 Task: Create a Workspace WS0000000002 in Trello with Workspace Type as ENGINEERING-IT and Workspace Description as WD0000000002. Invite a Team Member vinny.office2@gmail.com to Workspace WS0000000002 in Trello. Invite a Team Member nikhrathi889@gmail.com to Workspace WS0000000002 in Trello. Invite a Team Member carxxstreet789@gmail.com to Workspace WS0000000002 in Trello. Invite a Team Member ayush98111@gmail.com to Workspace WS0000000002 in Trello
Action: Mouse moved to (605, 92)
Screenshot: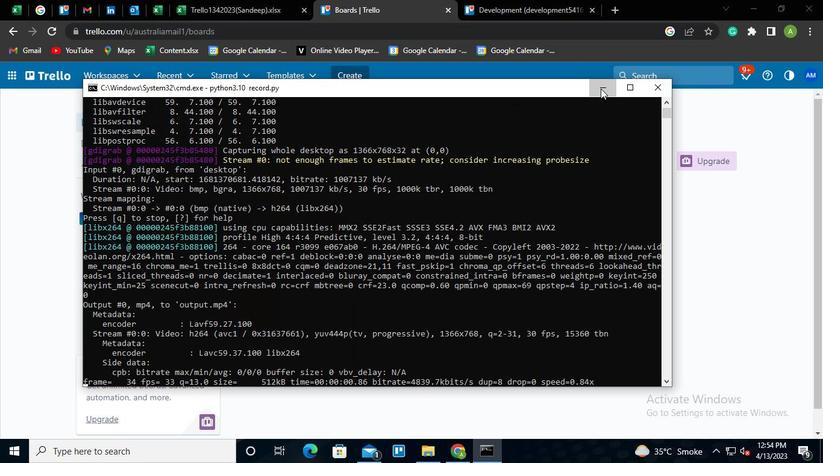 
Action: Mouse pressed left at (605, 92)
Screenshot: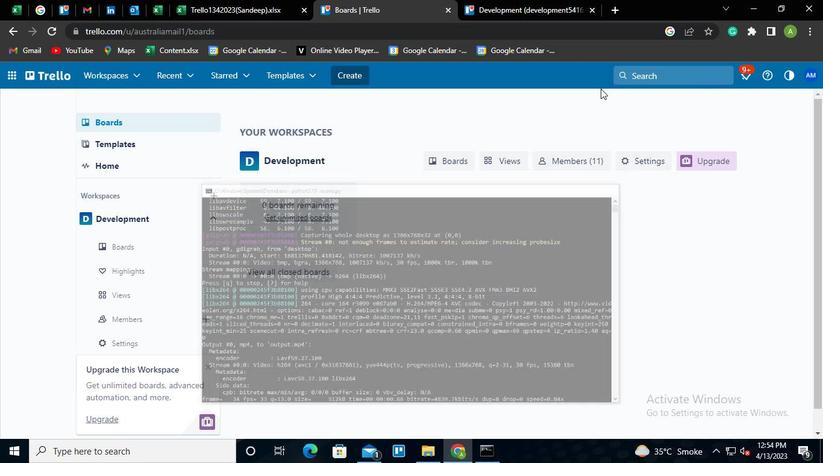
Action: Mouse moved to (359, 86)
Screenshot: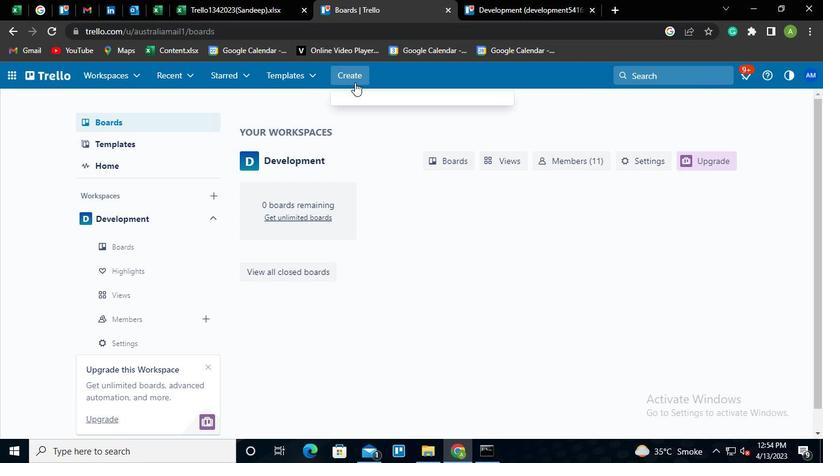 
Action: Mouse pressed left at (359, 86)
Screenshot: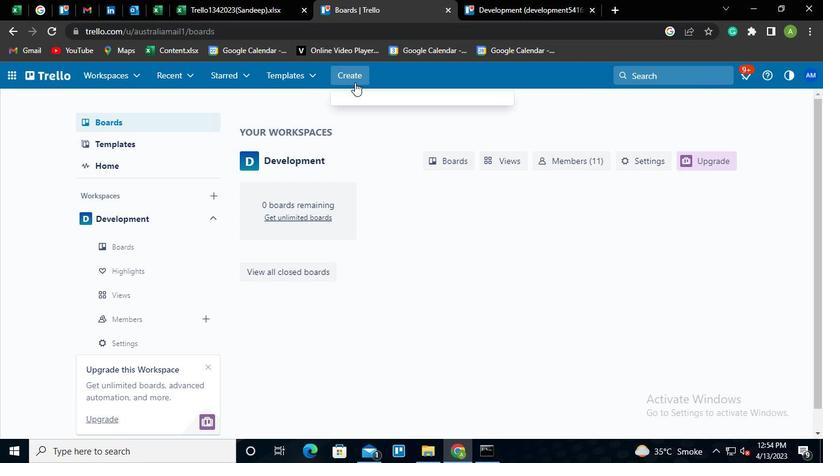 
Action: Mouse moved to (382, 207)
Screenshot: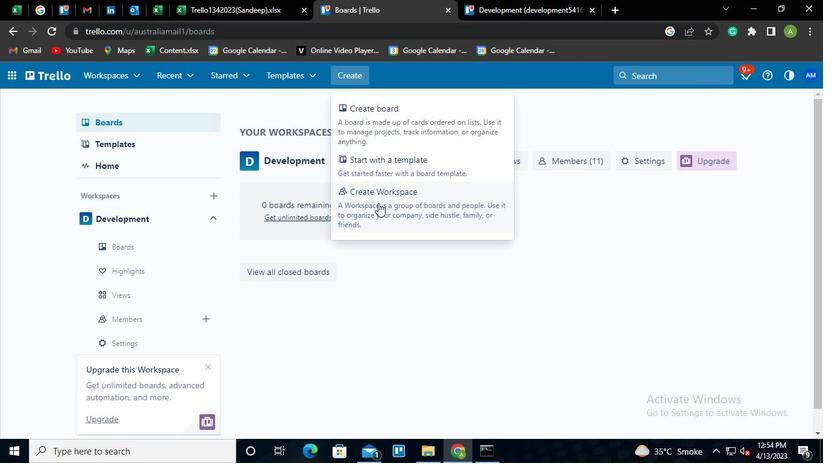 
Action: Mouse pressed left at (382, 207)
Screenshot: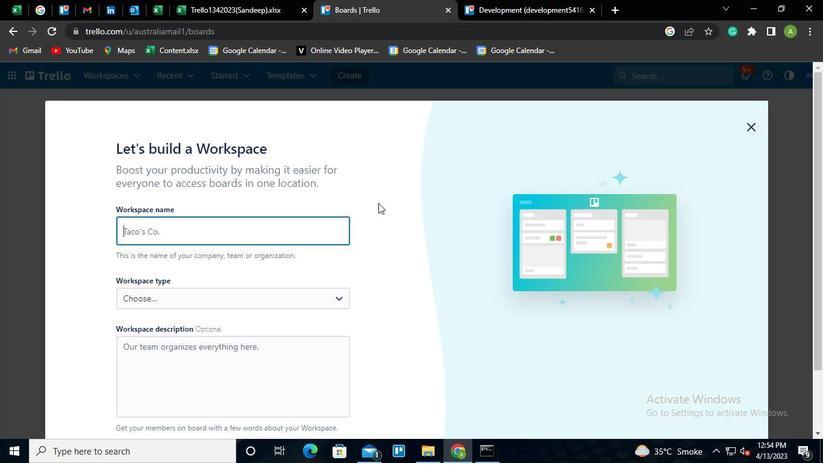 
Action: Mouse moved to (167, 233)
Screenshot: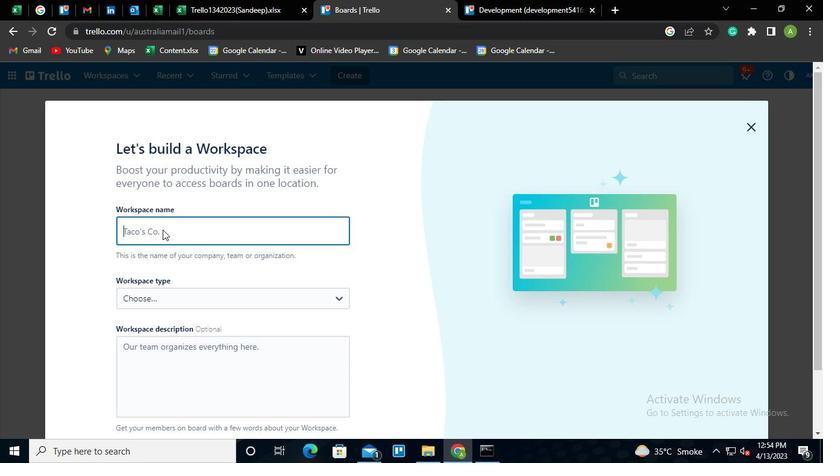 
Action: Mouse pressed left at (167, 233)
Screenshot: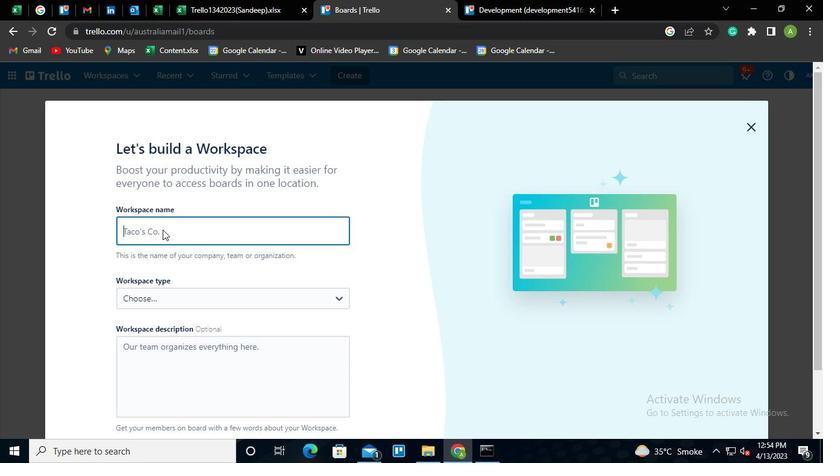 
Action: Keyboard Key.shift
Screenshot: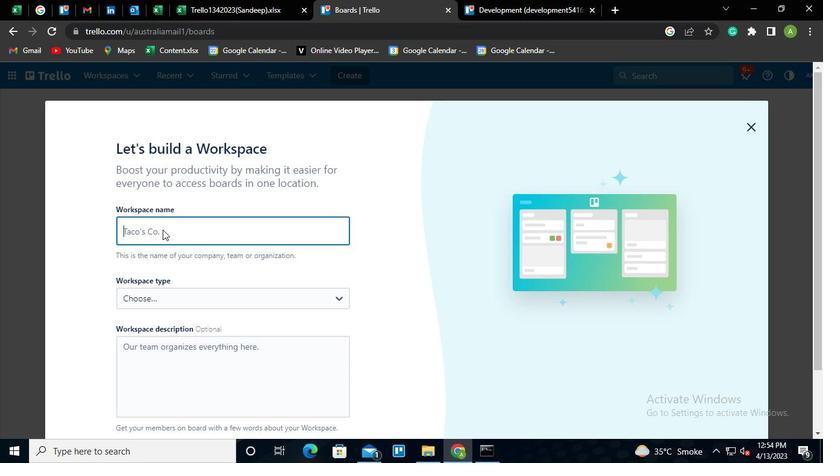 
Action: Keyboard W
Screenshot: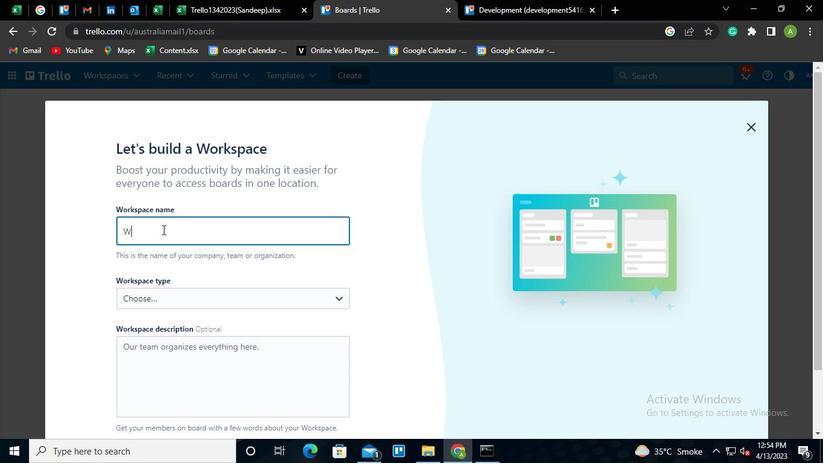 
Action: Keyboard S
Screenshot: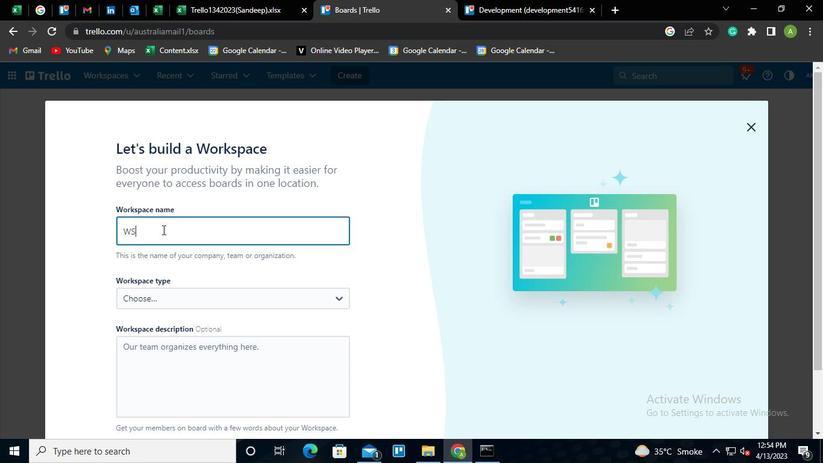 
Action: Keyboard <96>
Screenshot: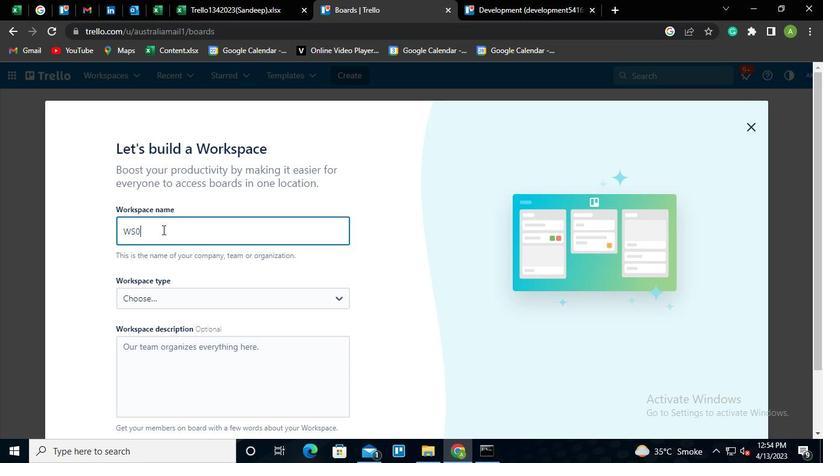 
Action: Keyboard <96>
Screenshot: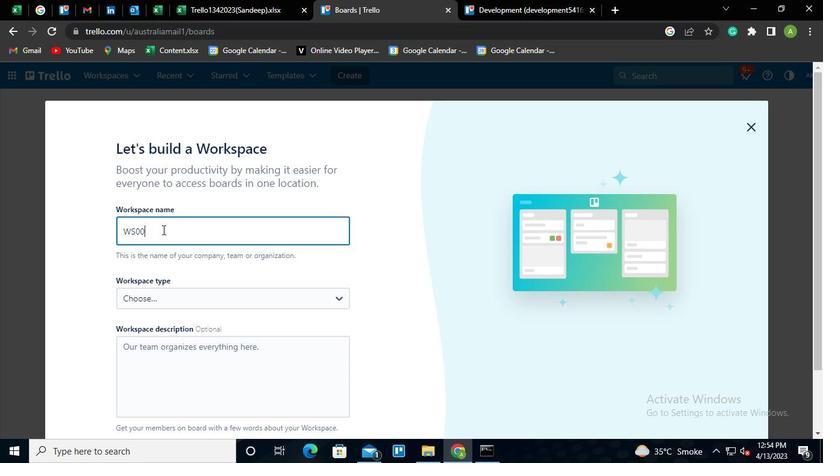 
Action: Keyboard <96>
Screenshot: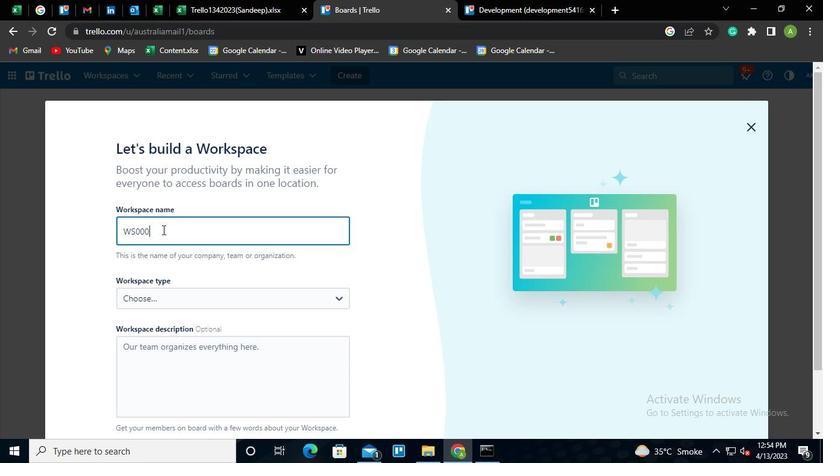 
Action: Keyboard <96>
Screenshot: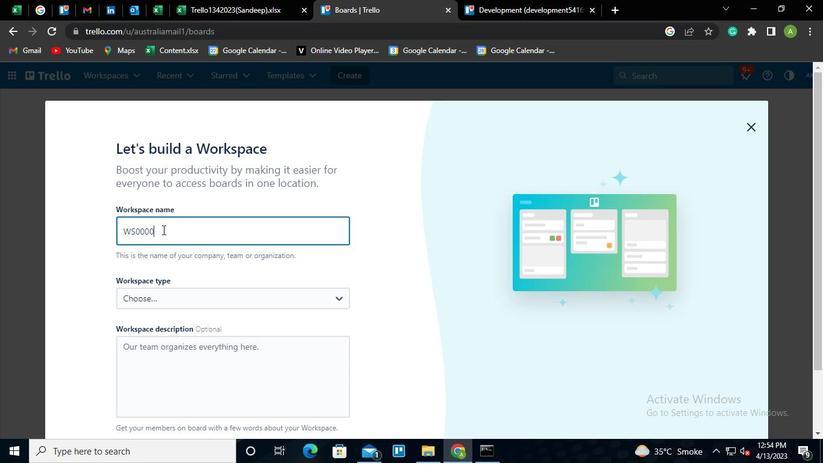
Action: Keyboard <96>
Screenshot: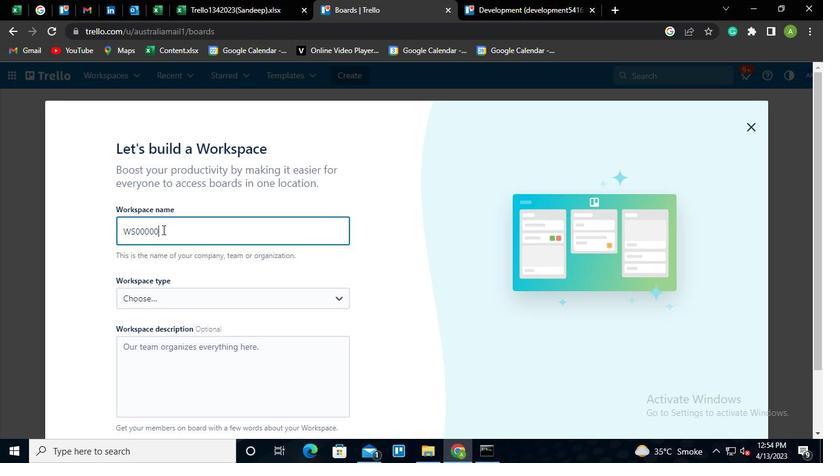 
Action: Keyboard <96>
Screenshot: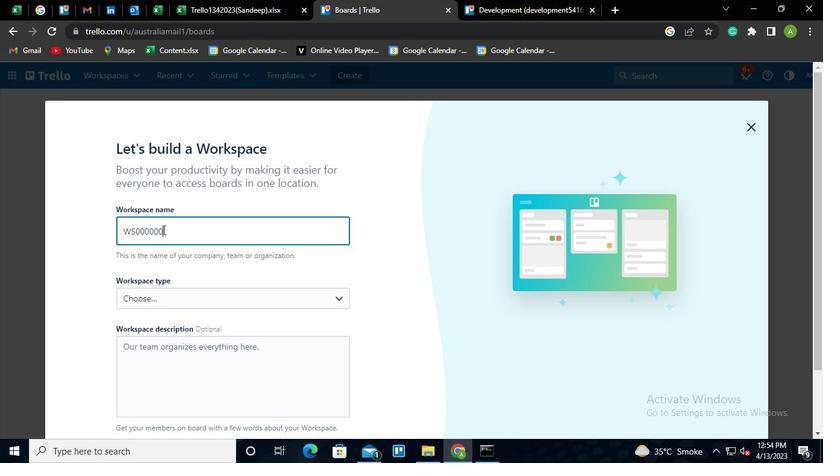 
Action: Keyboard <96>
Screenshot: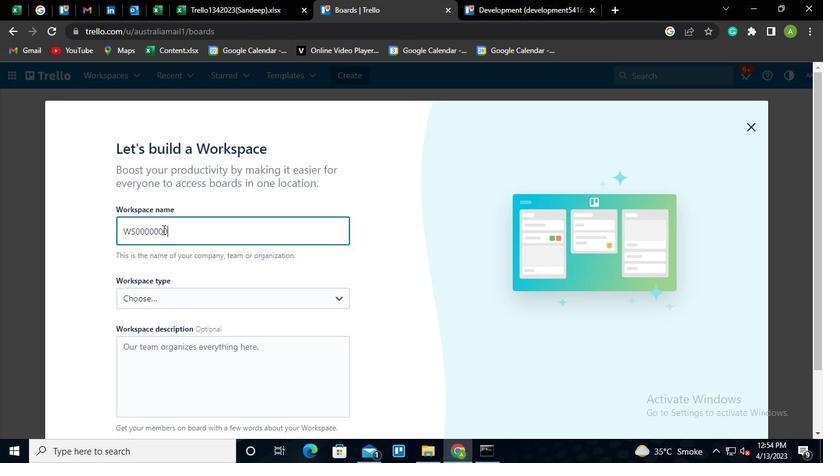 
Action: Keyboard <96>
Screenshot: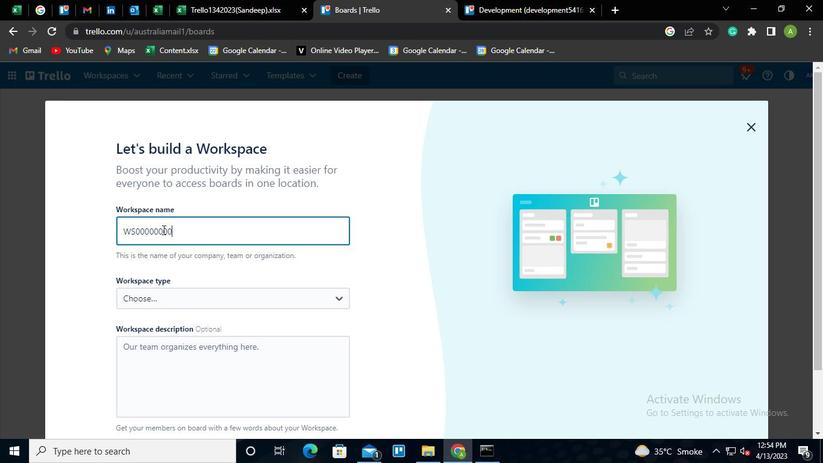
Action: Keyboard <96>
Screenshot: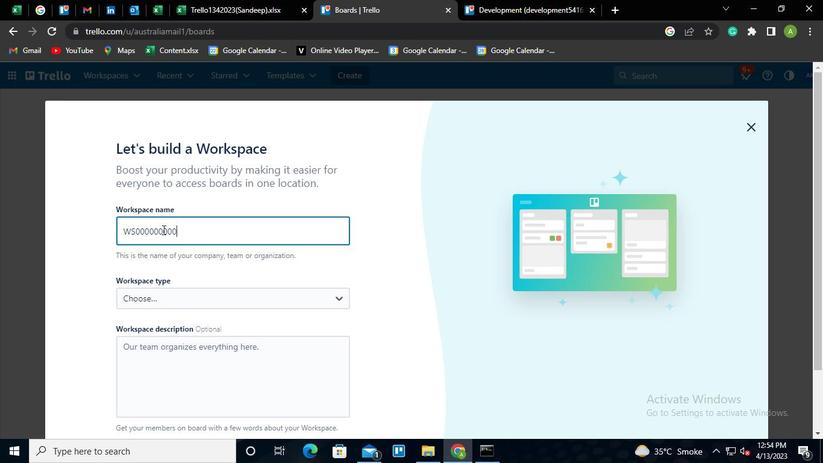 
Action: Keyboard <98>
Screenshot: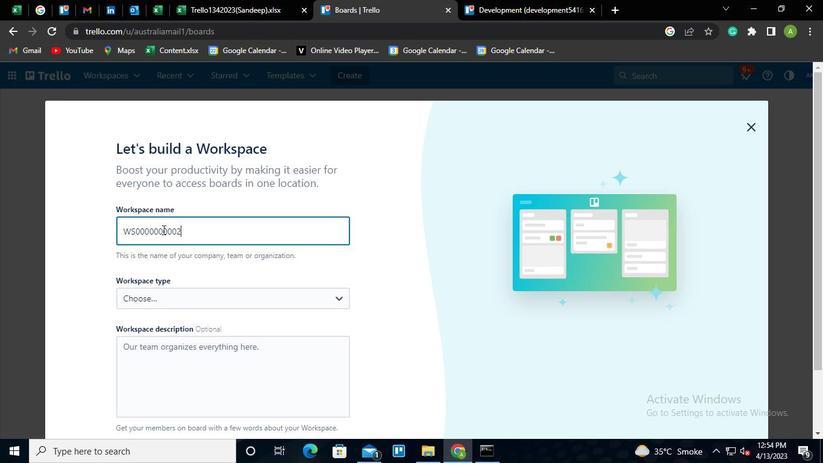 
Action: Mouse moved to (150, 308)
Screenshot: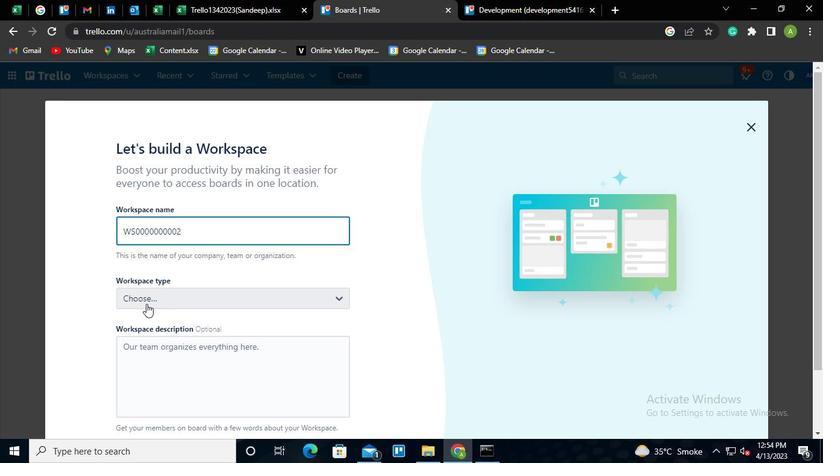 
Action: Mouse pressed left at (150, 308)
Screenshot: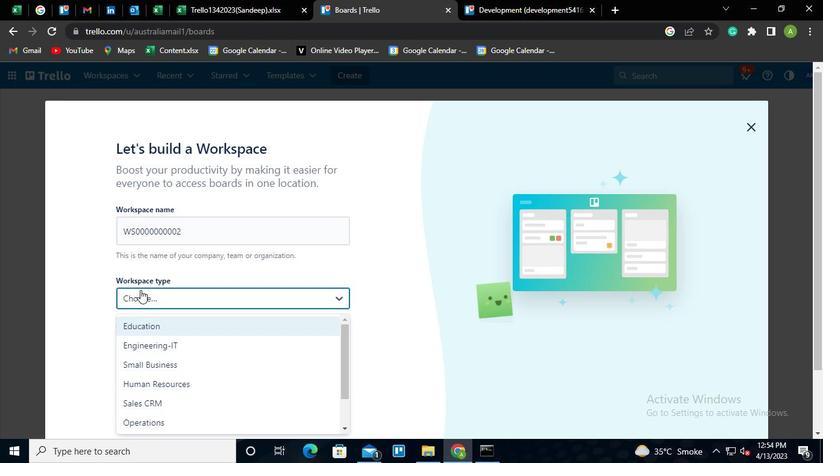 
Action: Mouse moved to (160, 344)
Screenshot: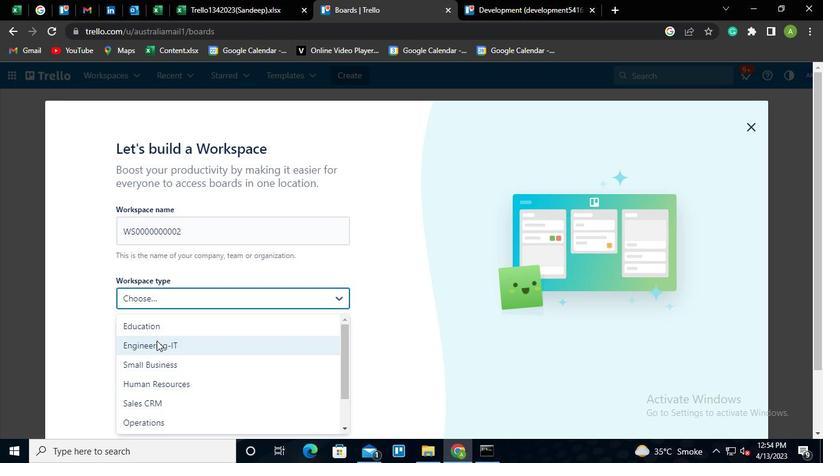 
Action: Mouse pressed left at (160, 344)
Screenshot: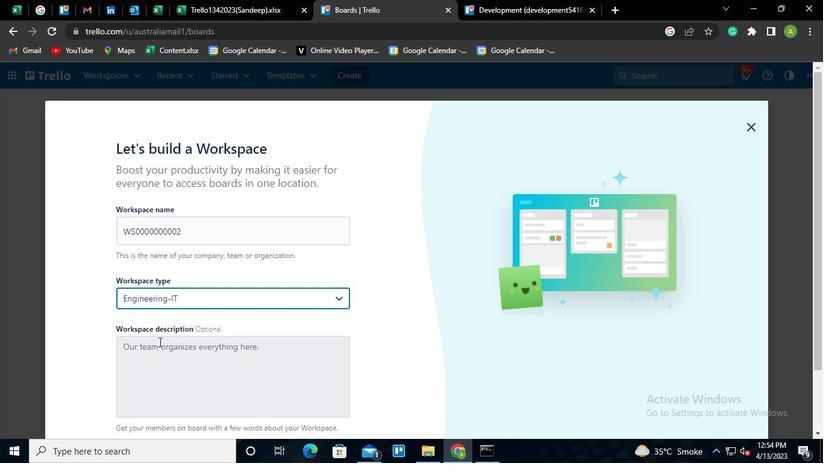 
Action: Mouse moved to (160, 361)
Screenshot: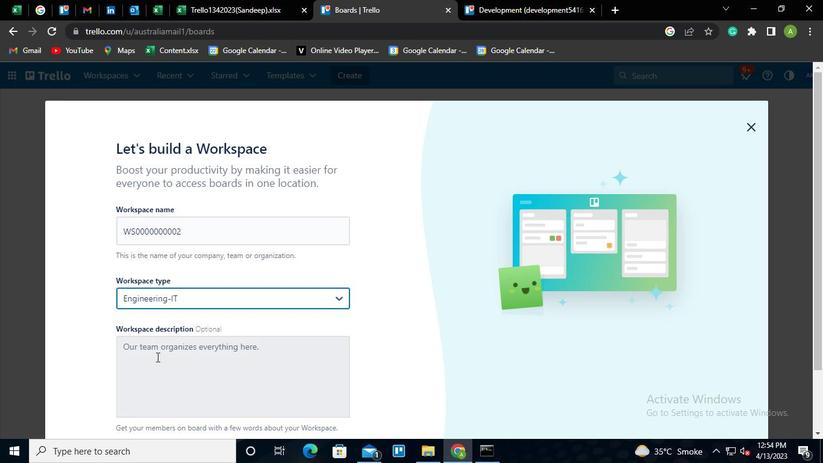 
Action: Mouse pressed left at (160, 361)
Screenshot: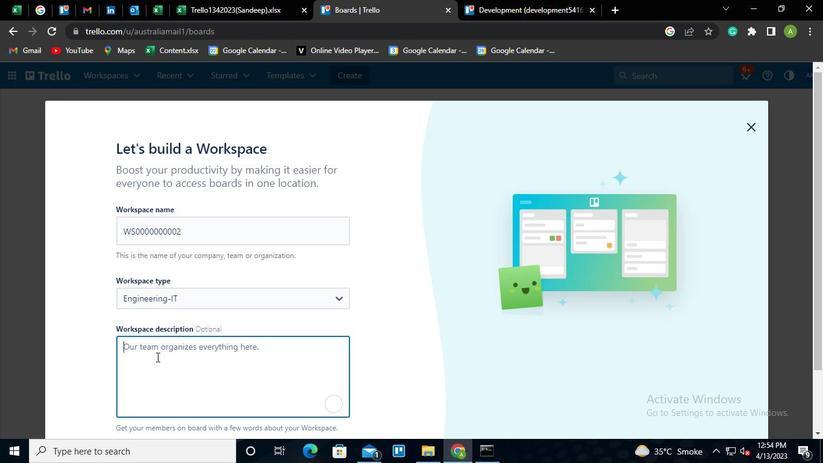 
Action: Keyboard Key.shift
Screenshot: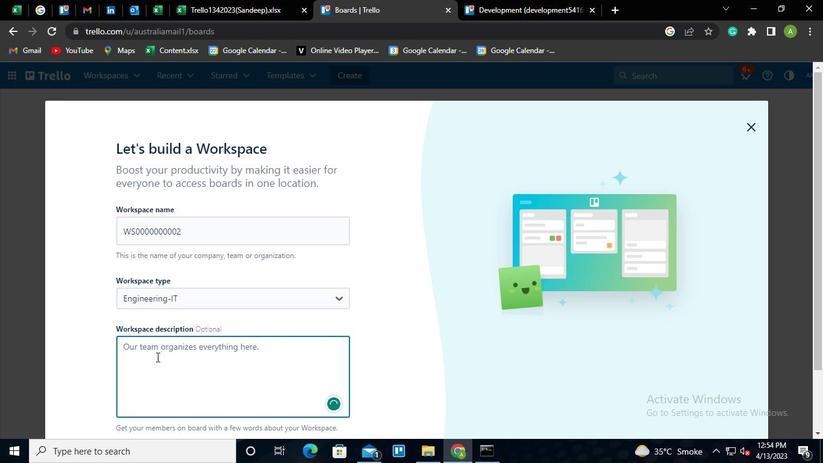 
Action: Keyboard Key.shift
Screenshot: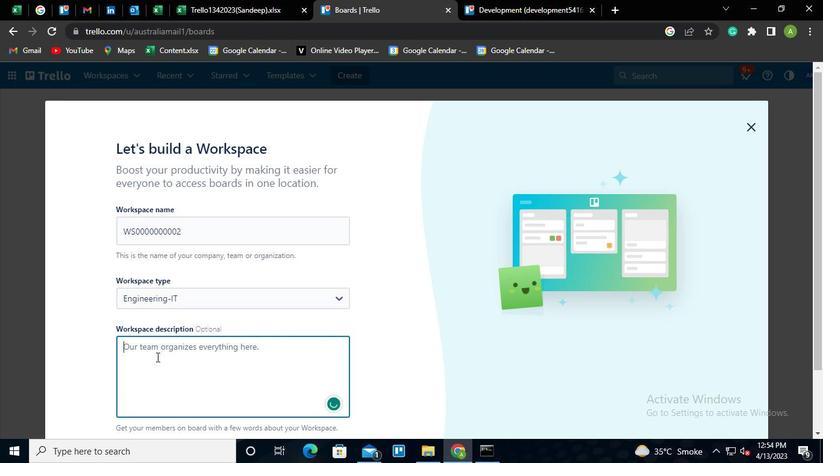 
Action: Keyboard Key.shift
Screenshot: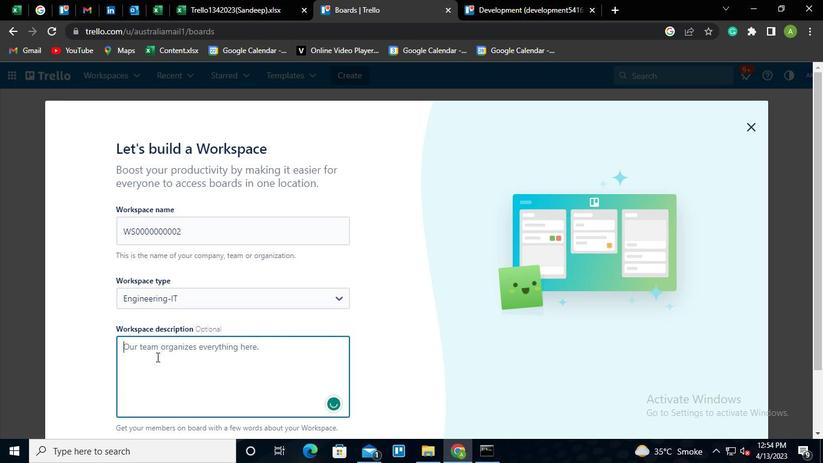 
Action: Keyboard Key.shift
Screenshot: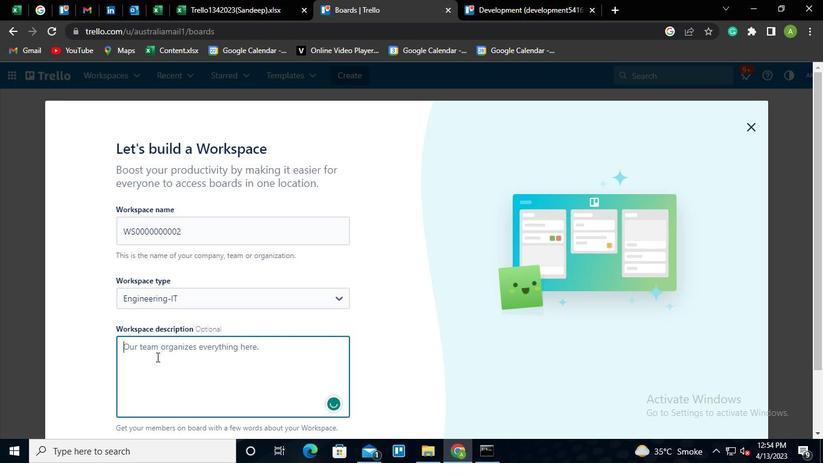 
Action: Keyboard Key.shift
Screenshot: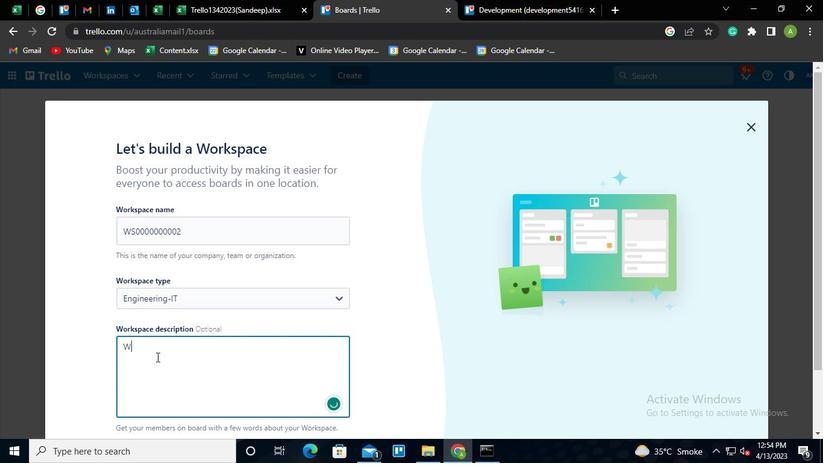 
Action: Keyboard Key.shift
Screenshot: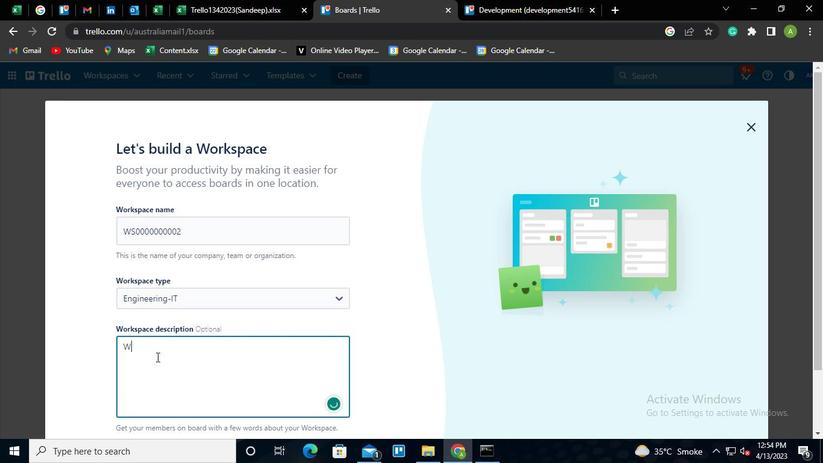
Action: Keyboard Key.shift
Screenshot: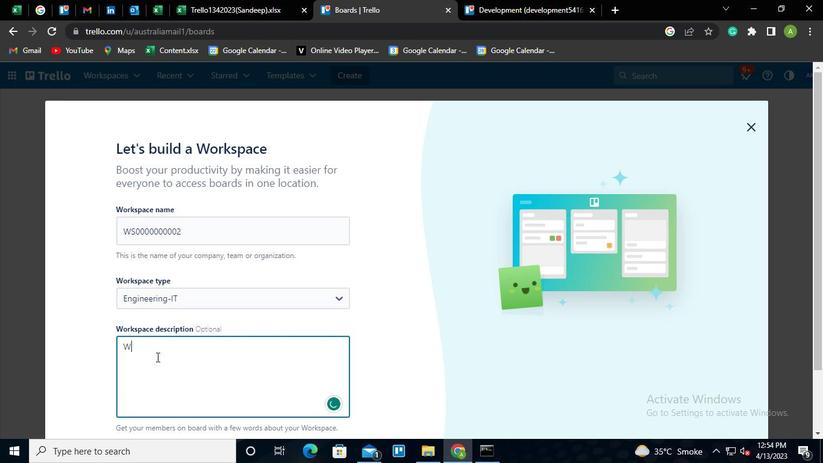
Action: Keyboard Key.shift
Screenshot: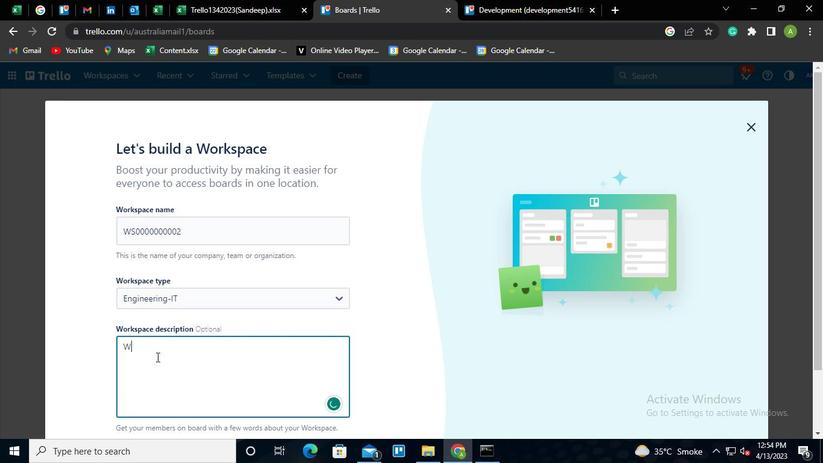 
Action: Keyboard Key.shift
Screenshot: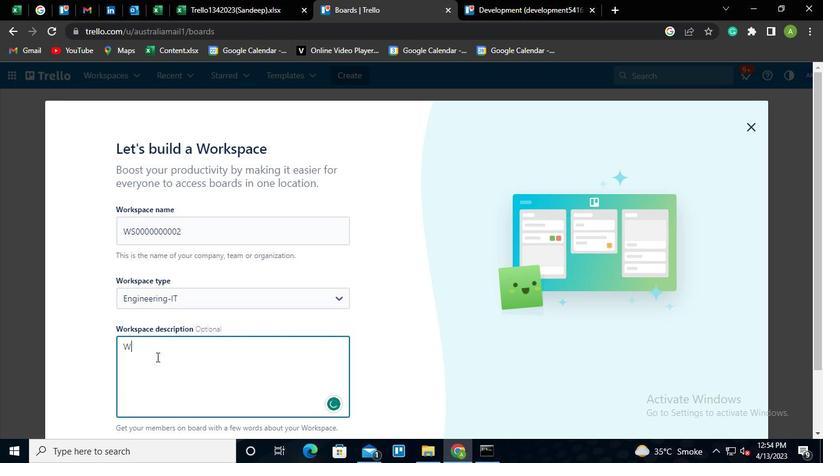 
Action: Keyboard Key.shift
Screenshot: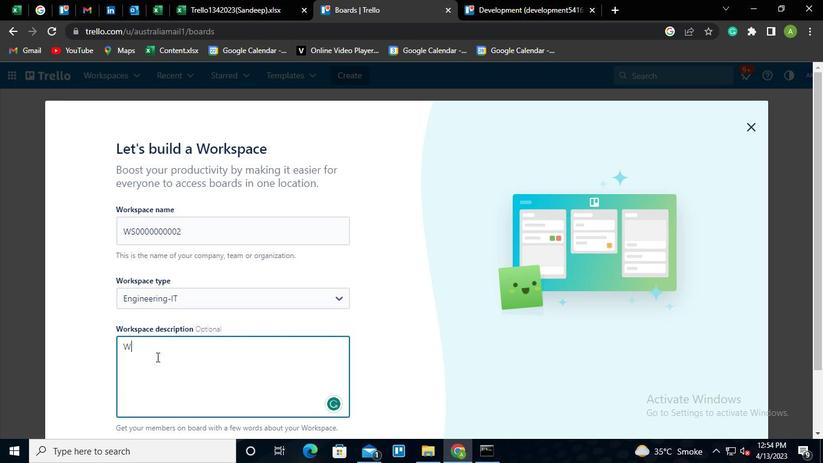 
Action: Keyboard W
Screenshot: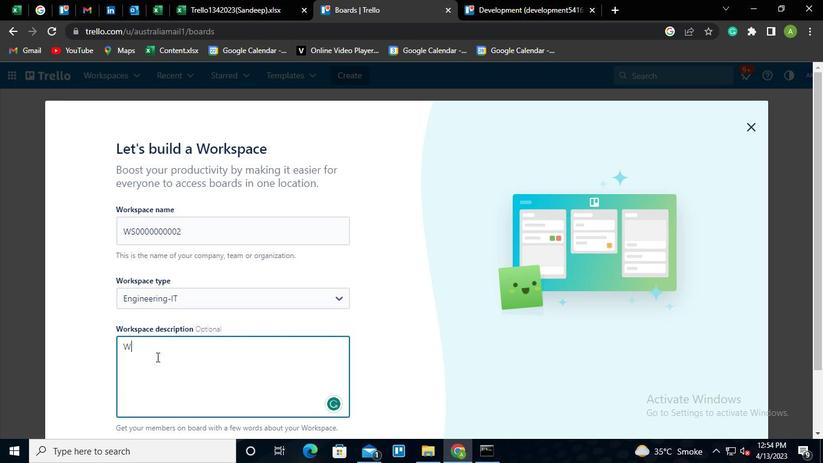 
Action: Keyboard D
Screenshot: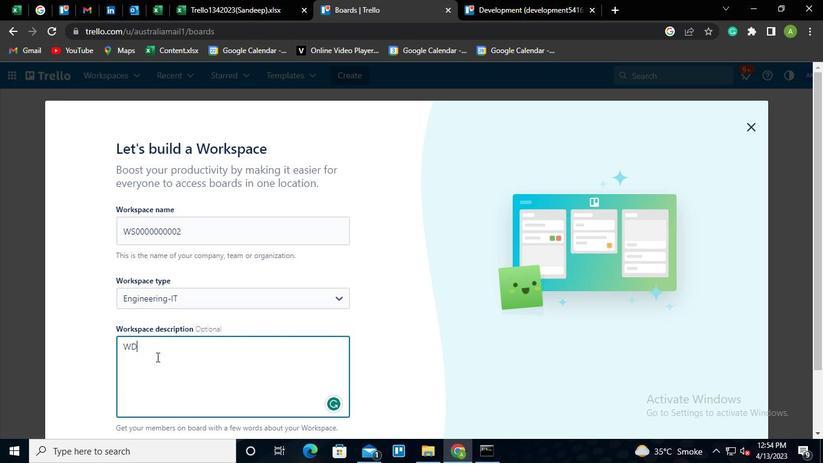 
Action: Keyboard <96>
Screenshot: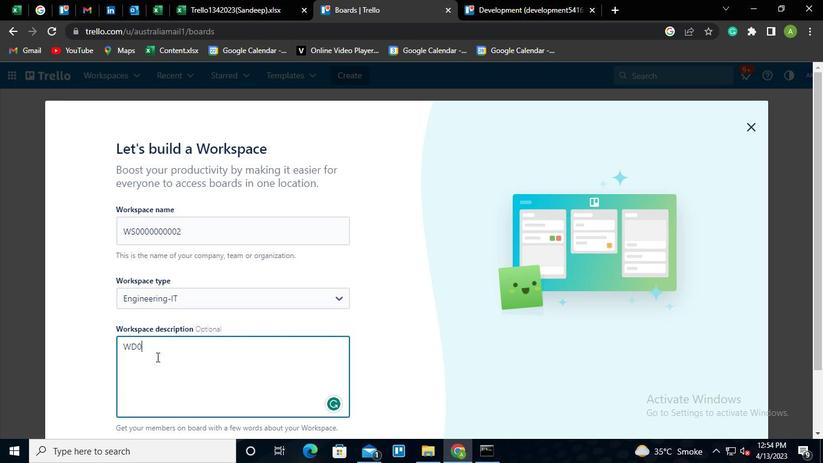 
Action: Keyboard <96>
Screenshot: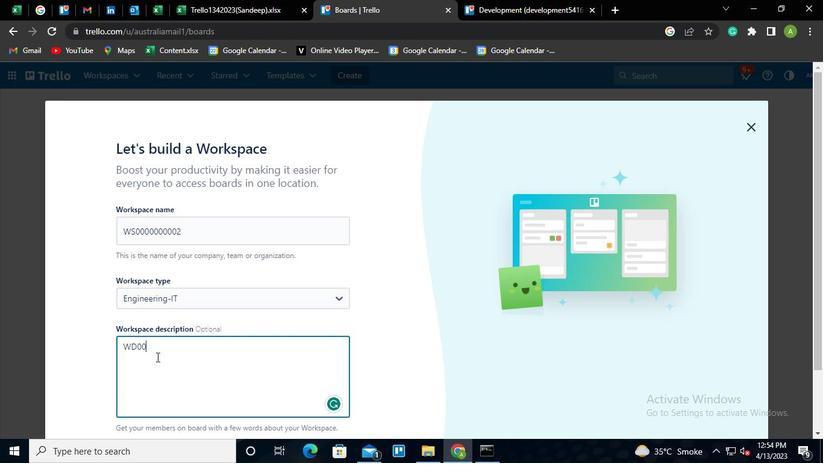 
Action: Keyboard <96>
Screenshot: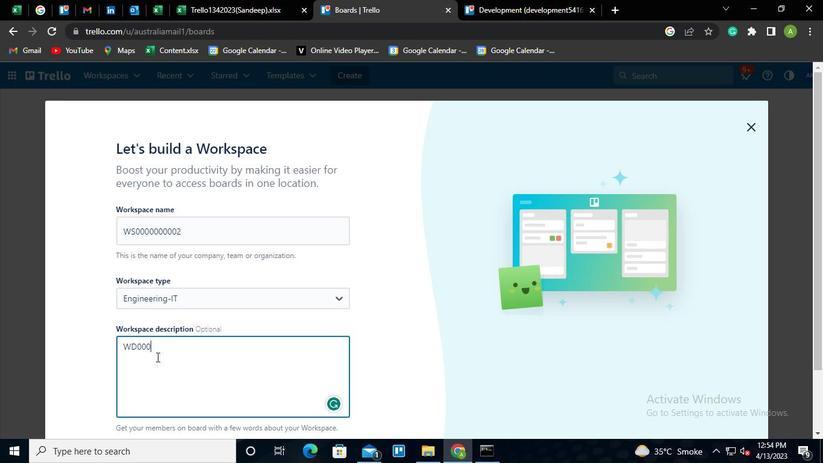 
Action: Keyboard <96>
Screenshot: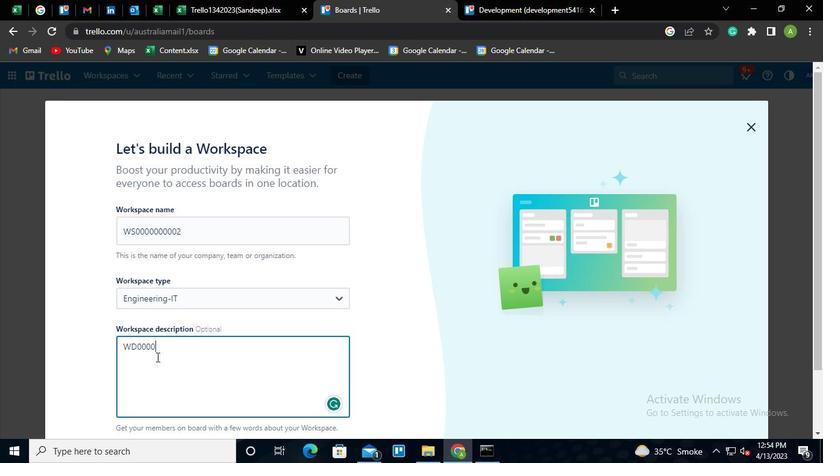 
Action: Keyboard <96>
Screenshot: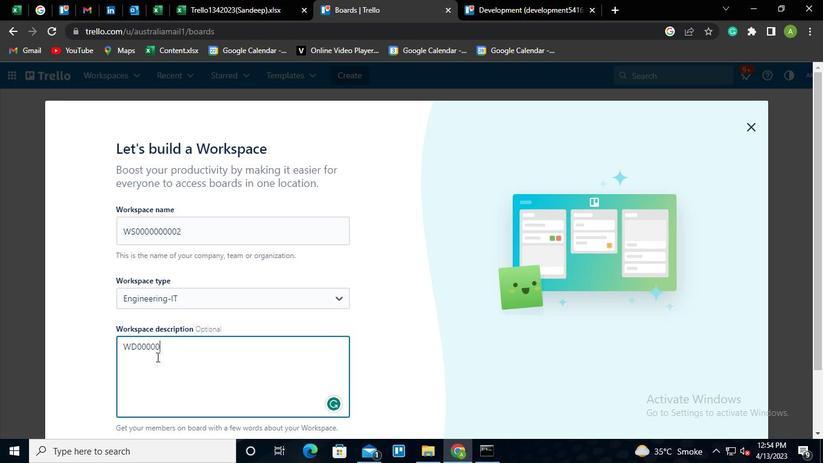 
Action: Keyboard <96>
Screenshot: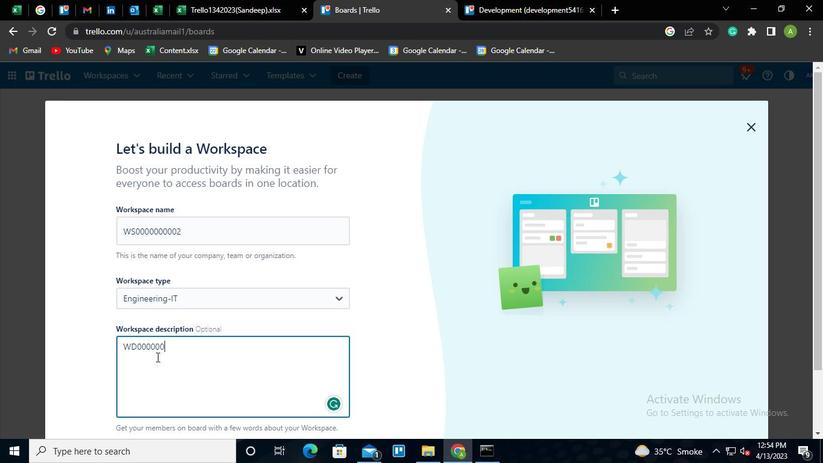 
Action: Keyboard <96>
Screenshot: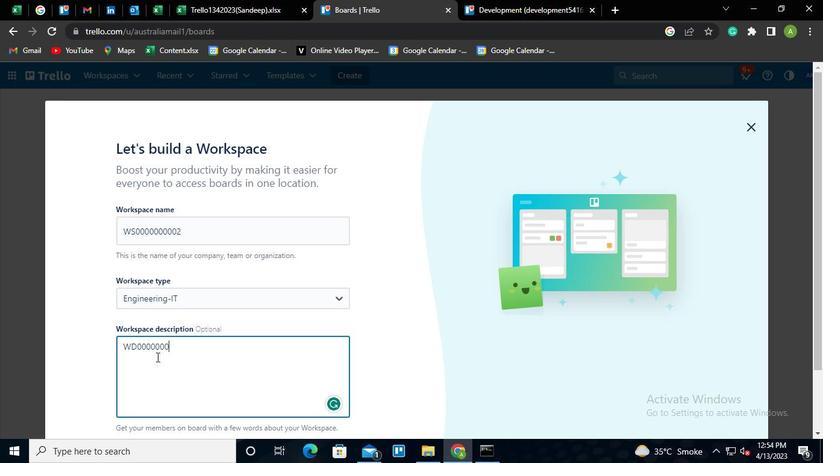 
Action: Keyboard <96>
Screenshot: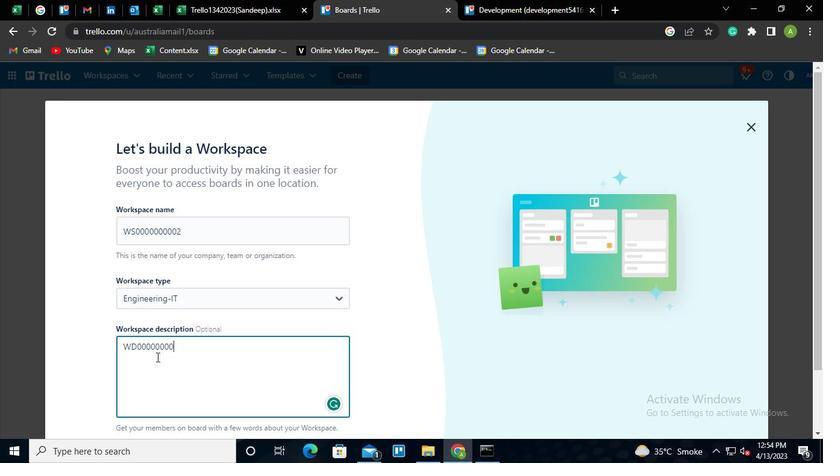 
Action: Keyboard <96>
Screenshot: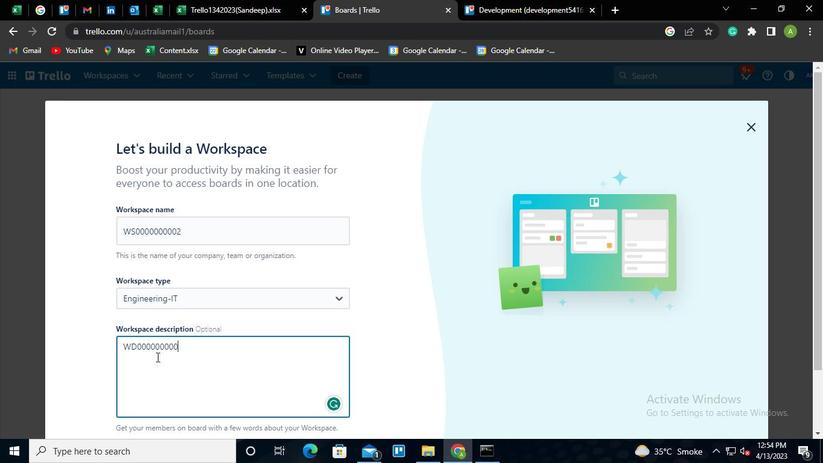 
Action: Keyboard <98>
Screenshot: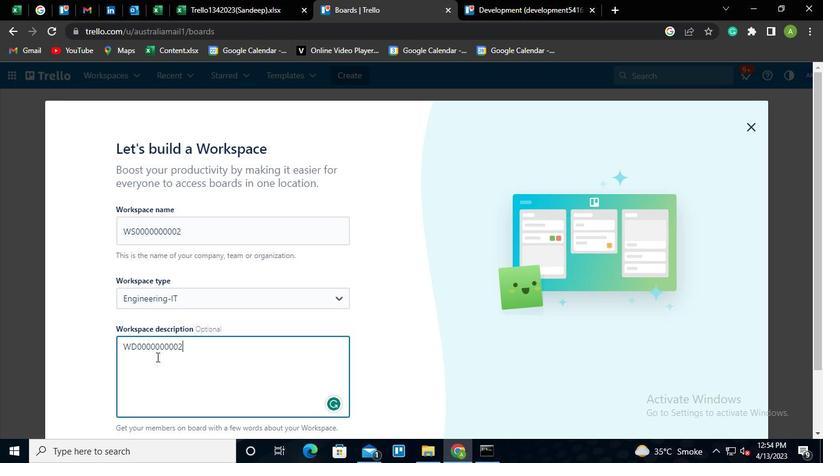 
Action: Mouse moved to (242, 384)
Screenshot: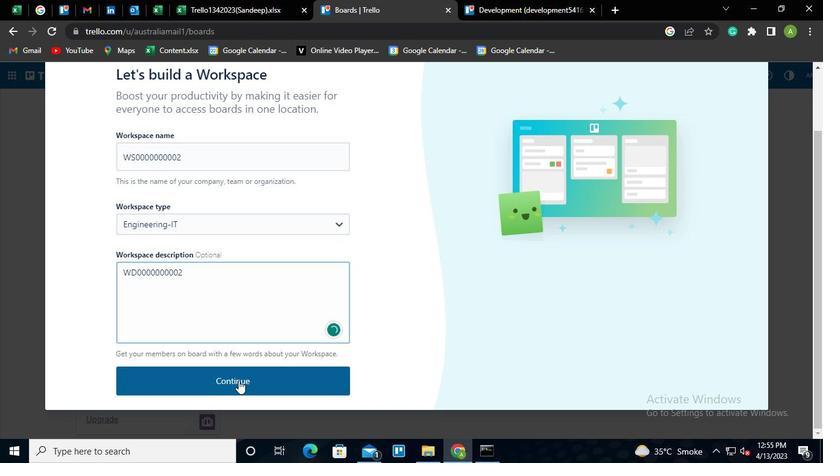 
Action: Mouse pressed left at (242, 384)
Screenshot: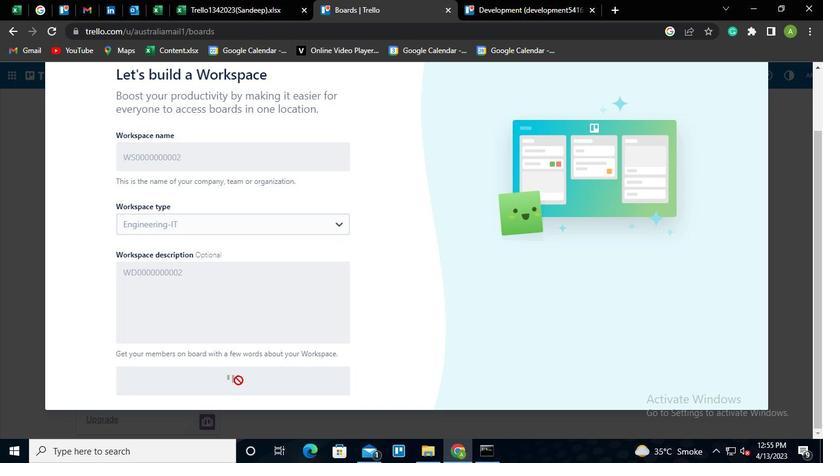 
Action: Mouse moved to (232, 233)
Screenshot: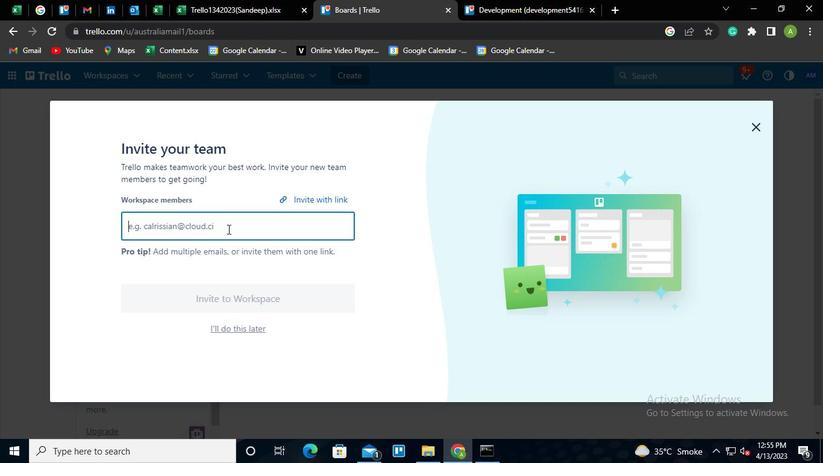 
Action: Mouse pressed left at (232, 233)
Screenshot: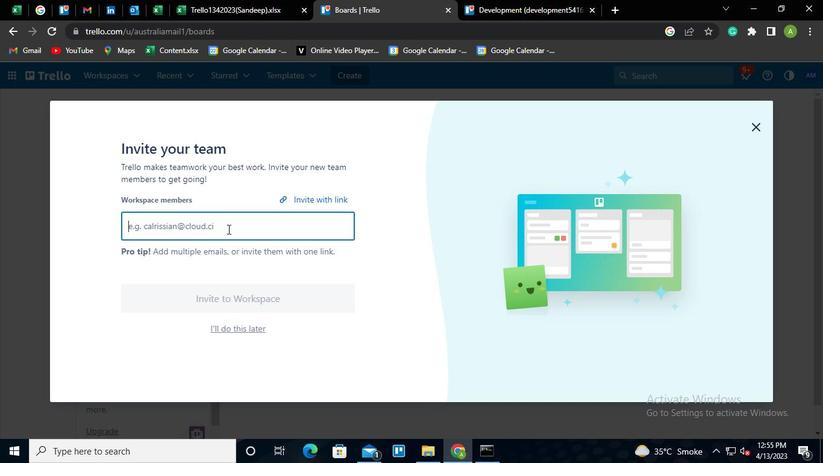 
Action: Keyboard Key.shift
Screenshot: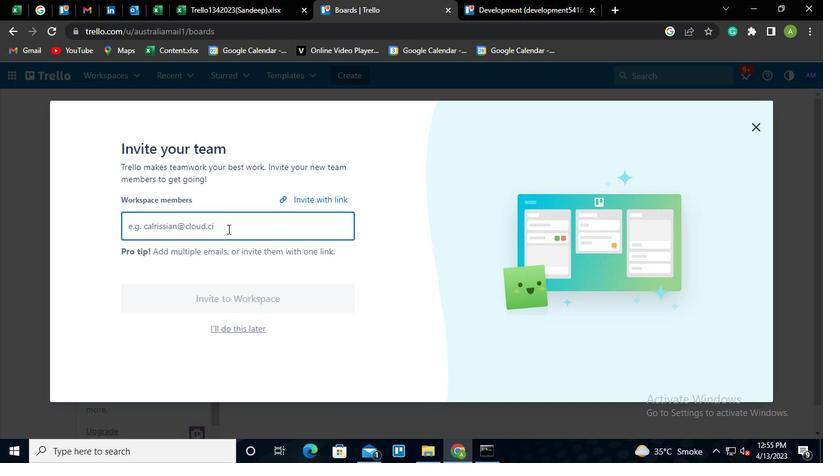 
Action: Keyboard Key.shift
Screenshot: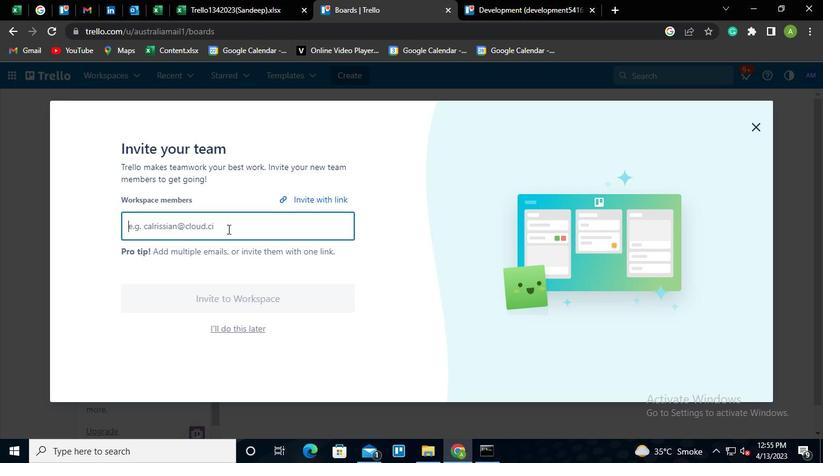 
Action: Keyboard Key.shift
Screenshot: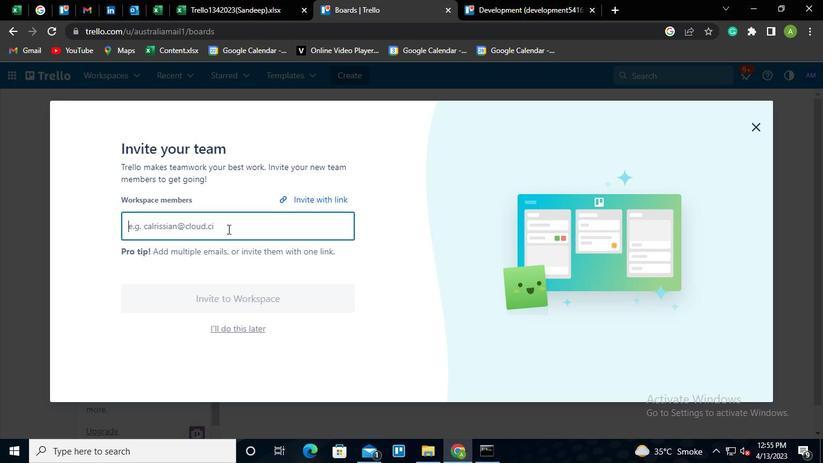 
Action: Keyboard Key.shift
Screenshot: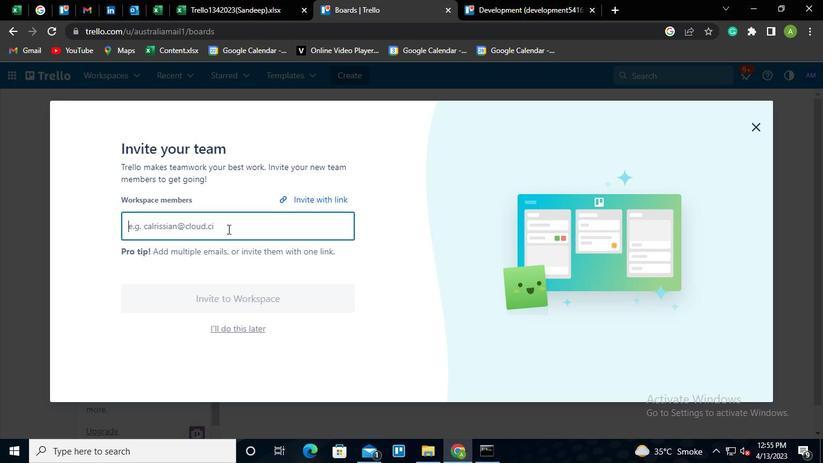 
Action: Keyboard Key.shift
Screenshot: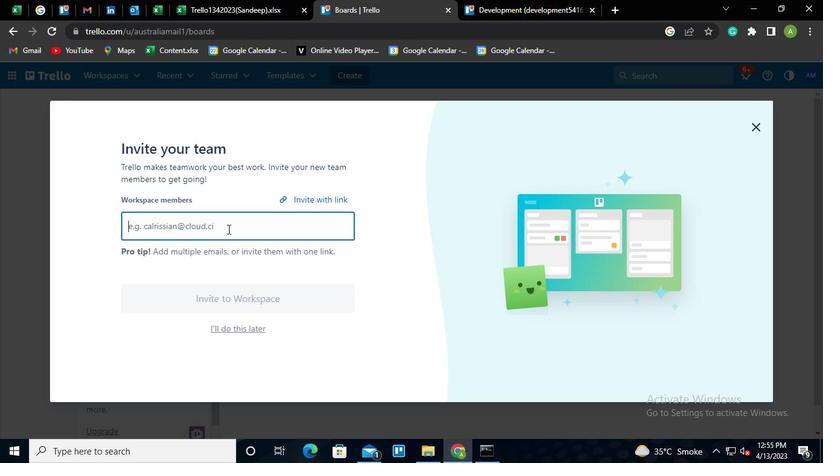 
Action: Keyboard Key.shift
Screenshot: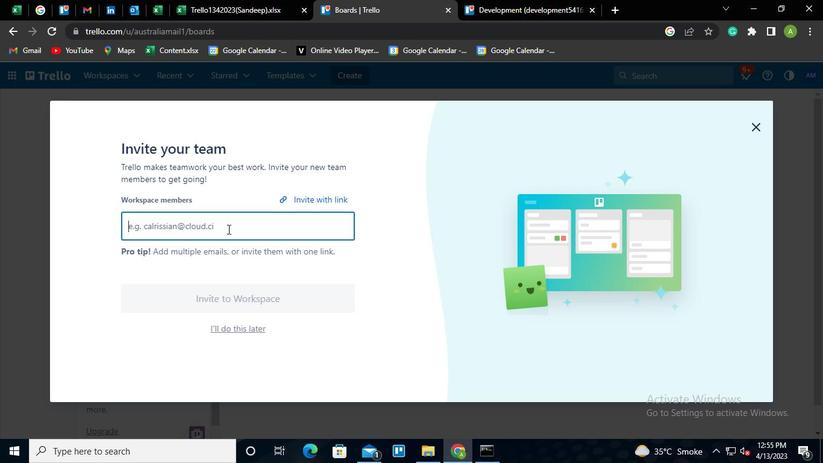 
Action: Keyboard Key.shift
Screenshot: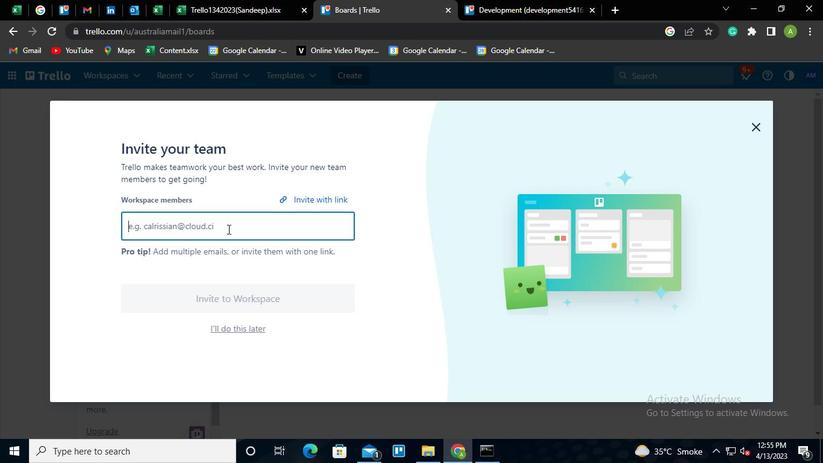 
Action: Keyboard Key.shift
Screenshot: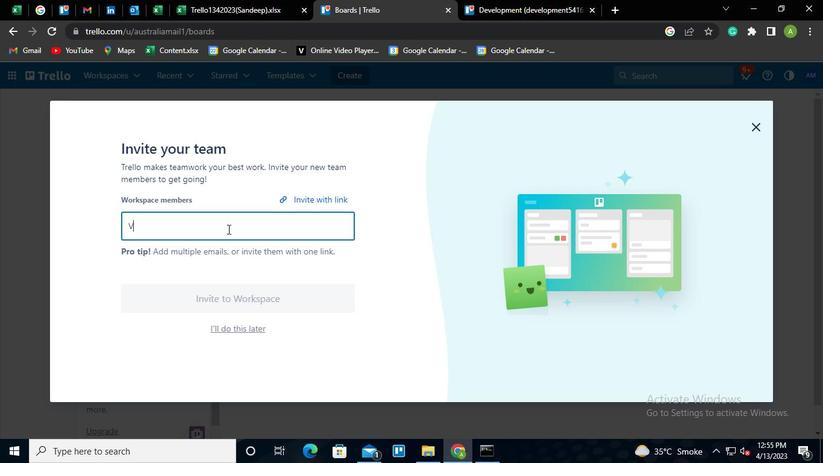 
Action: Keyboard Key.shift
Screenshot: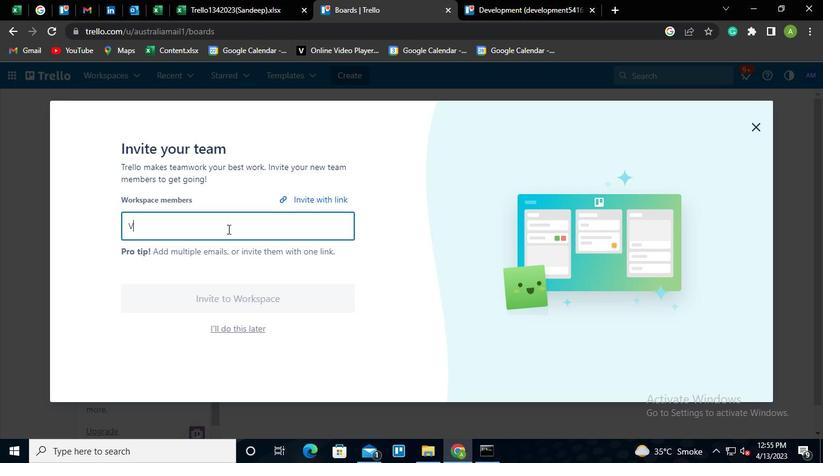 
Action: Keyboard Key.shift
Screenshot: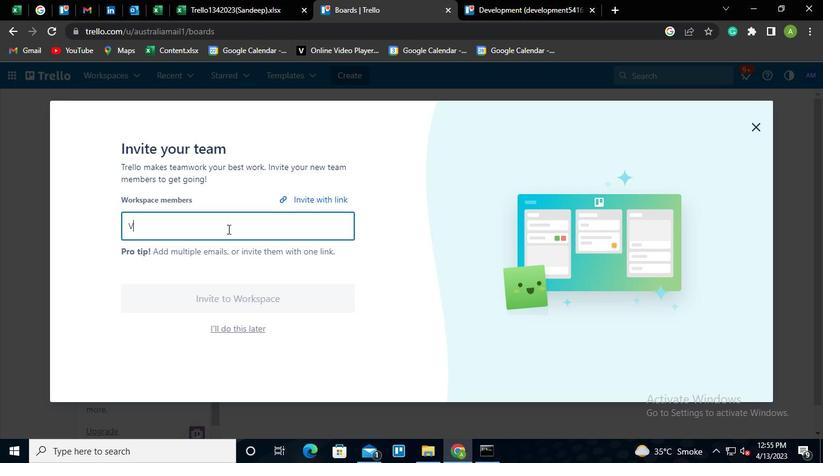 
Action: Keyboard Key.shift
Screenshot: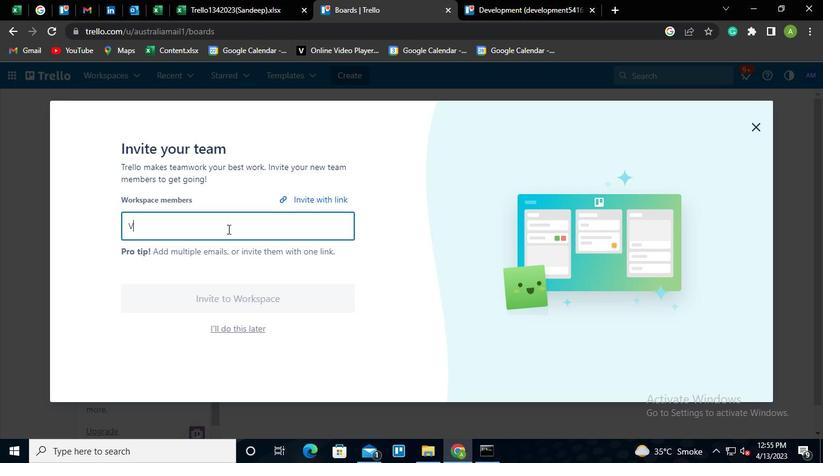 
Action: Keyboard Key.shift
Screenshot: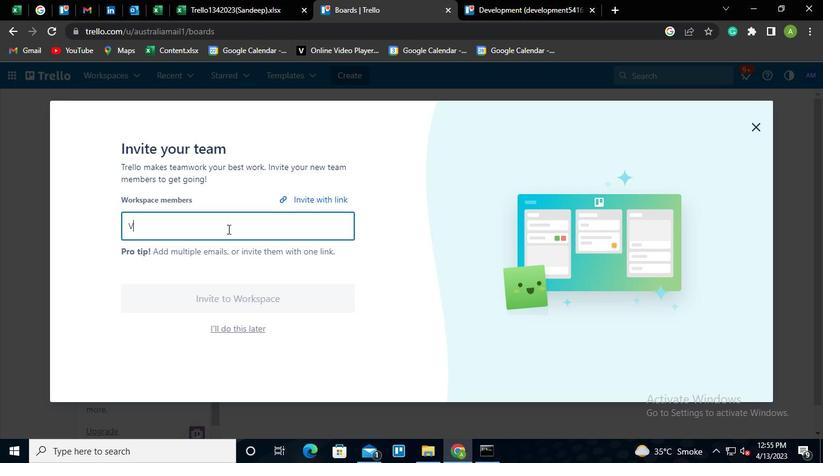 
Action: Keyboard V
Screenshot: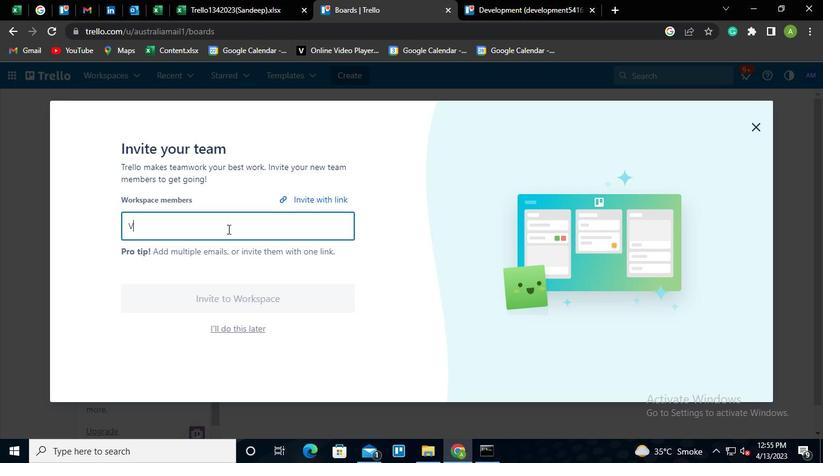 
Action: Keyboard i
Screenshot: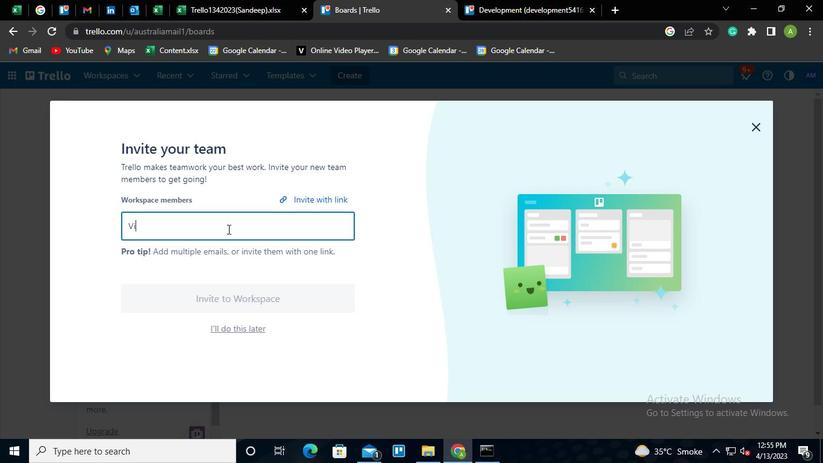 
Action: Keyboard n
Screenshot: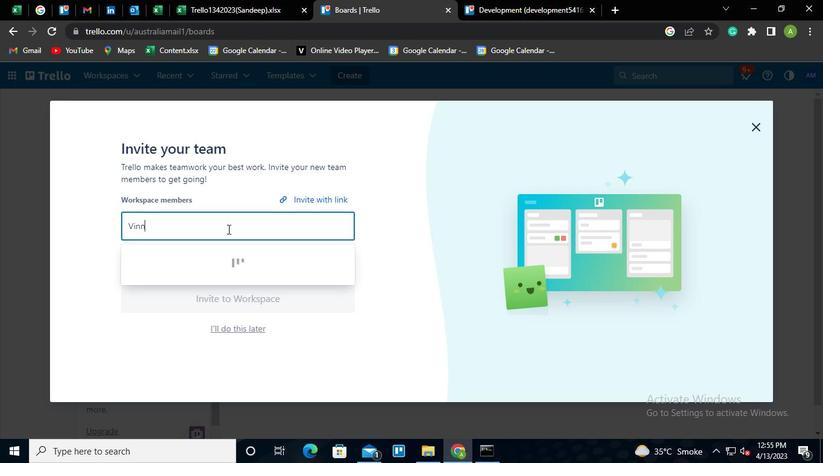 
Action: Keyboard n
Screenshot: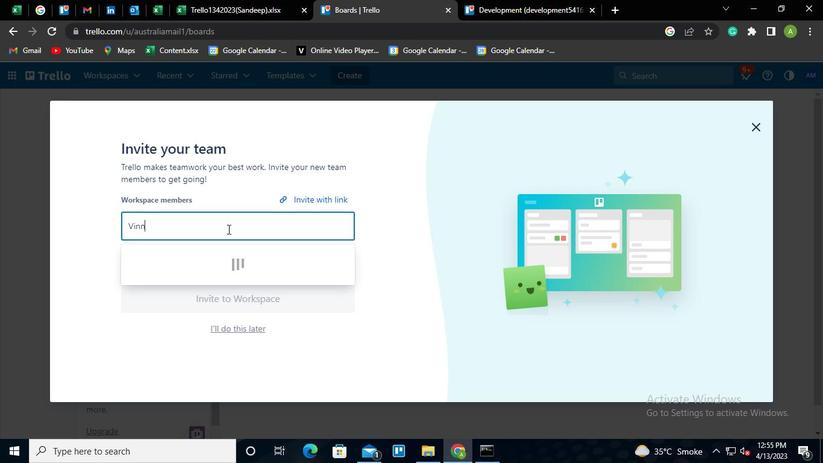 
Action: Keyboard y
Screenshot: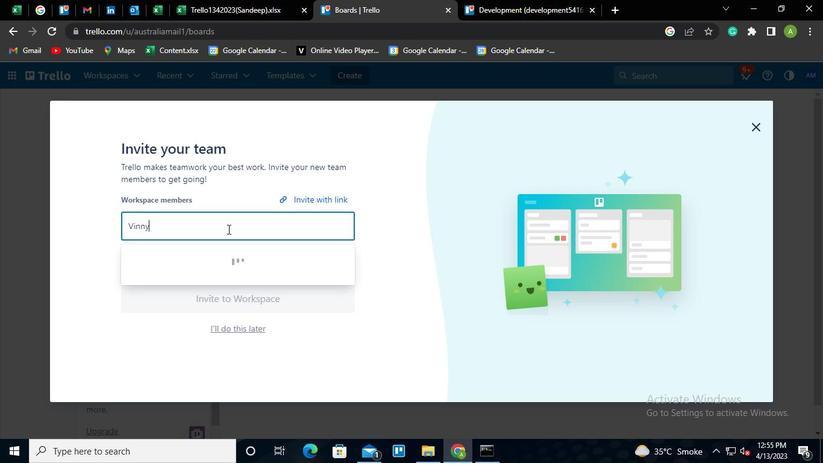 
Action: Keyboard <110>
Screenshot: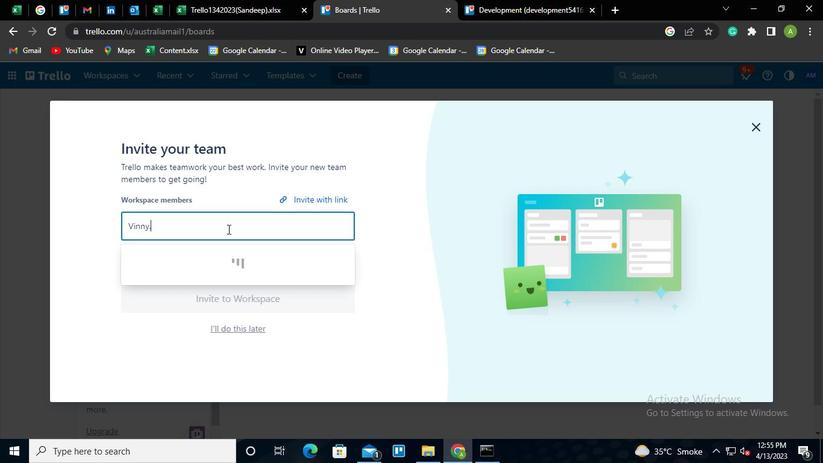 
Action: Keyboard o
Screenshot: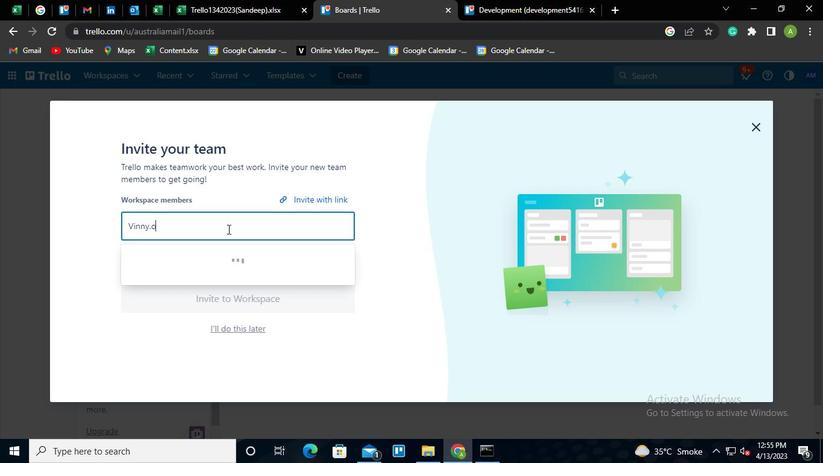 
Action: Keyboard f
Screenshot: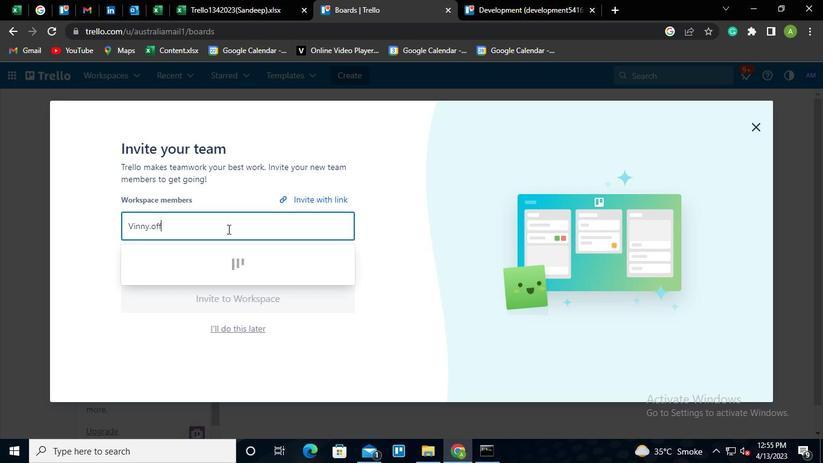
Action: Keyboard f
Screenshot: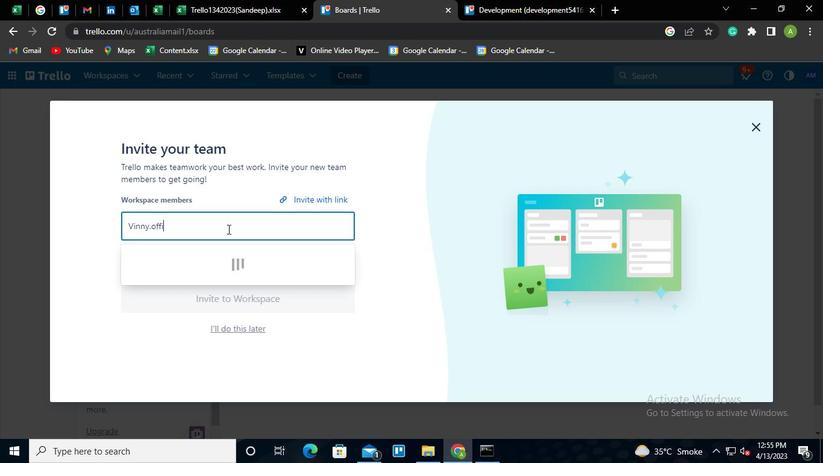 
Action: Keyboard i
Screenshot: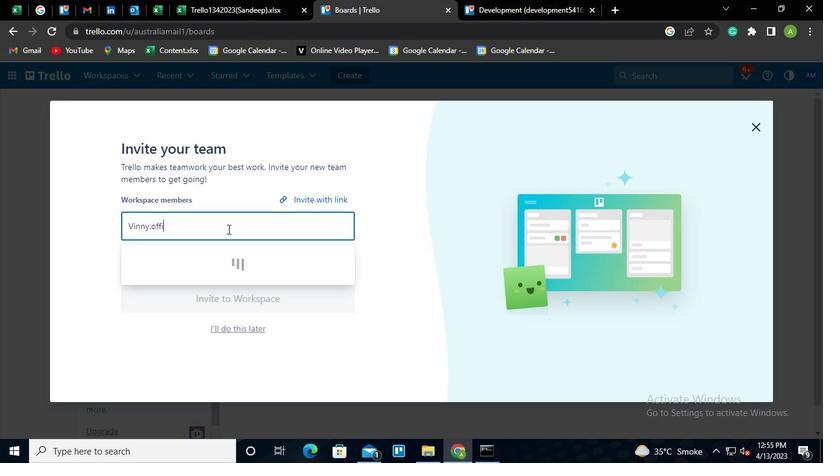 
Action: Keyboard c
Screenshot: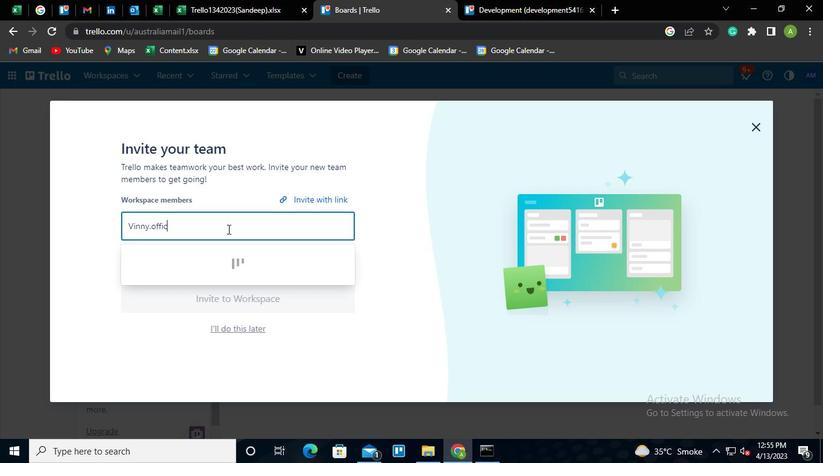 
Action: Keyboard e
Screenshot: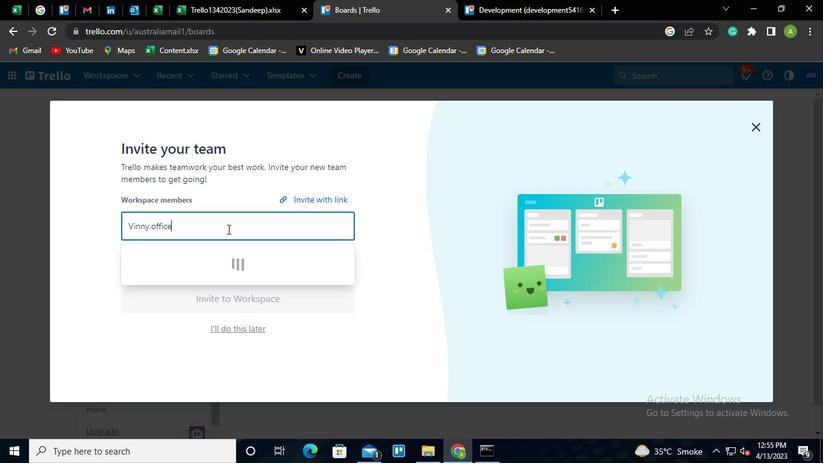 
Action: Keyboard <98>
Screenshot: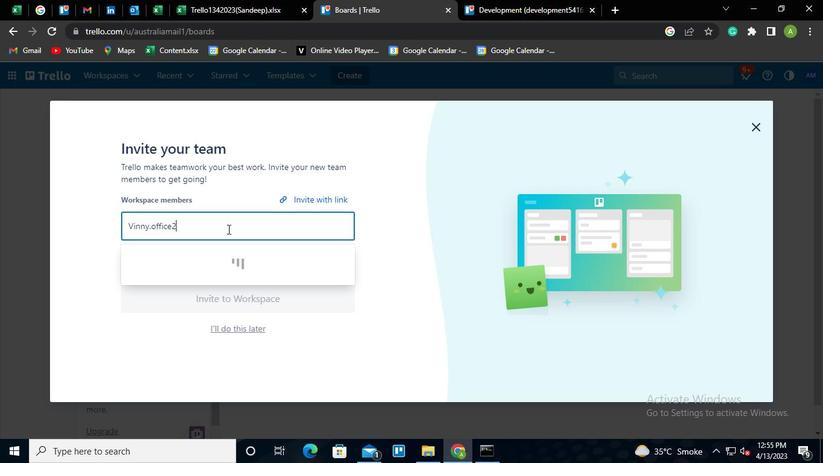 
Action: Keyboard Key.shift
Screenshot: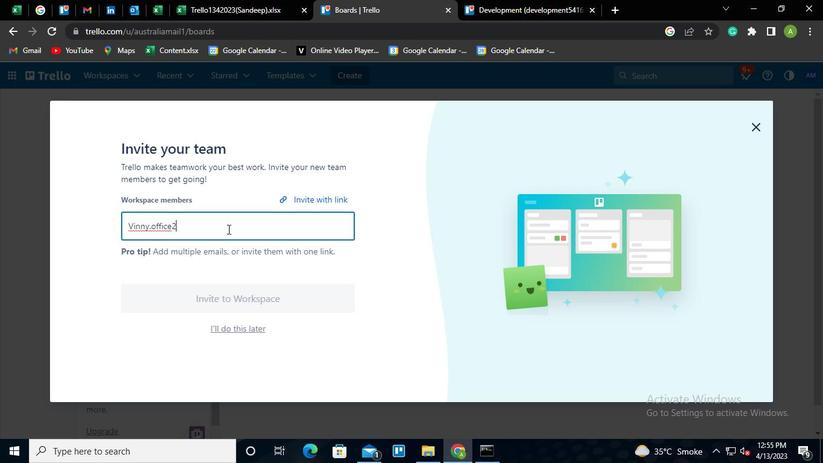
Action: Keyboard @
Screenshot: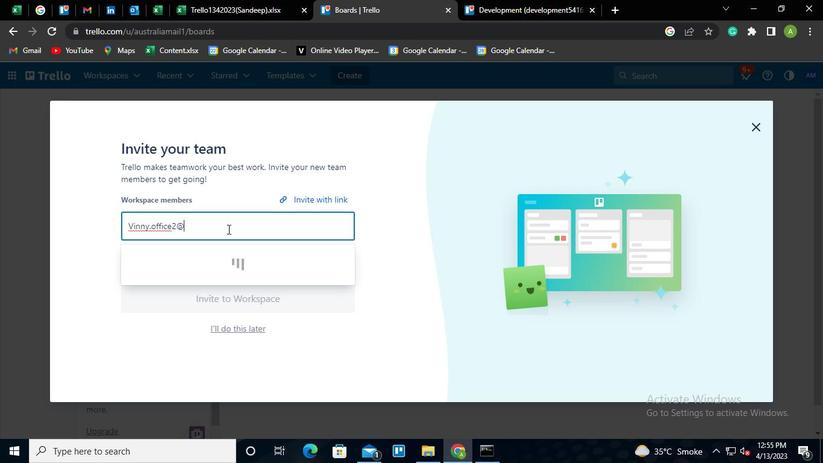 
Action: Keyboard g
Screenshot: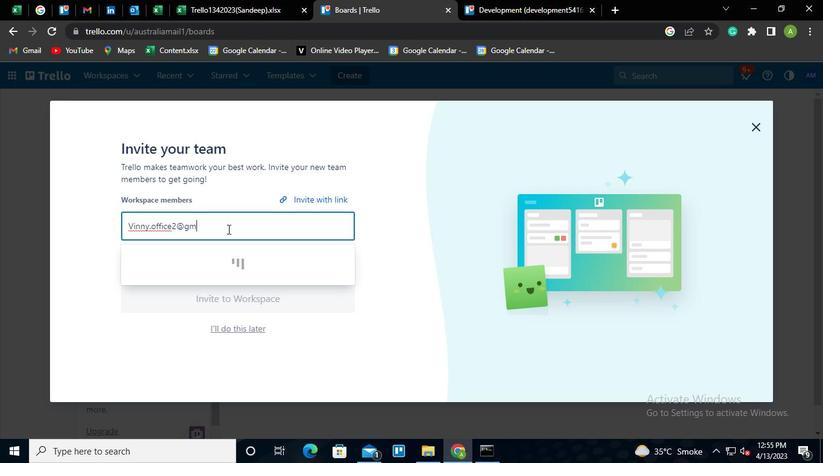 
Action: Keyboard m
Screenshot: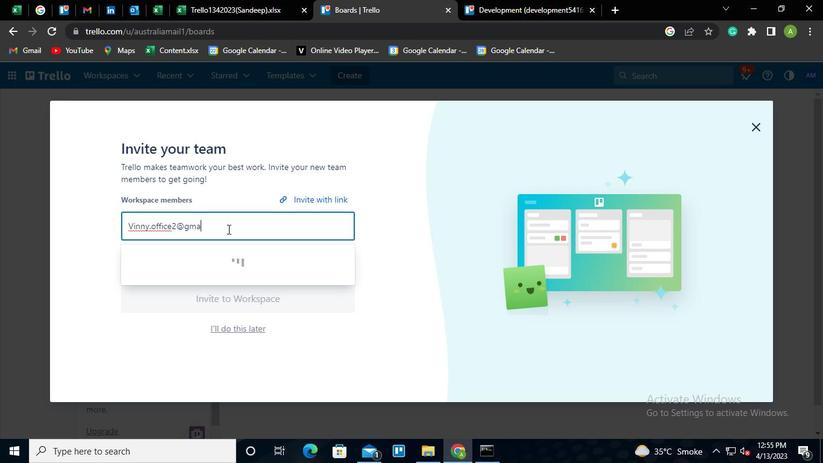 
Action: Keyboard a
Screenshot: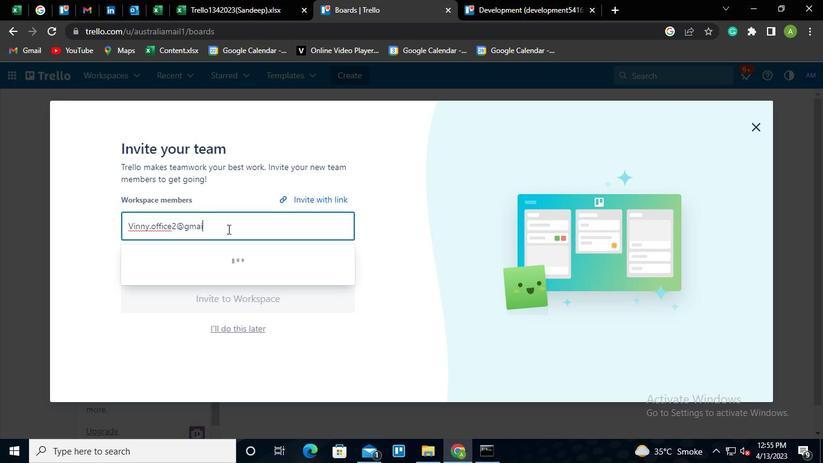 
Action: Keyboard i
Screenshot: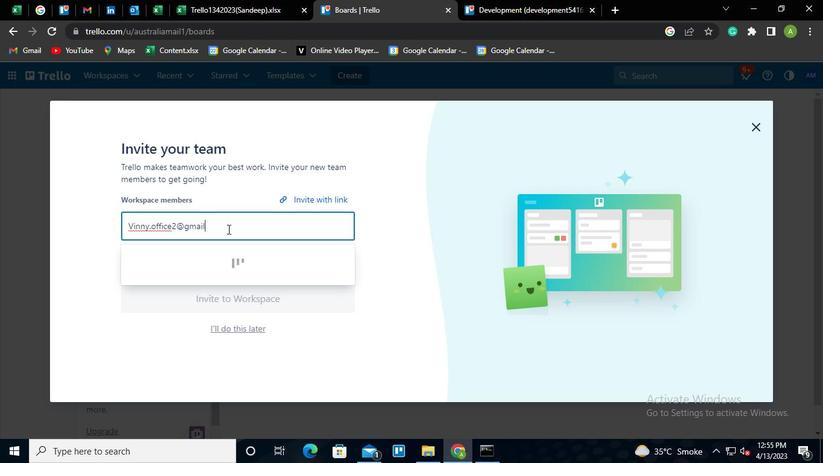 
Action: Keyboard l
Screenshot: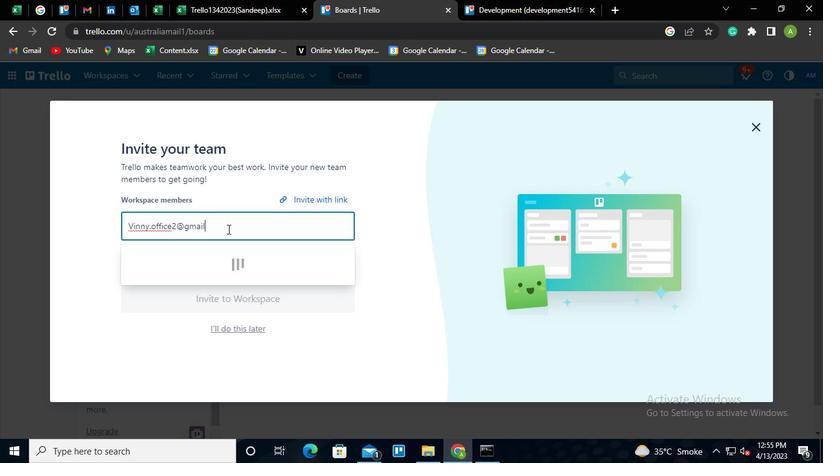 
Action: Keyboard .
Screenshot: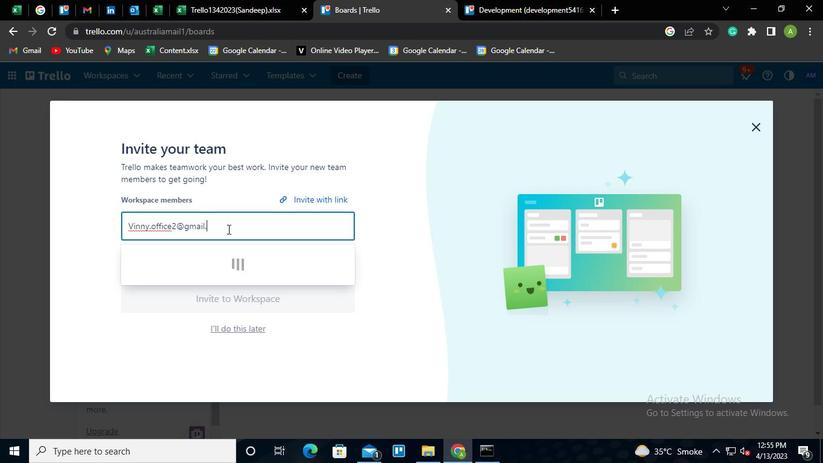 
Action: Keyboard c
Screenshot: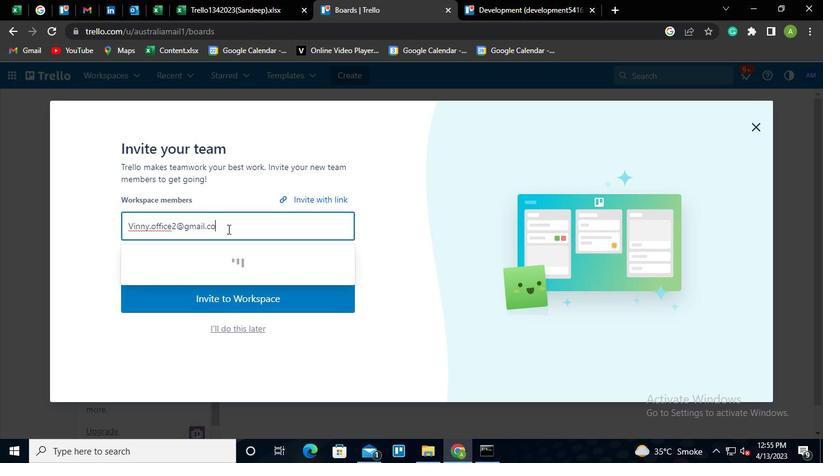
Action: Keyboard o
Screenshot: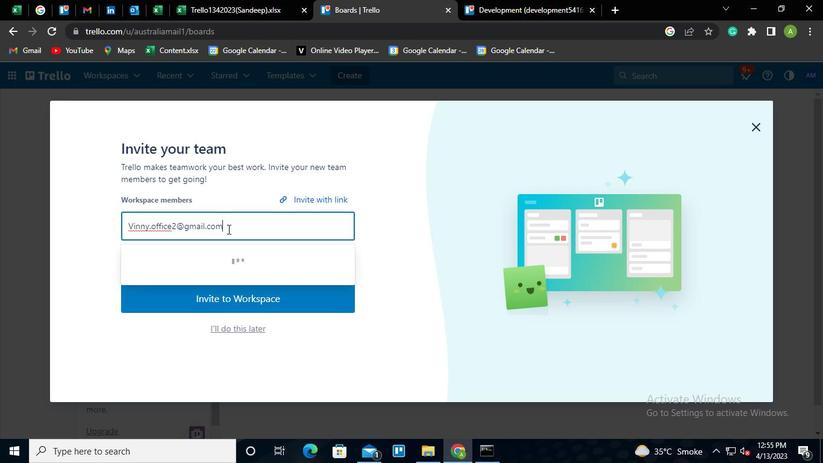 
Action: Keyboard m
Screenshot: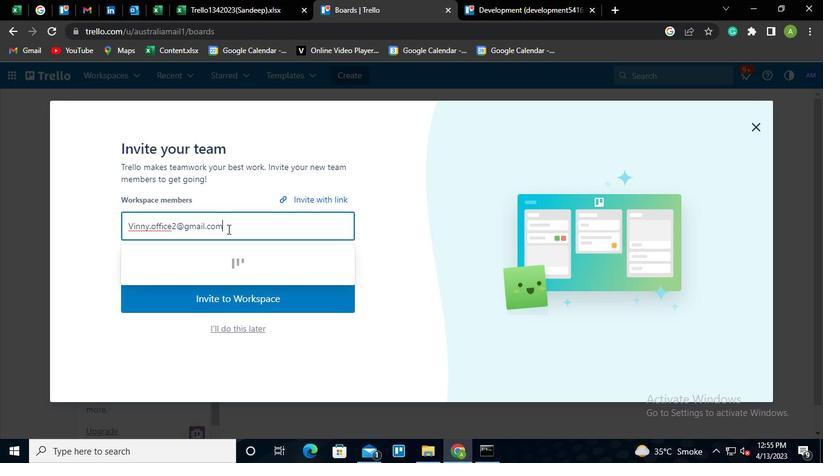 
Action: Mouse moved to (217, 271)
Screenshot: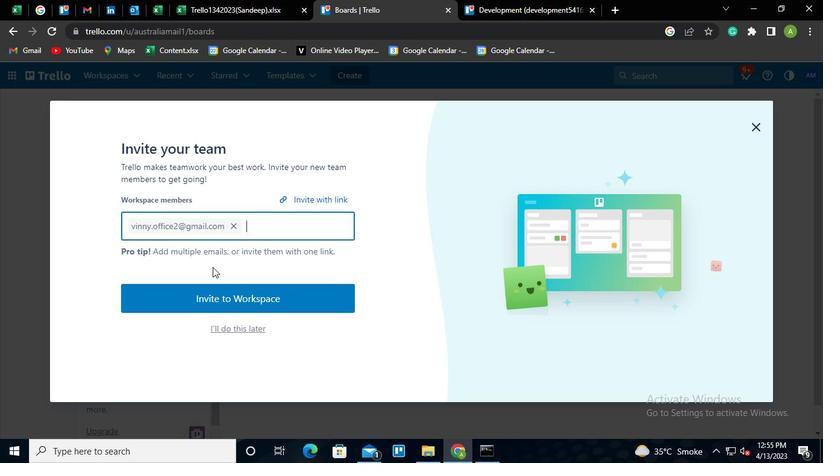 
Action: Mouse pressed left at (217, 271)
Screenshot: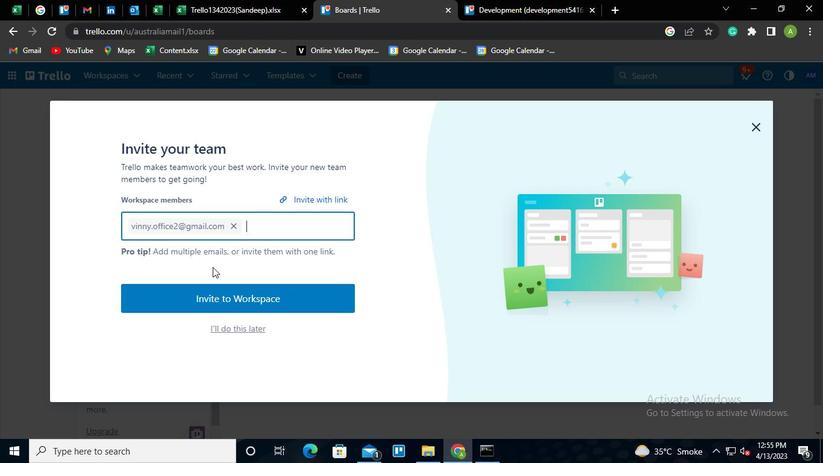 
Action: Mouse moved to (252, 243)
Screenshot: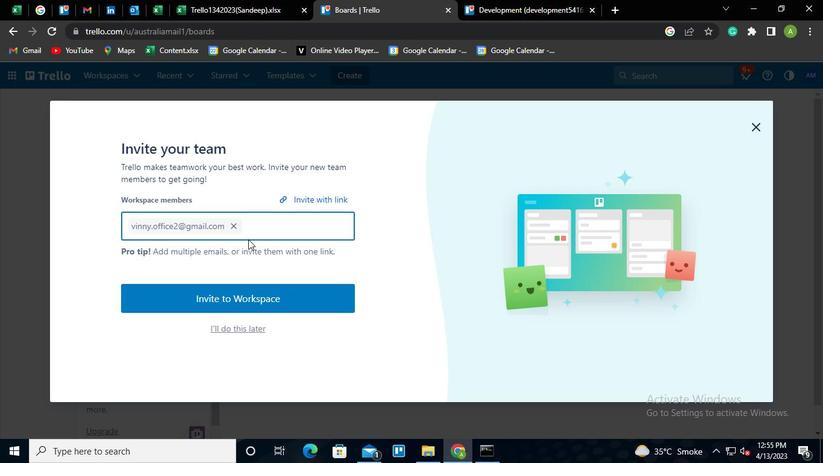 
Action: Keyboard Key.shift
Screenshot: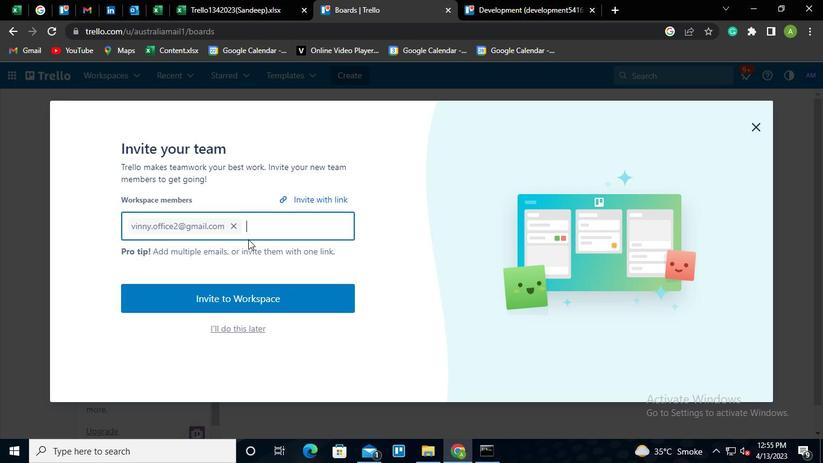 
Action: Keyboard N
Screenshot: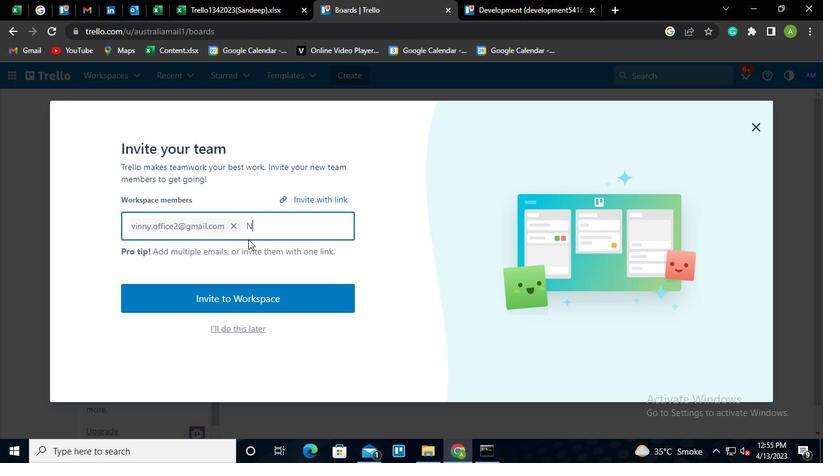 
Action: Keyboard i
Screenshot: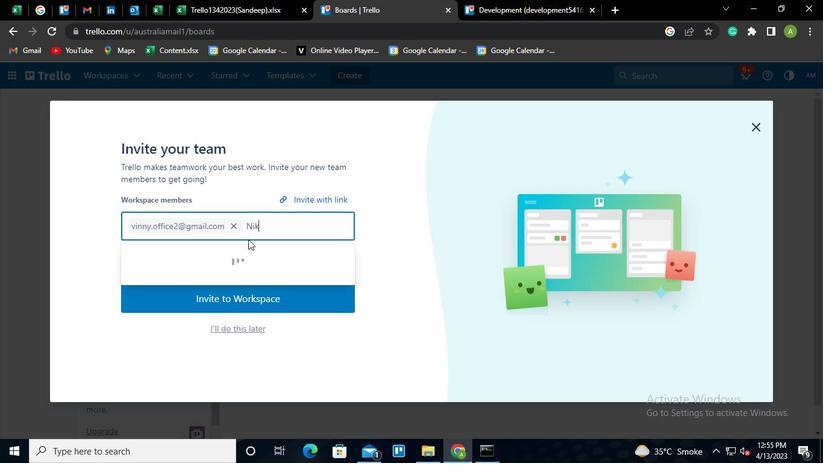 
Action: Keyboard k
Screenshot: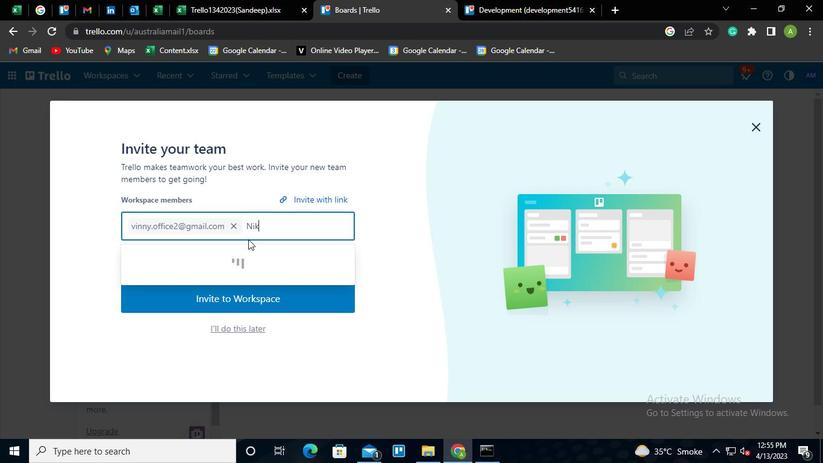 
Action: Keyboard h
Screenshot: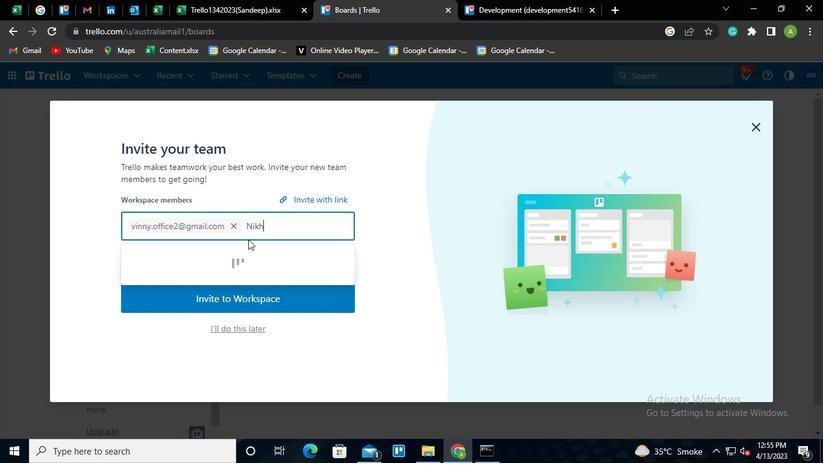 
Action: Keyboard r
Screenshot: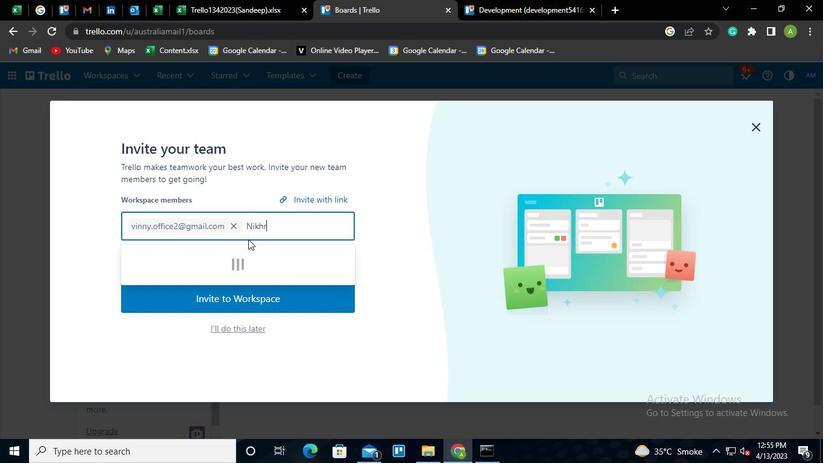 
Action: Keyboard a
Screenshot: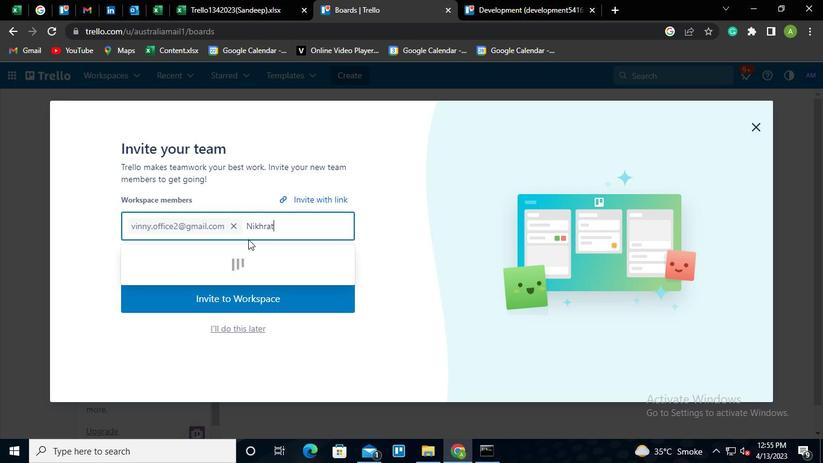 
Action: Keyboard t
Screenshot: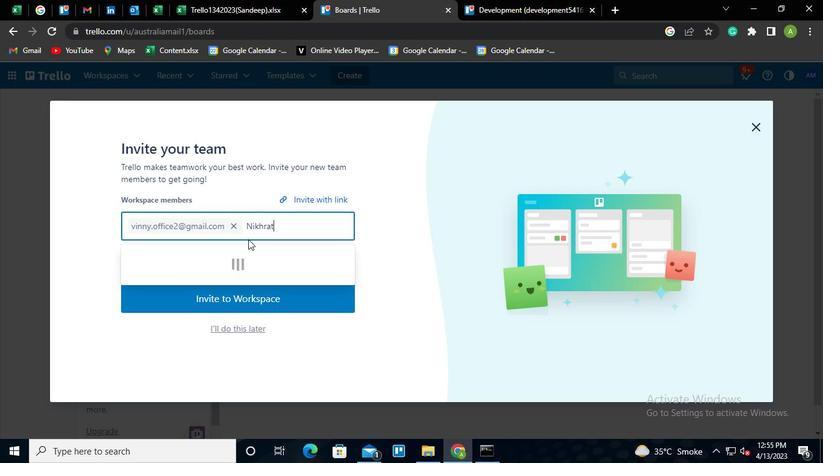 
Action: Keyboard h
Screenshot: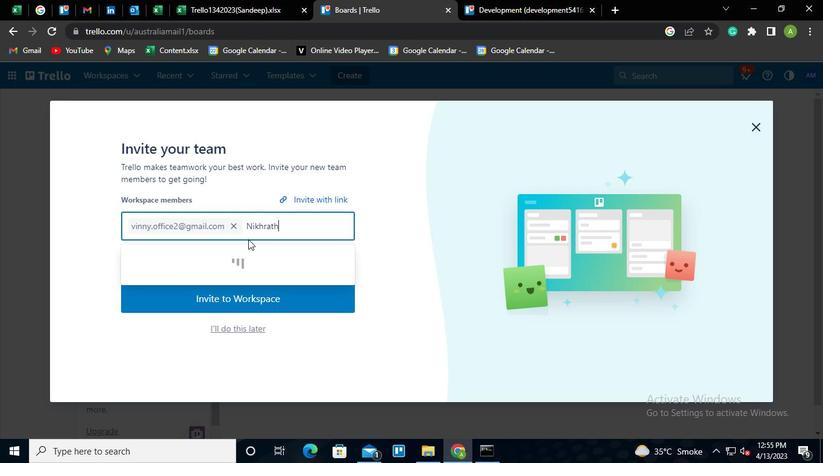 
Action: Keyboard i
Screenshot: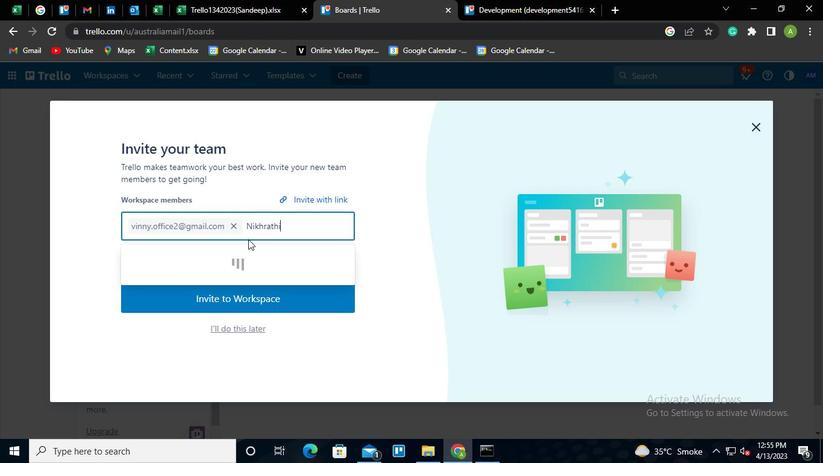 
Action: Keyboard <104>
Screenshot: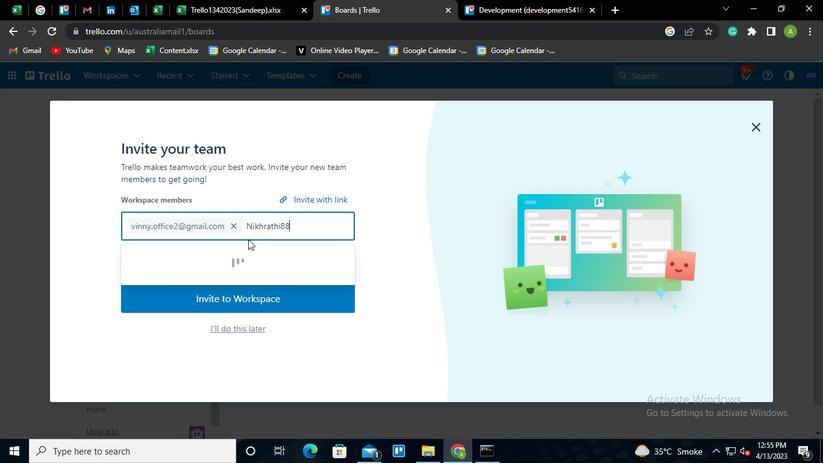 
Action: Keyboard <104>
Screenshot: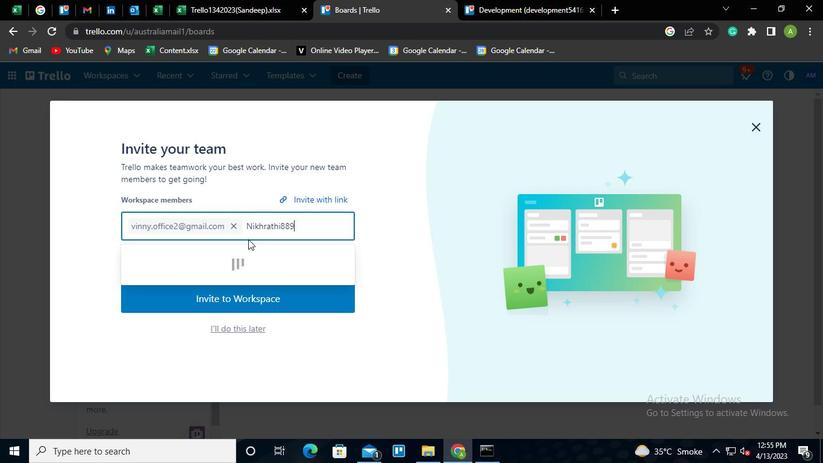 
Action: Keyboard <105>
Screenshot: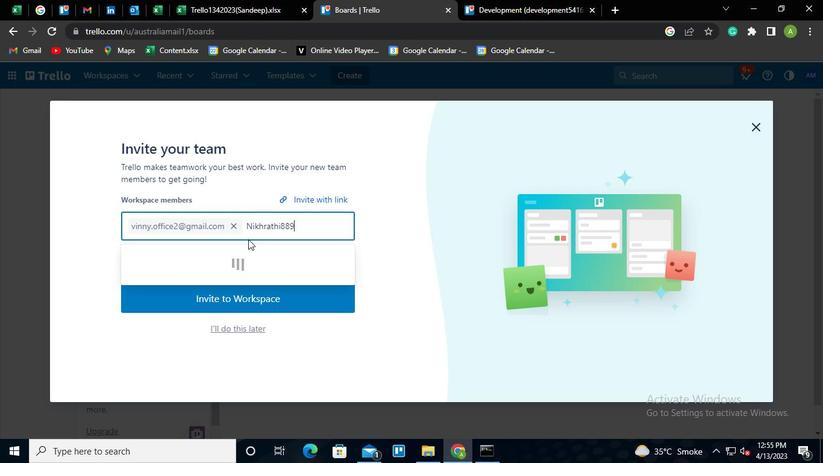 
Action: Keyboard Key.shift
Screenshot: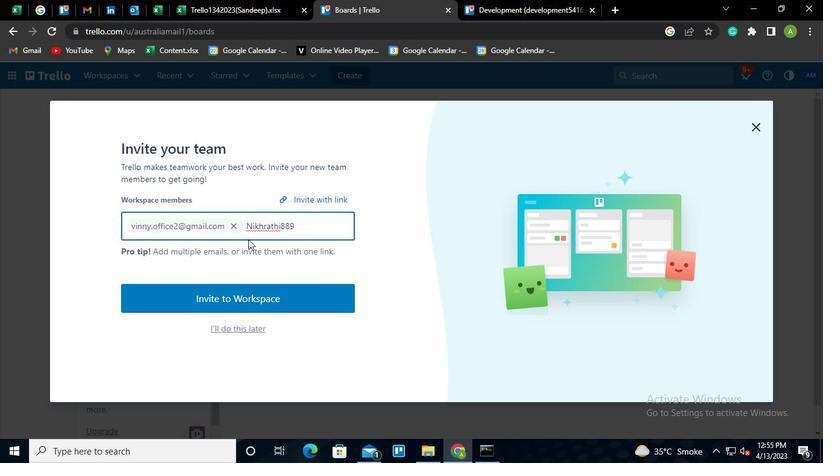 
Action: Keyboard @
Screenshot: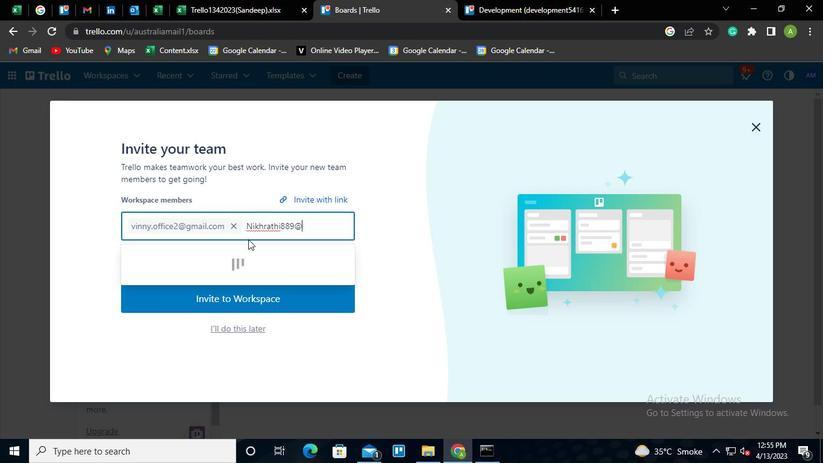 
Action: Keyboard g
Screenshot: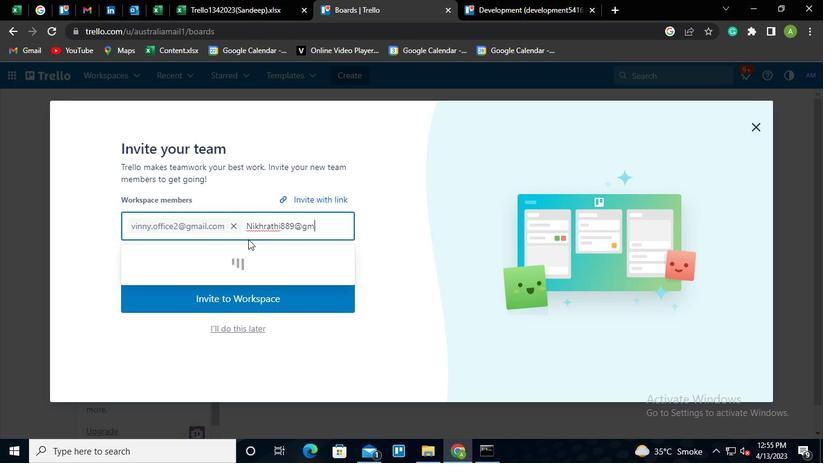 
Action: Keyboard m
Screenshot: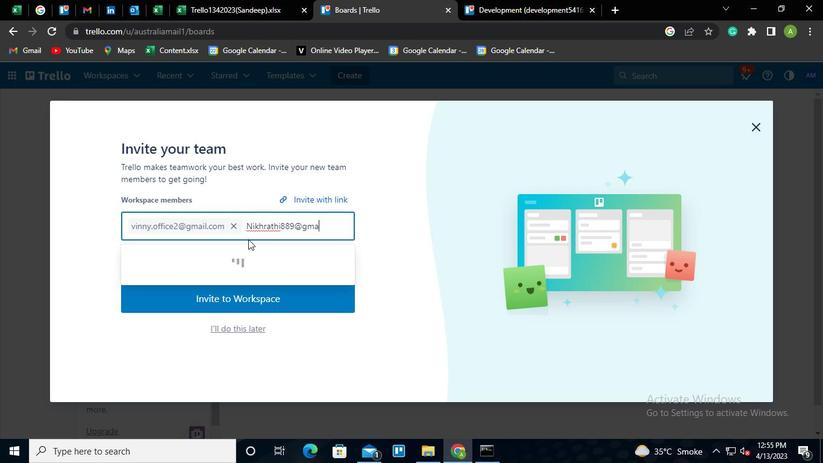 
Action: Keyboard a
Screenshot: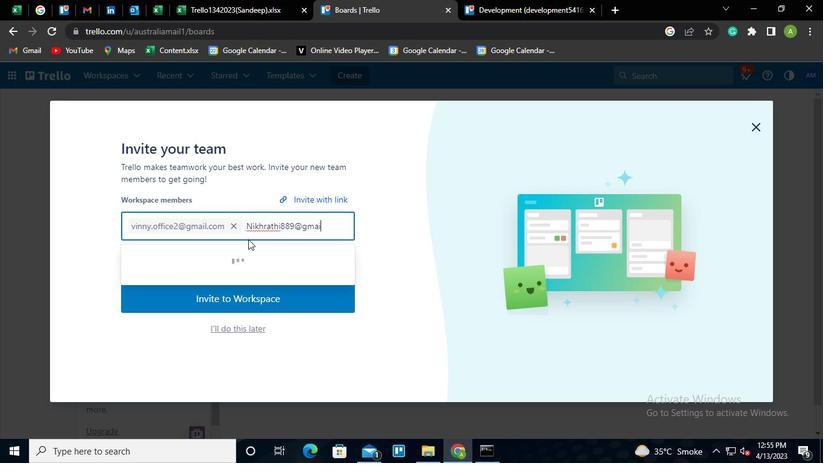 
Action: Keyboard i
Screenshot: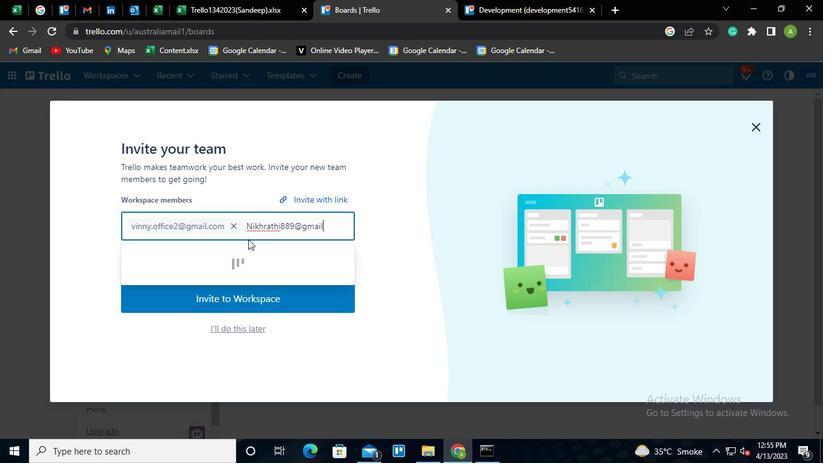 
Action: Keyboard l
Screenshot: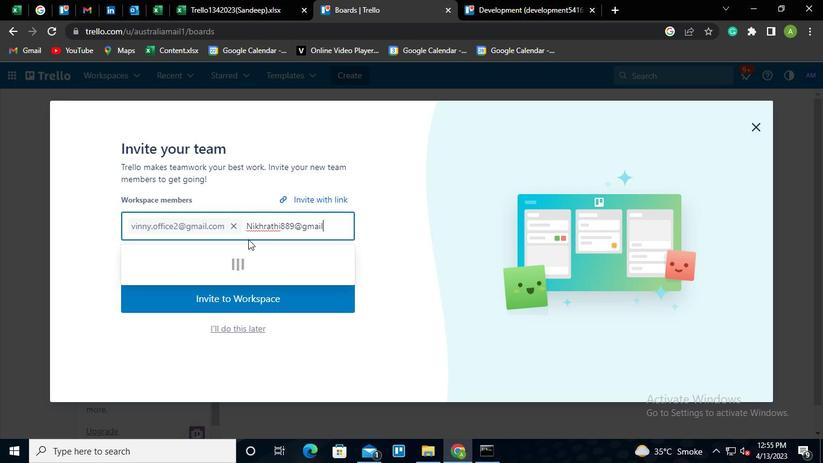 
Action: Keyboard .
Screenshot: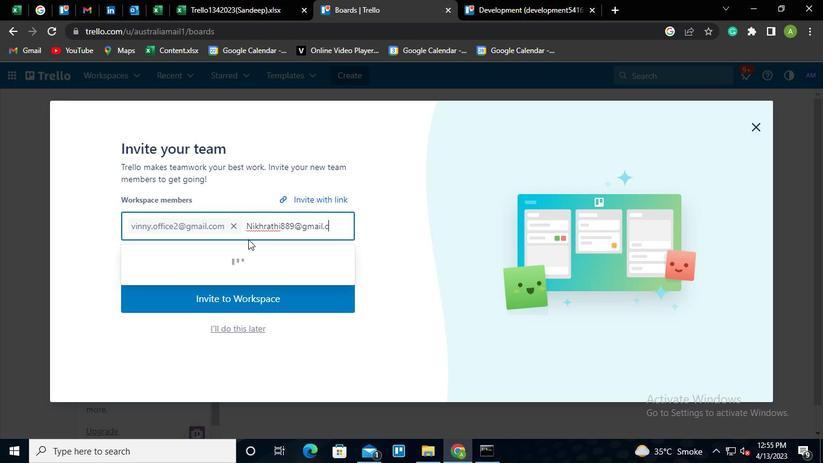 
Action: Keyboard c
Screenshot: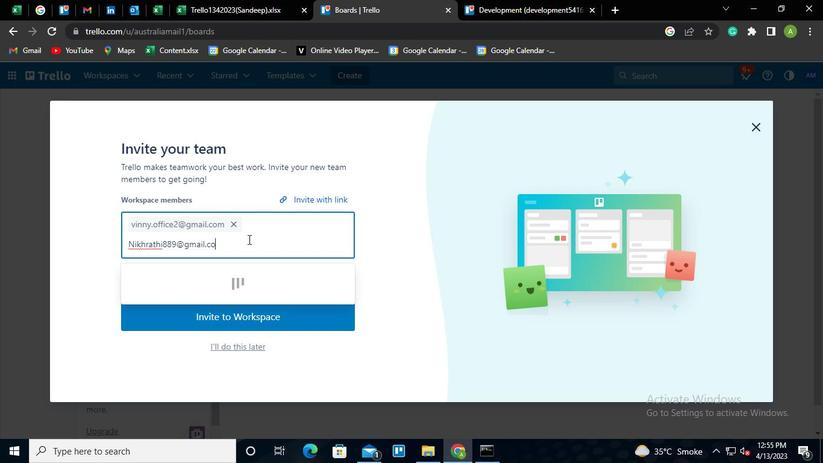 
Action: Keyboard o
Screenshot: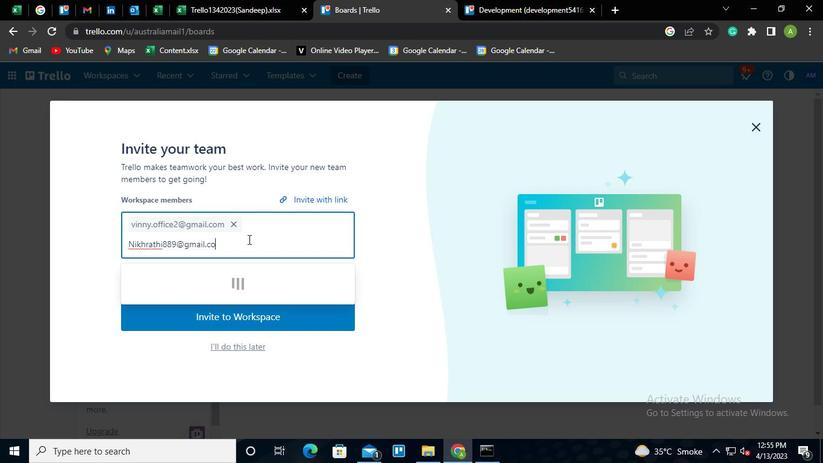 
Action: Keyboard m
Screenshot: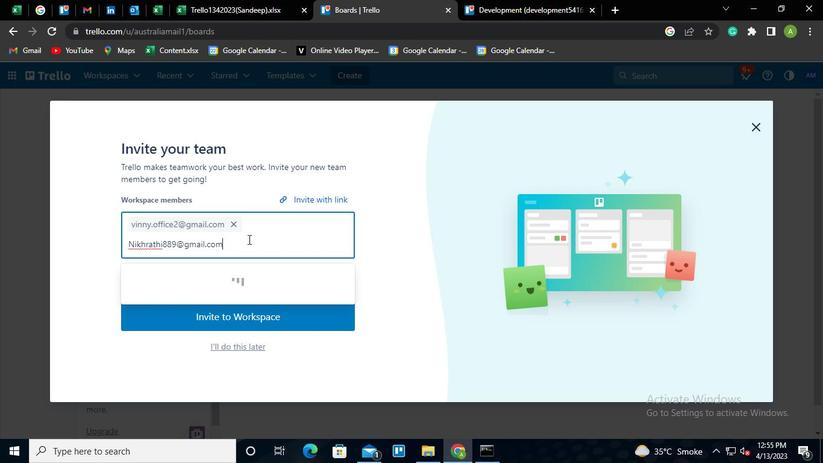 
Action: Mouse moved to (208, 282)
Screenshot: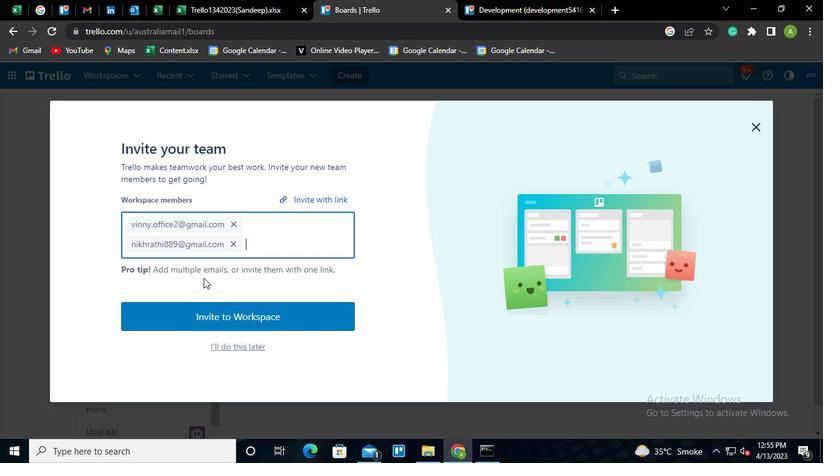 
Action: Mouse pressed left at (208, 282)
Screenshot: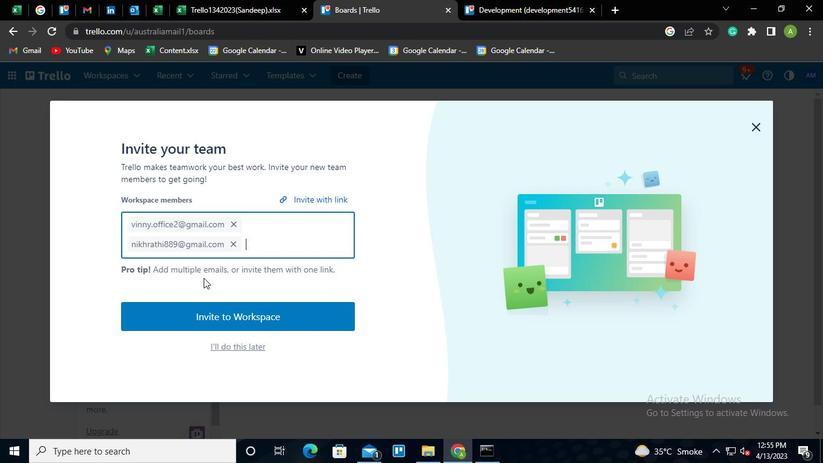 
Action: Mouse moved to (259, 251)
Screenshot: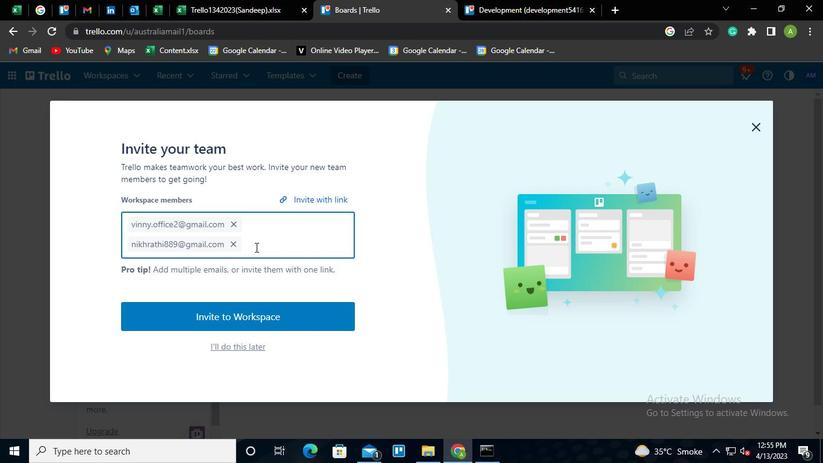 
Action: Keyboard Key.shift
Screenshot: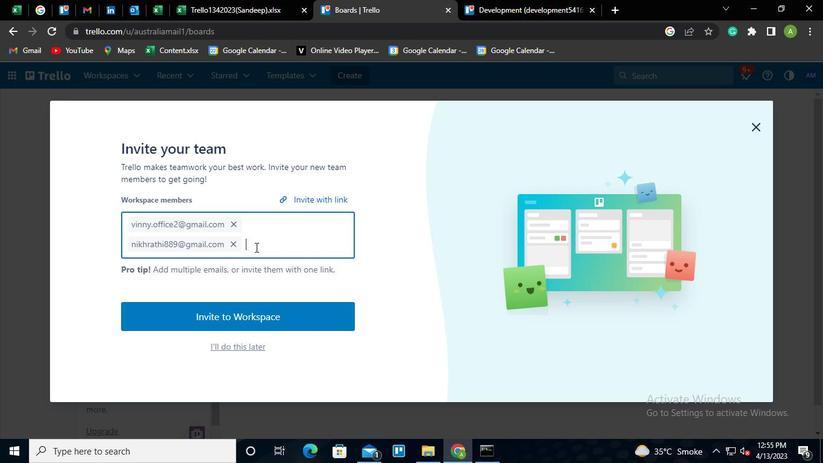
Action: Keyboard C
Screenshot: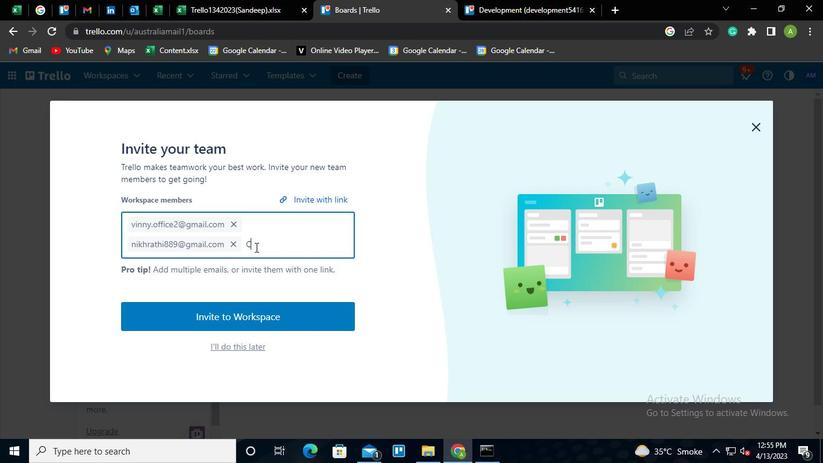 
Action: Keyboard a
Screenshot: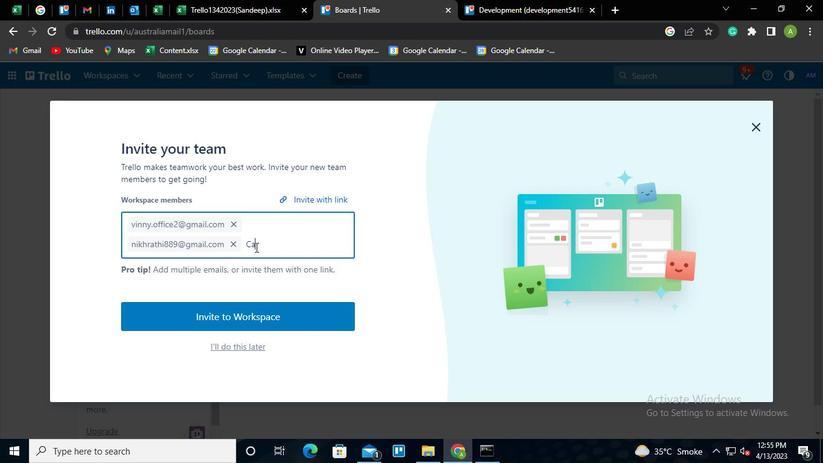 
Action: Keyboard r
Screenshot: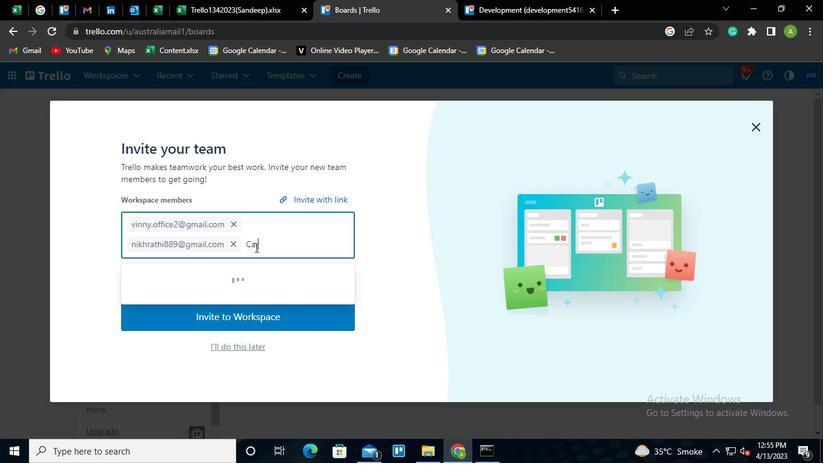 
Action: Keyboard x
Screenshot: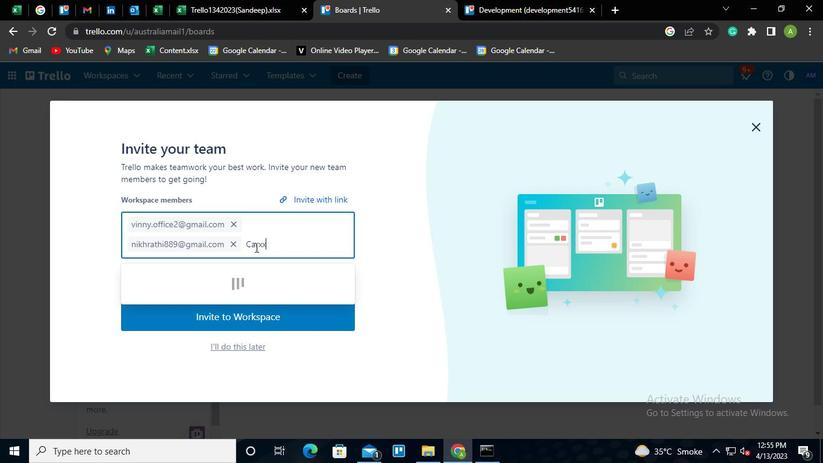 
Action: Keyboard x
Screenshot: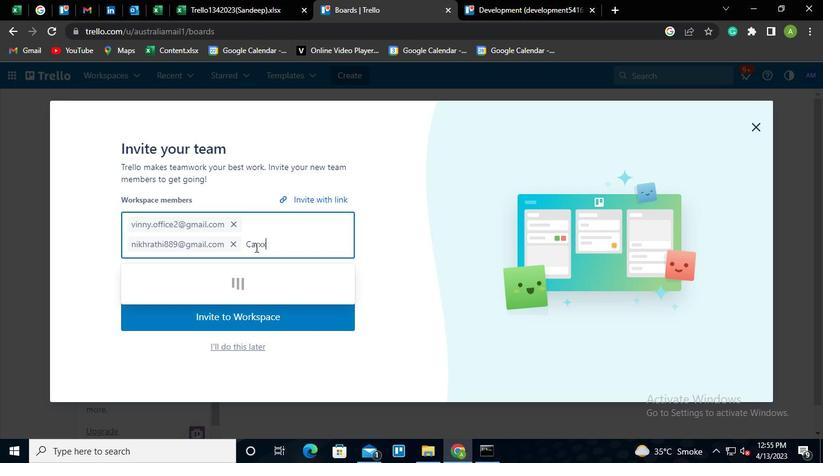 
Action: Mouse moved to (294, 259)
Screenshot: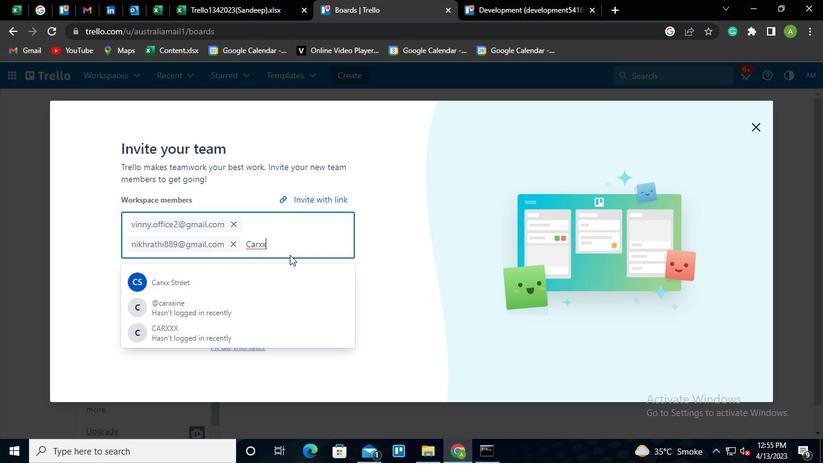 
Action: Keyboard s
Screenshot: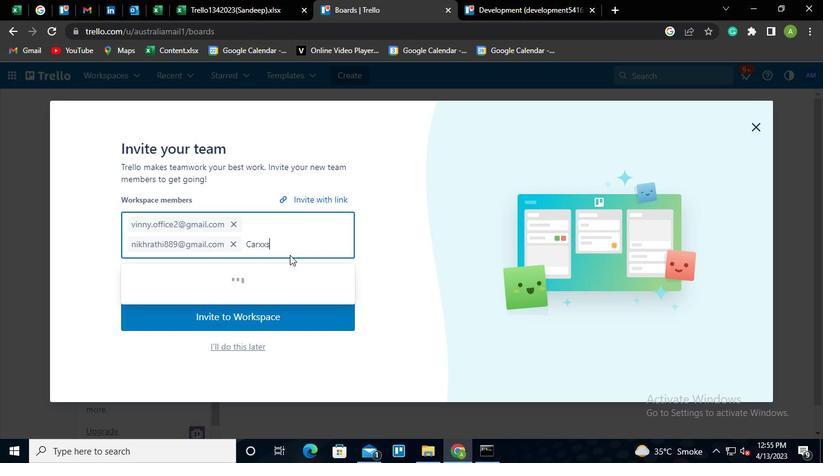 
Action: Keyboard t
Screenshot: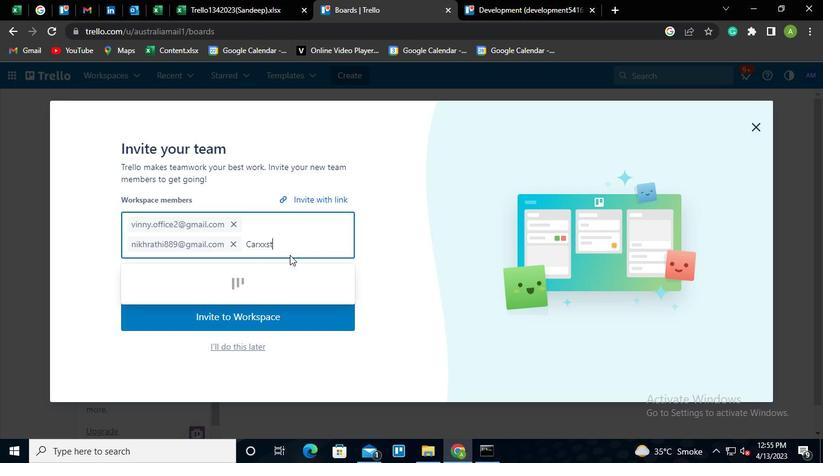 
Action: Keyboard r
Screenshot: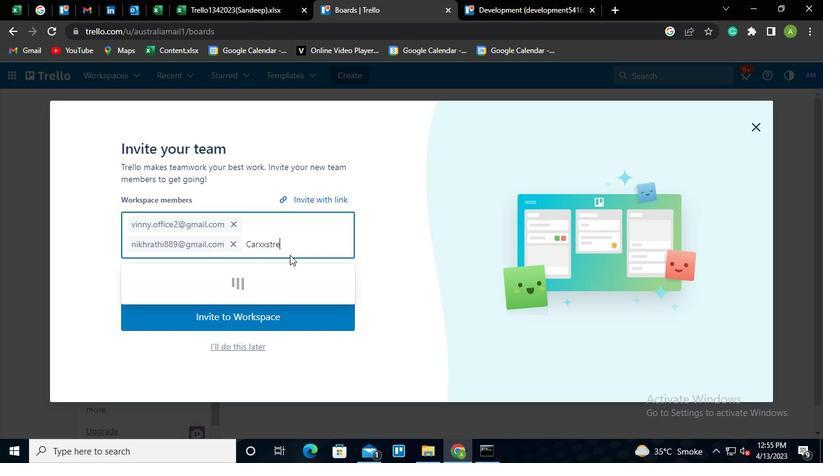 
Action: Keyboard e
Screenshot: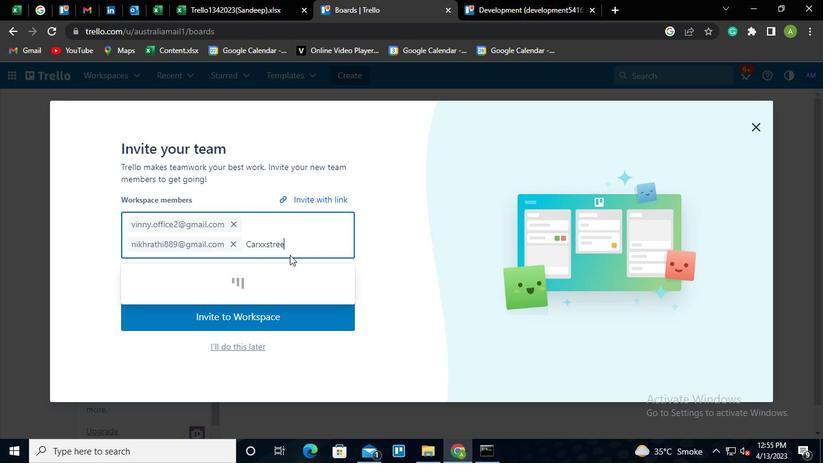 
Action: Keyboard e
Screenshot: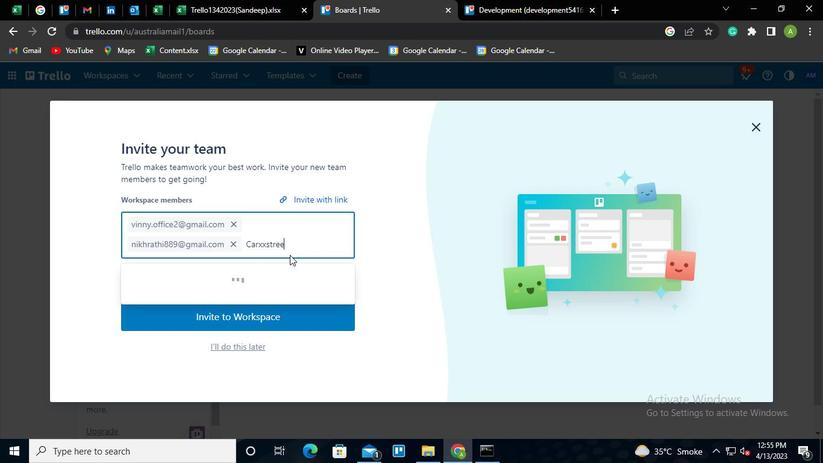 
Action: Keyboard t
Screenshot: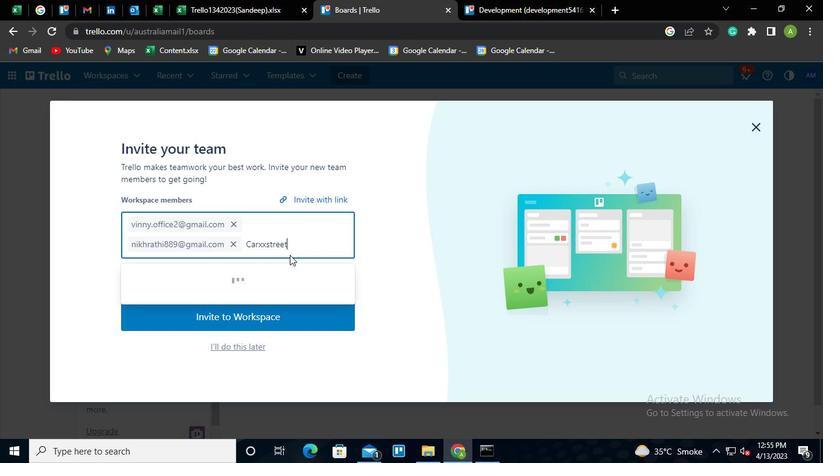
Action: Keyboard <103>
Screenshot: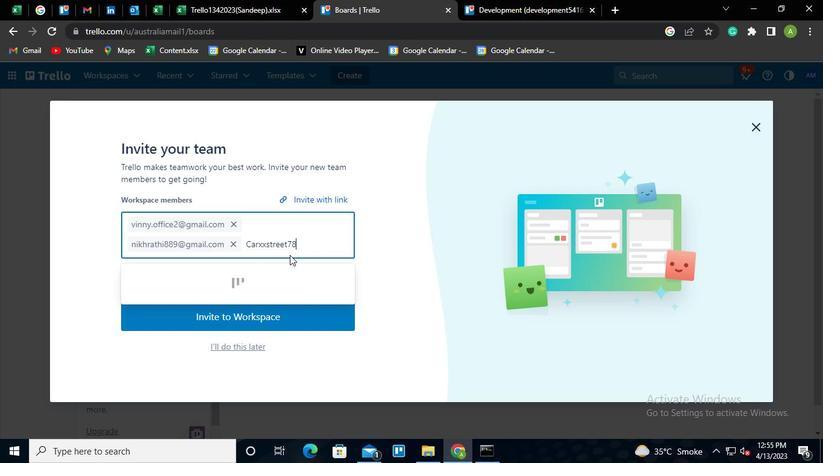 
Action: Keyboard <104>
Screenshot: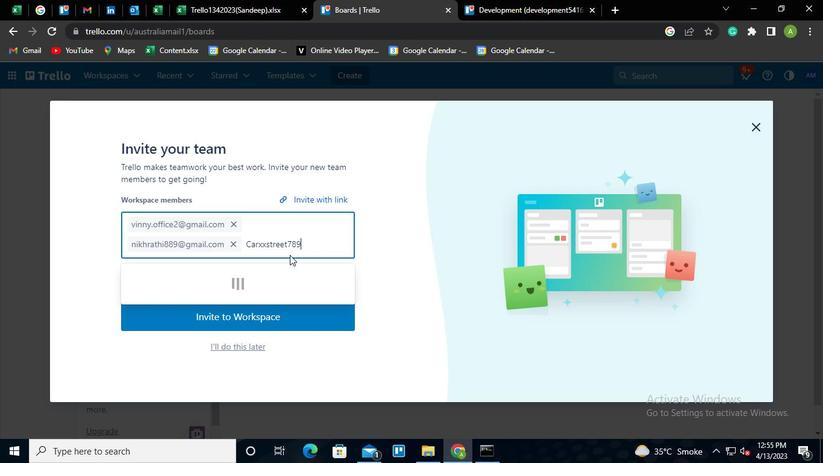 
Action: Keyboard <105>
Screenshot: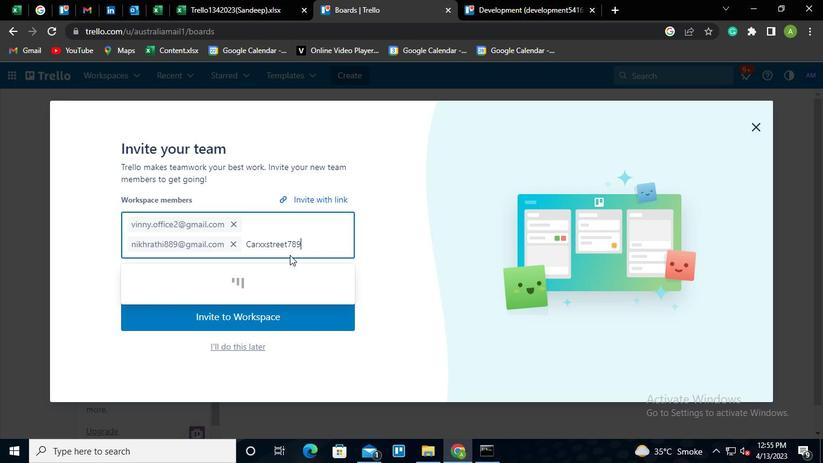
Action: Keyboard Key.shift
Screenshot: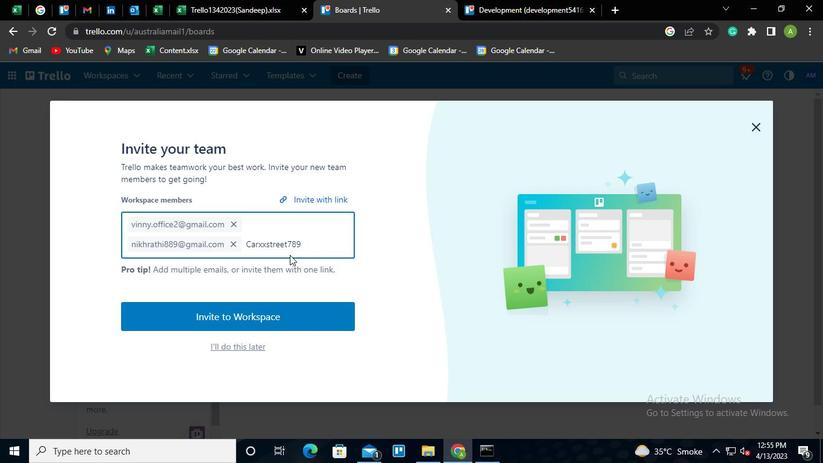 
Action: Keyboard @
Screenshot: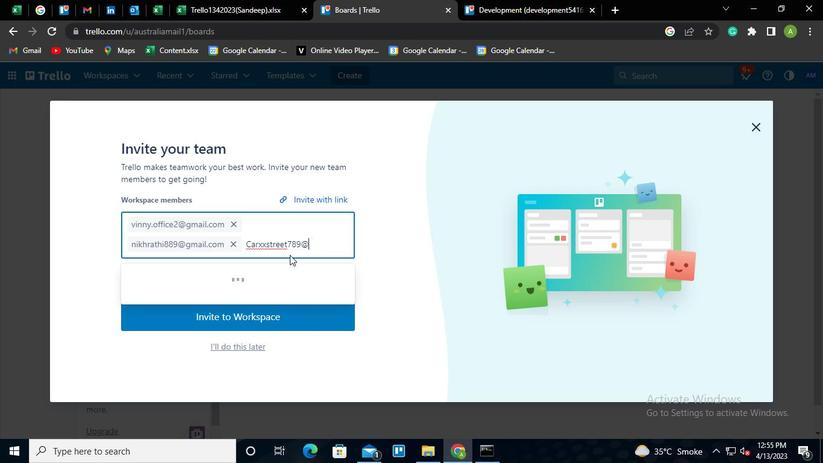 
Action: Keyboard g
Screenshot: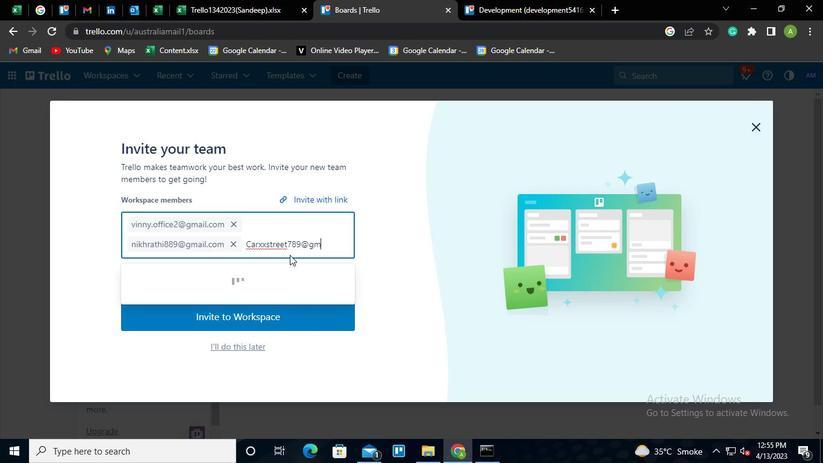 
Action: Keyboard m
Screenshot: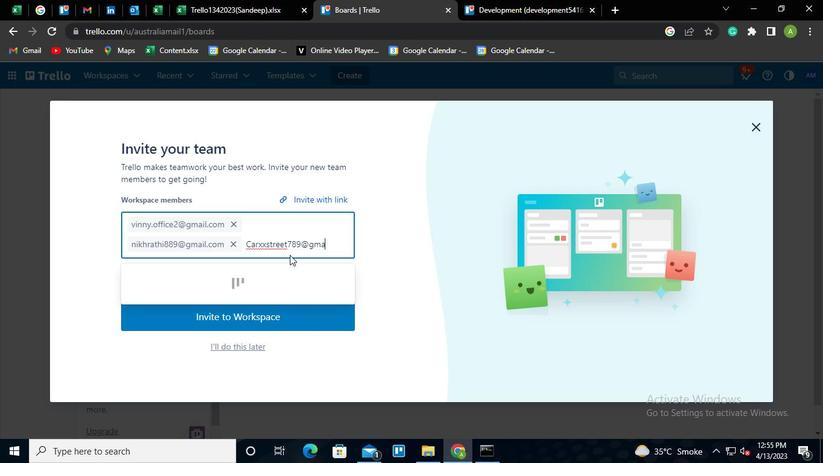 
Action: Keyboard a
Screenshot: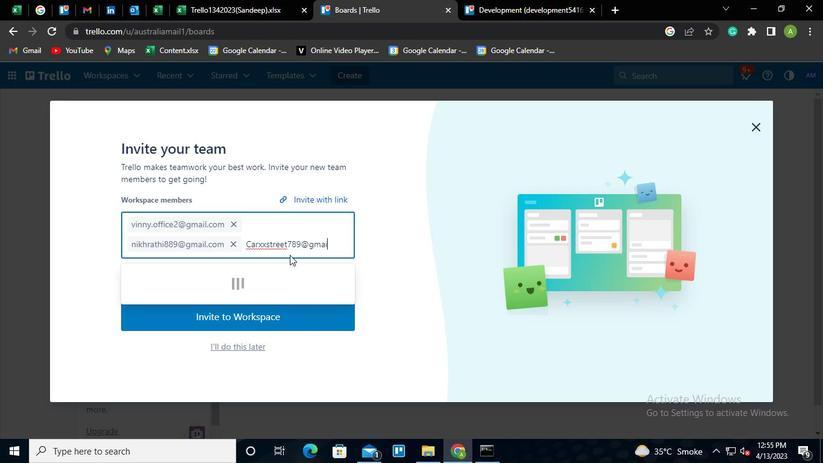 
Action: Keyboard i
Screenshot: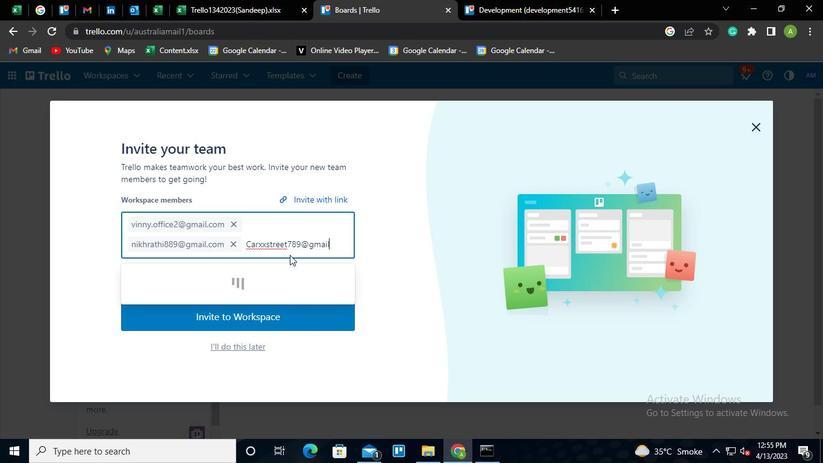 
Action: Keyboard l
Screenshot: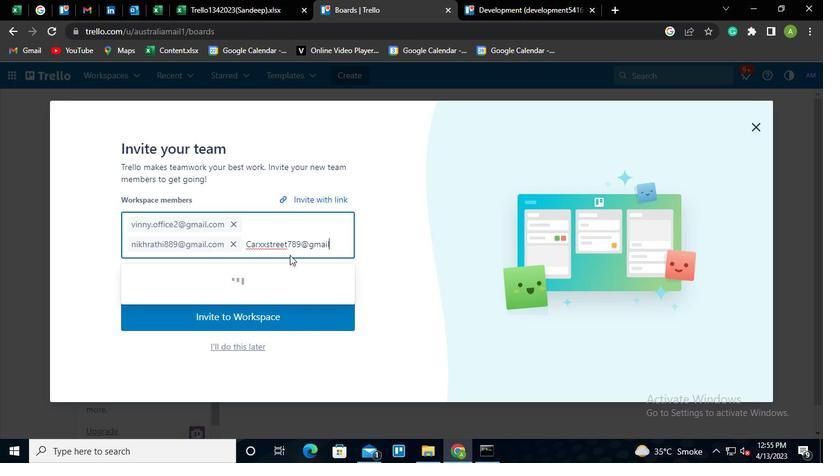
Action: Keyboard .
Screenshot: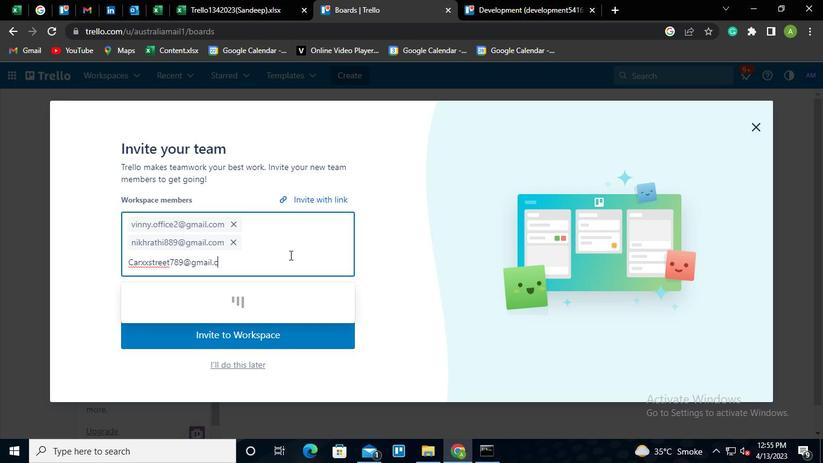 
Action: Keyboard c
Screenshot: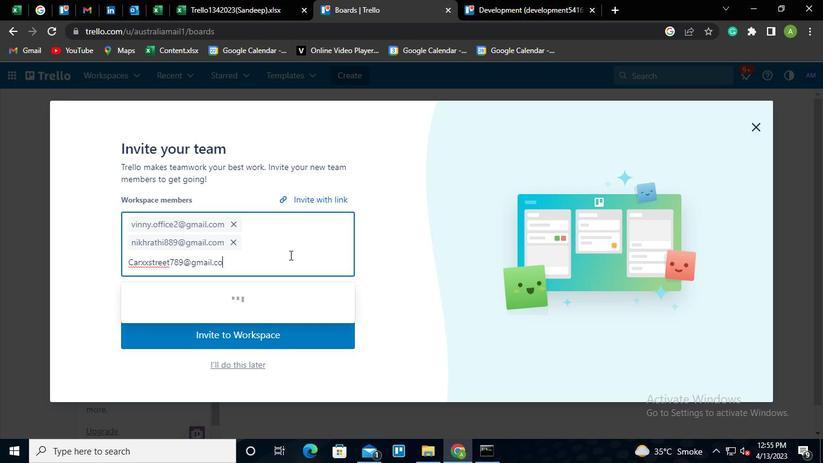 
Action: Keyboard o
Screenshot: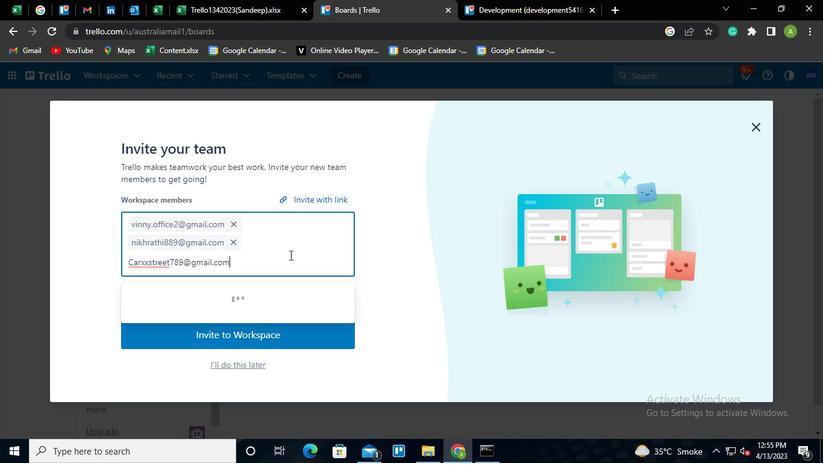 
Action: Keyboard m
Screenshot: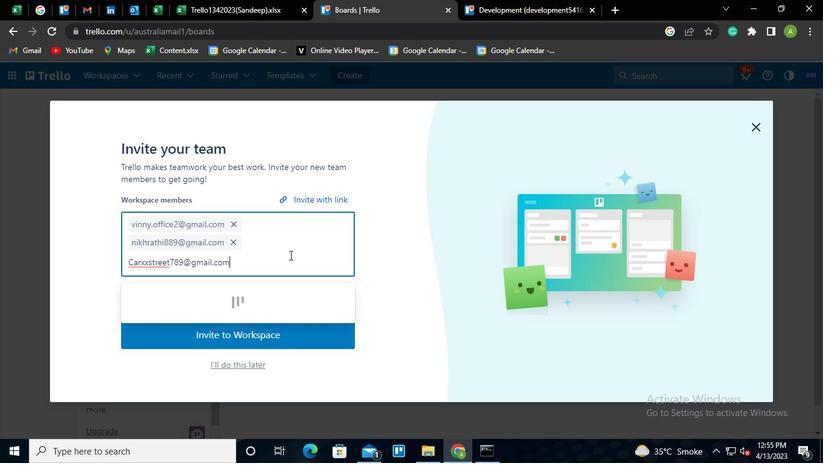 
Action: Mouse moved to (237, 307)
Screenshot: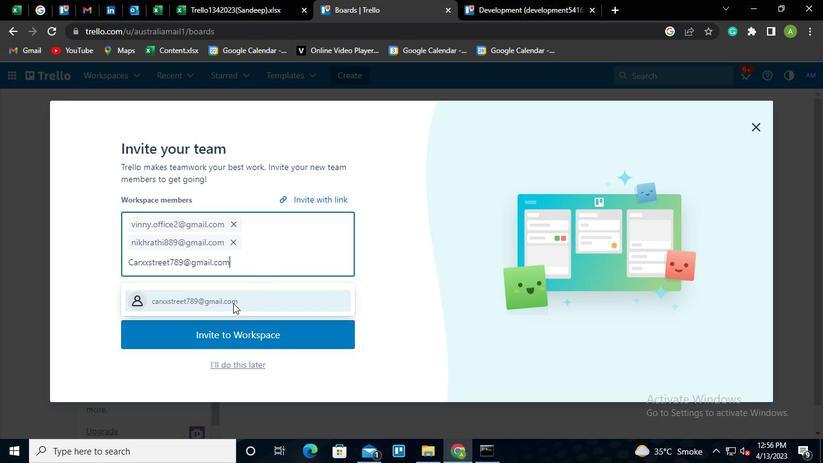 
Action: Mouse pressed left at (237, 307)
Screenshot: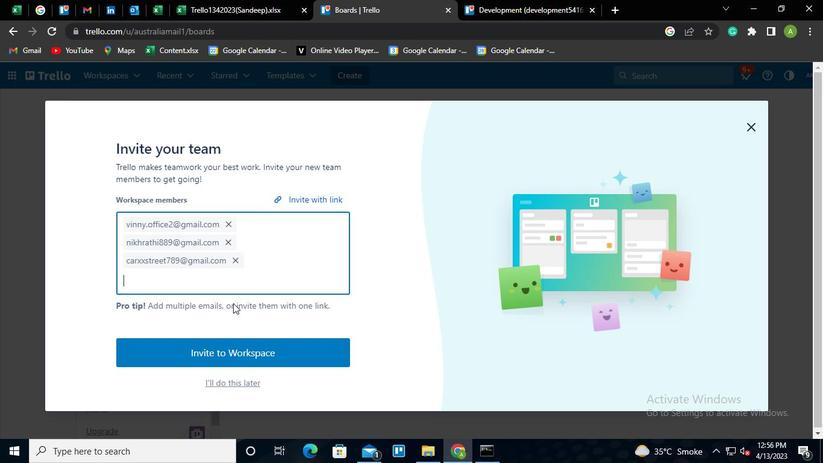 
Action: Mouse moved to (256, 281)
Screenshot: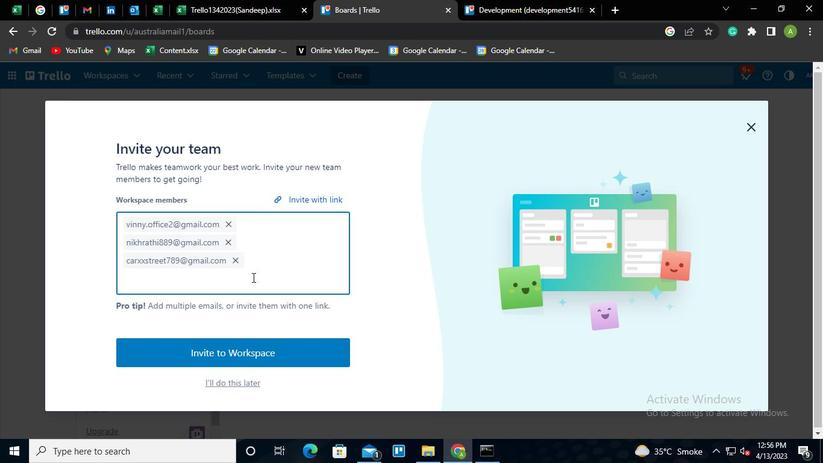
Action: Keyboard Key.shift
Screenshot: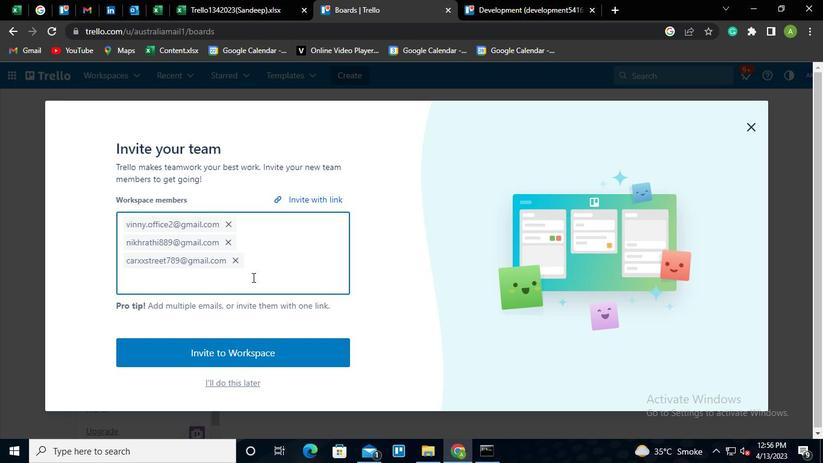
Action: Keyboard Key.shift
Screenshot: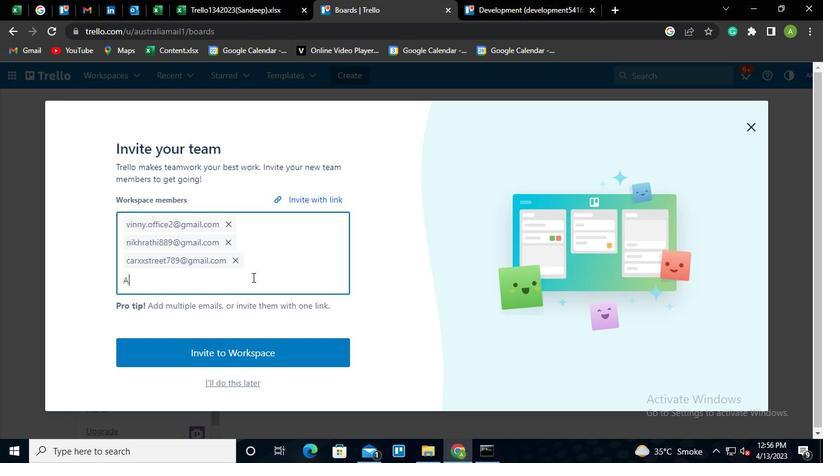 
Action: Keyboard Key.shift
Screenshot: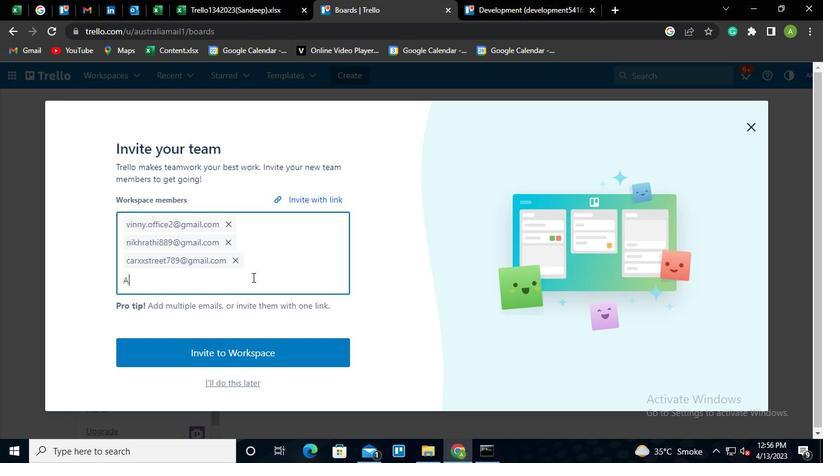 
Action: Keyboard Key.shift
Screenshot: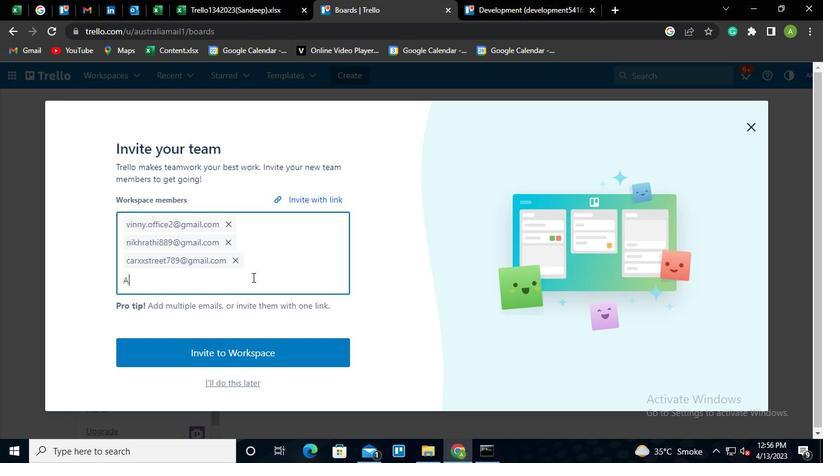 
Action: Keyboard Key.shift
Screenshot: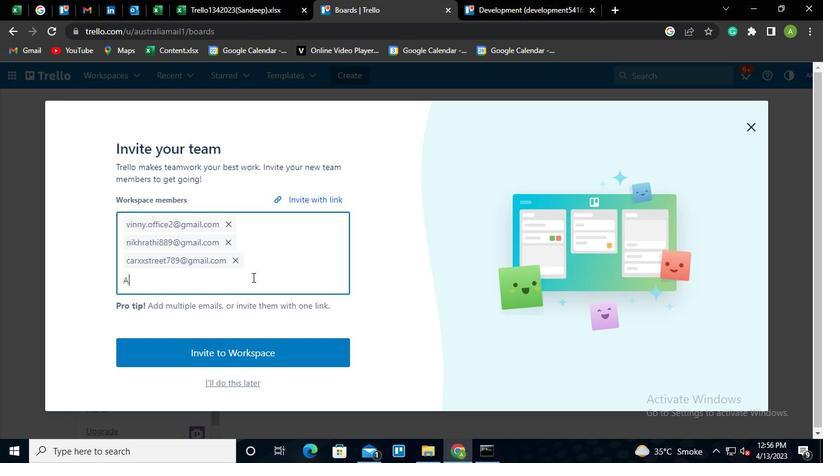 
Action: Keyboard A
Screenshot: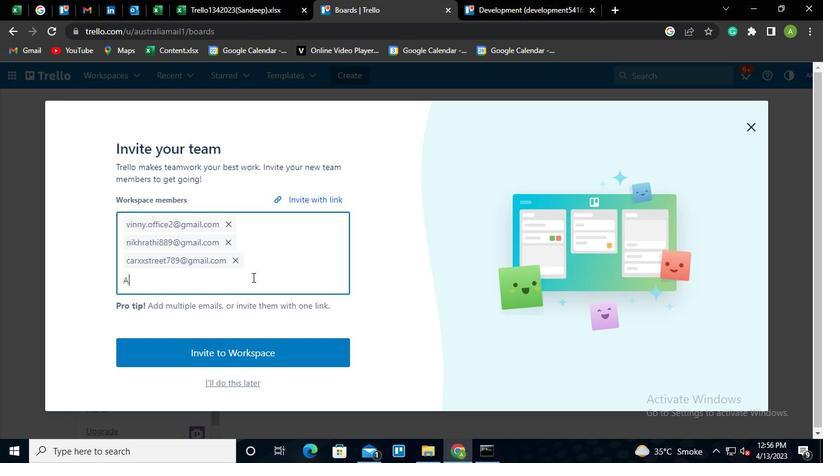 
Action: Keyboard y
Screenshot: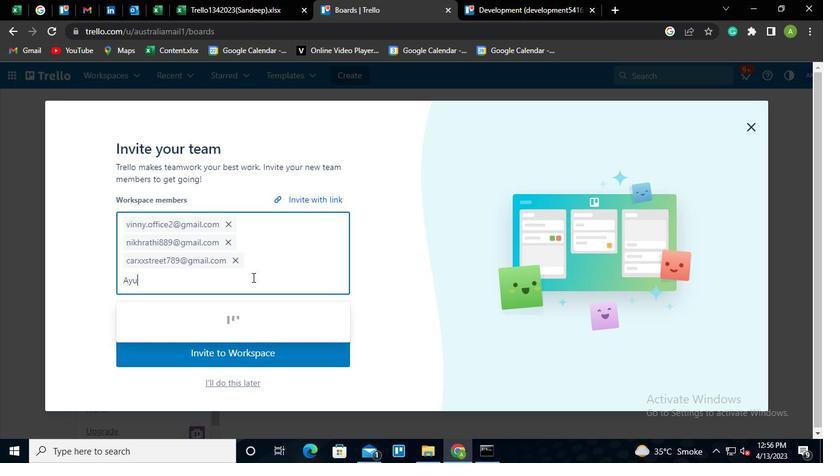 
Action: Keyboard u
Screenshot: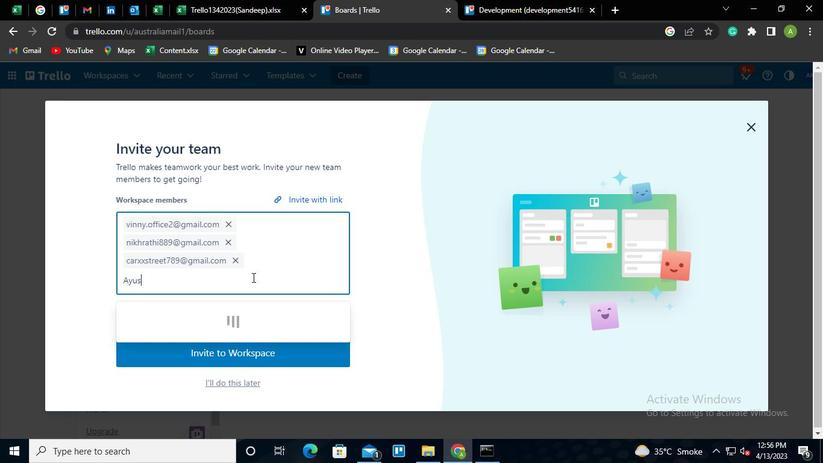 
Action: Keyboard s
Screenshot: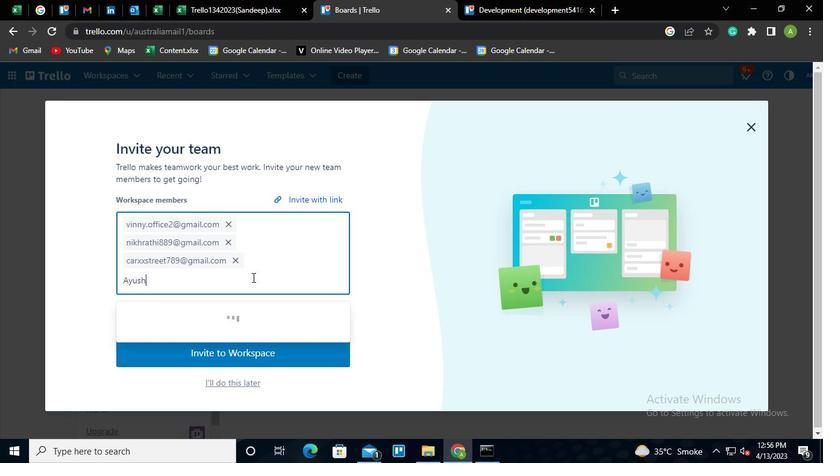 
Action: Keyboard h
Screenshot: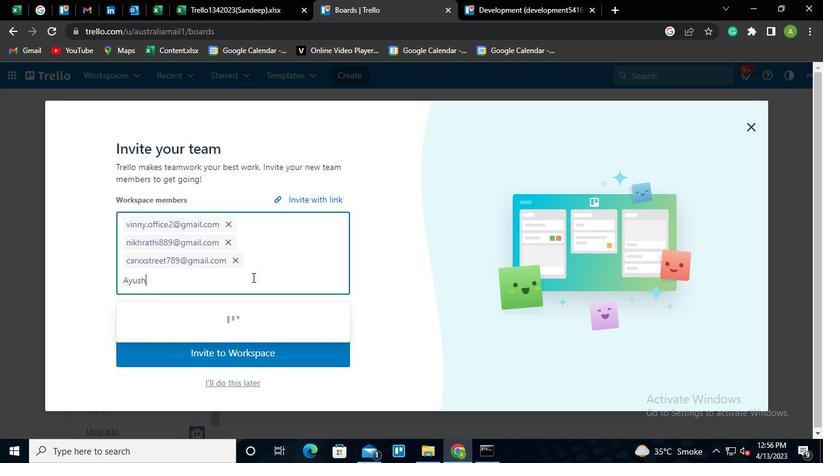 
Action: Keyboard <105>
Screenshot: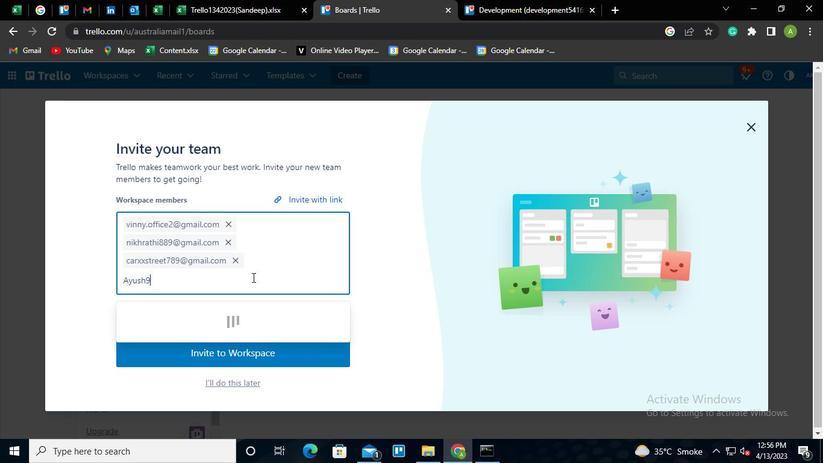 
Action: Keyboard <104>
Screenshot: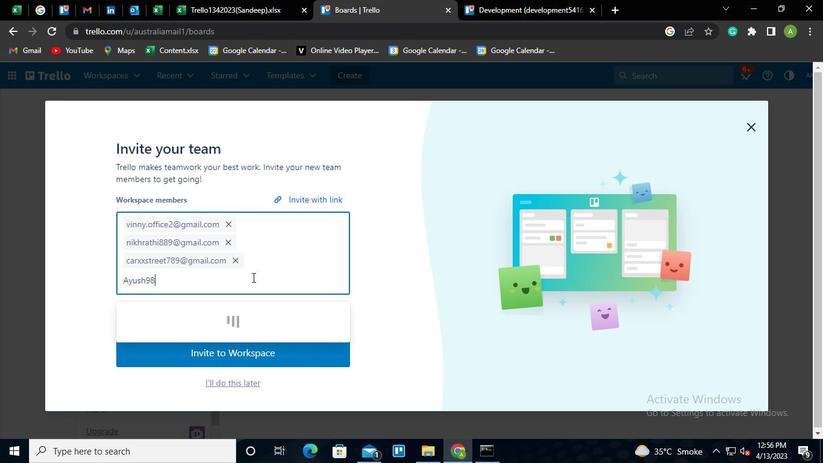 
Action: Keyboard <97>
Screenshot: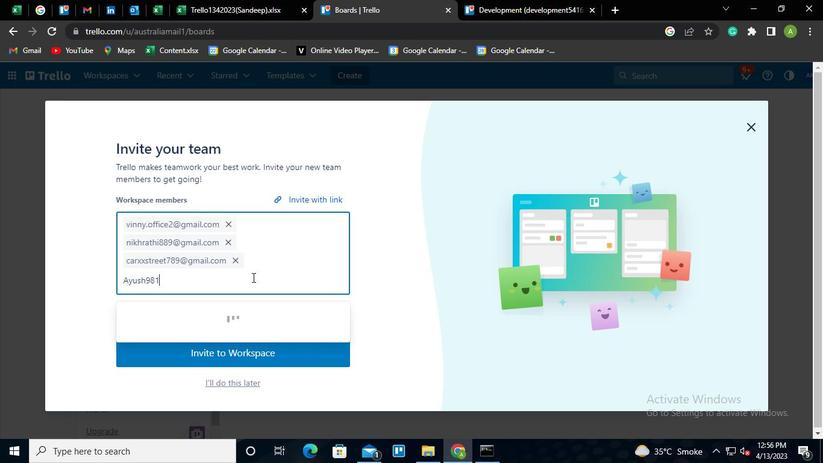 
Action: Keyboard <97>
Screenshot: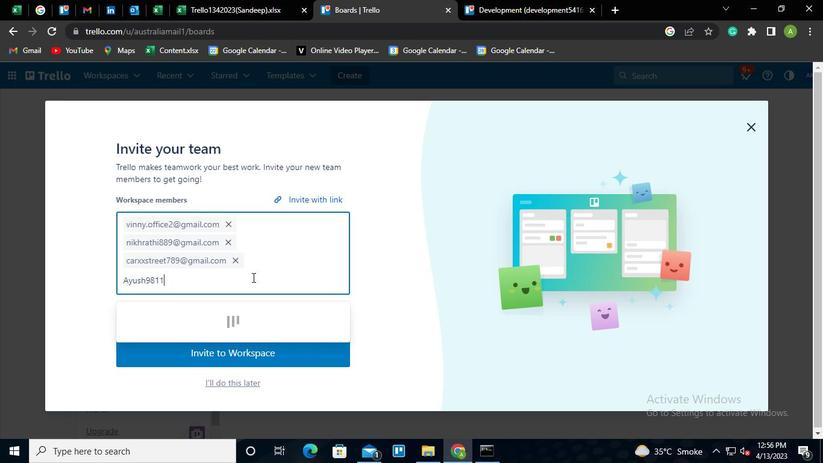 
Action: Keyboard <97>
Screenshot: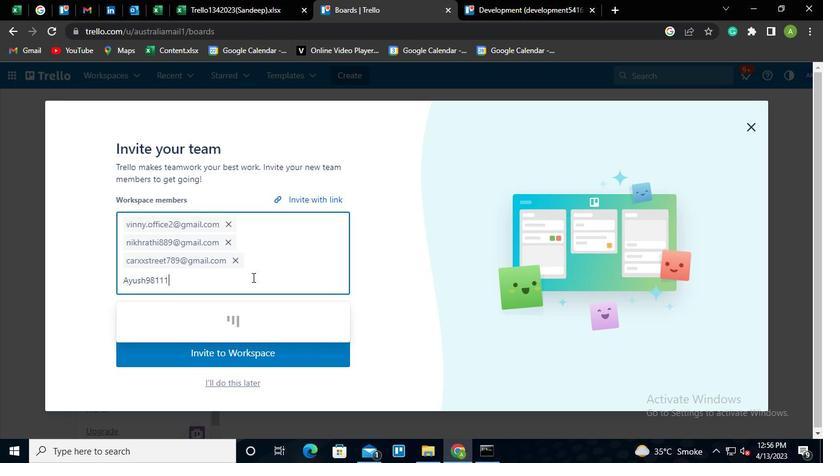 
Action: Keyboard Key.shift
Screenshot: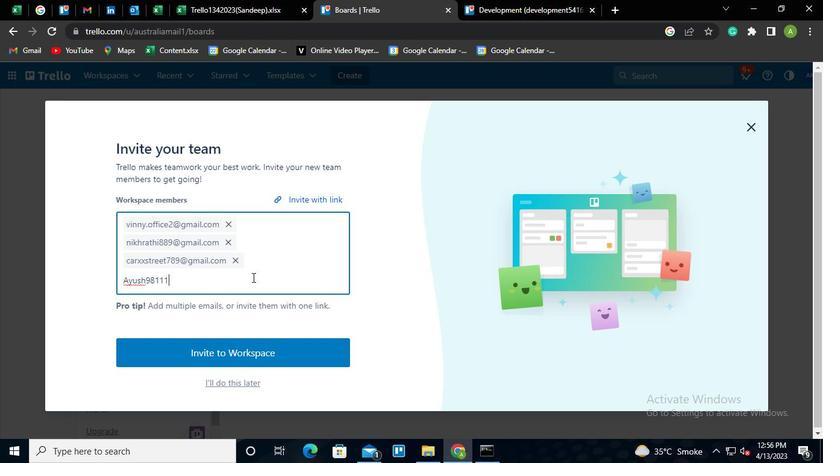 
Action: Keyboard @
Screenshot: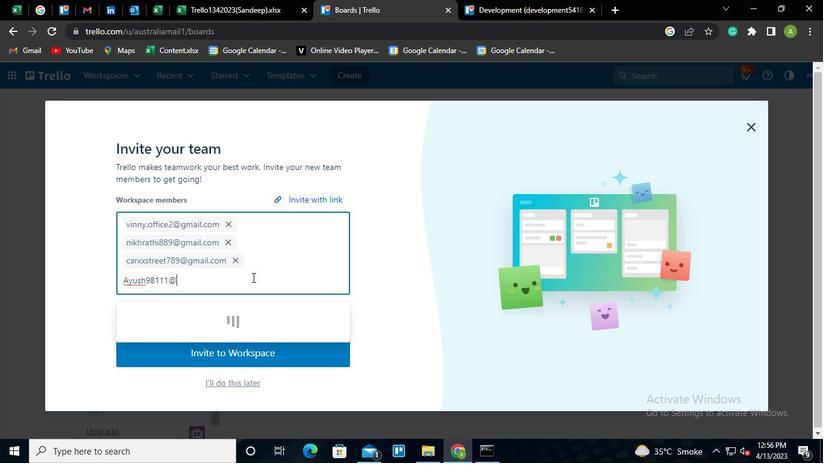 
Action: Keyboard g
Screenshot: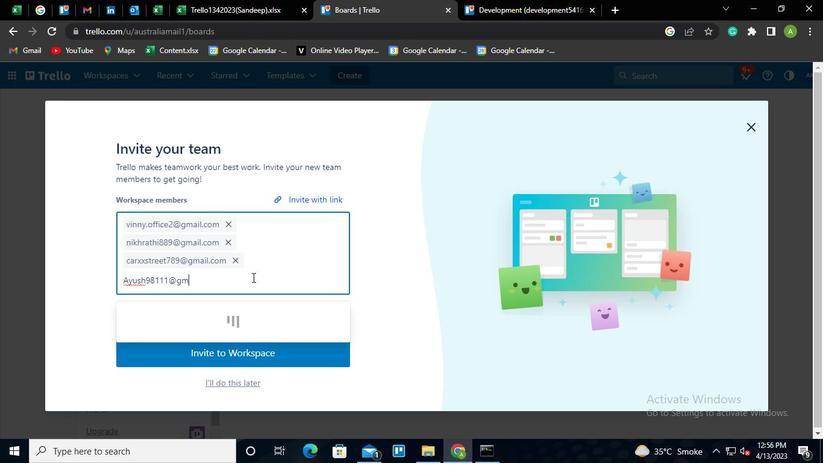 
Action: Keyboard m
Screenshot: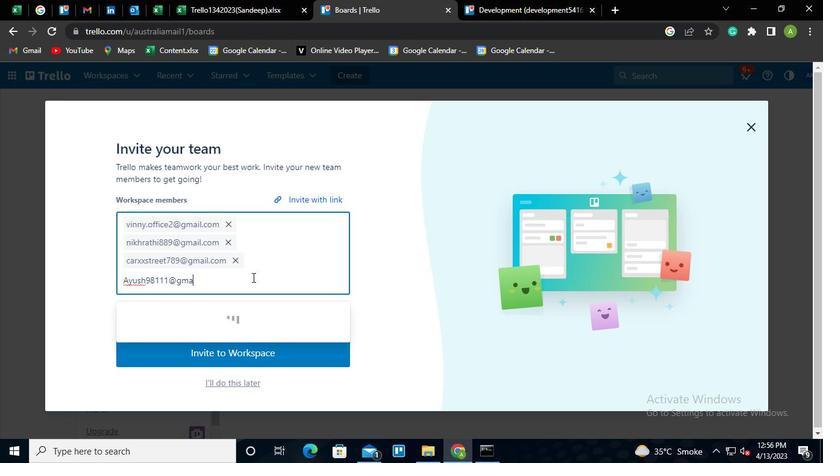 
Action: Keyboard a
Screenshot: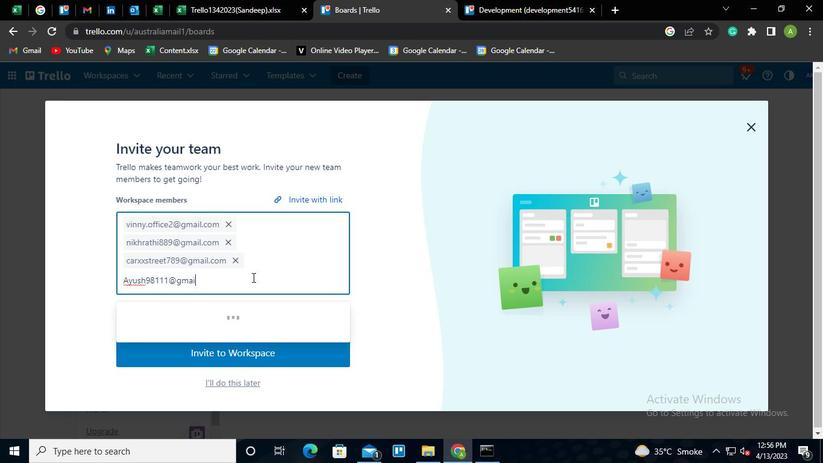 
Action: Keyboard i
Screenshot: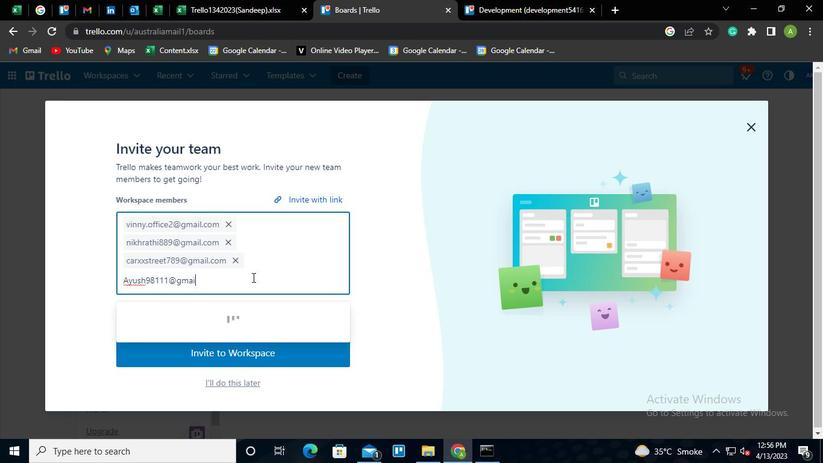 
Action: Keyboard l
Screenshot: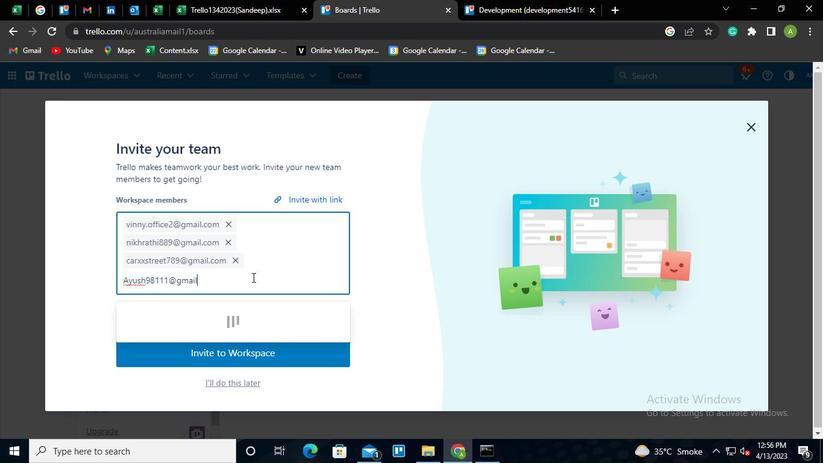 
Action: Keyboard .
Screenshot: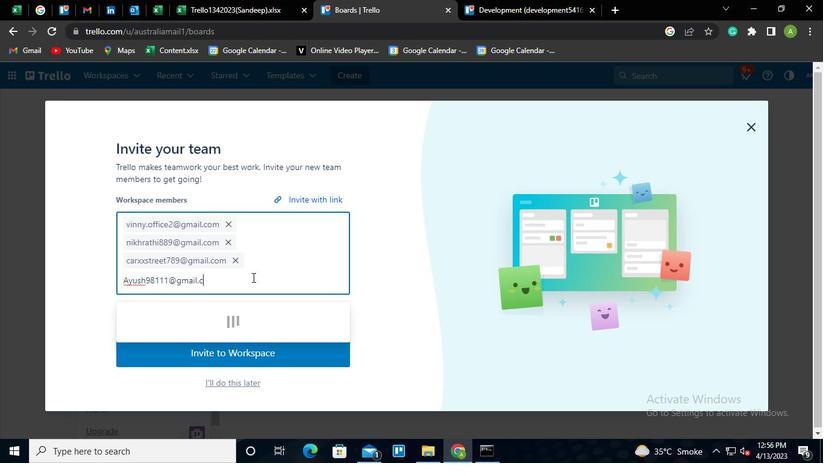 
Action: Keyboard c
Screenshot: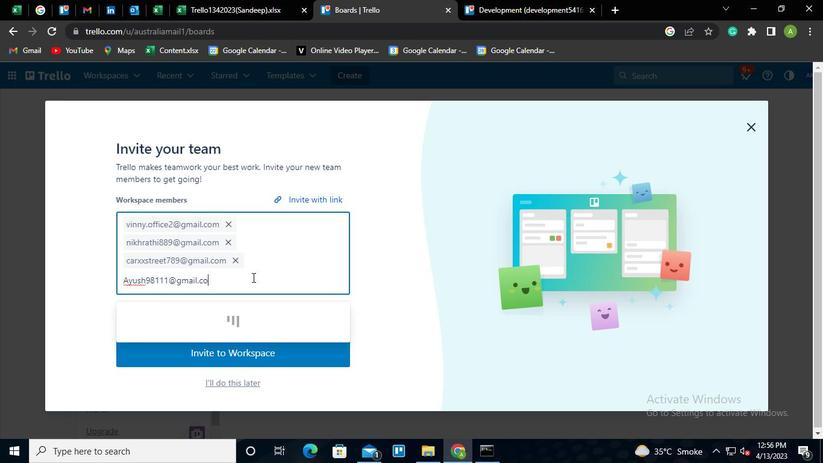 
Action: Keyboard o
Screenshot: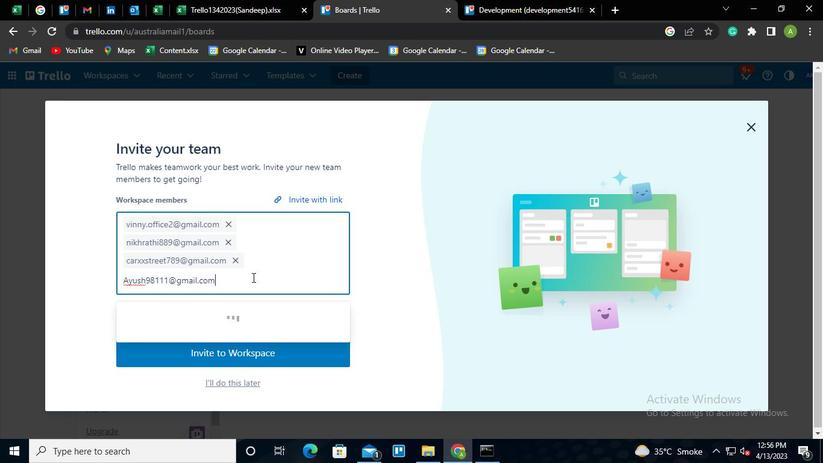 
Action: Keyboard m
Screenshot: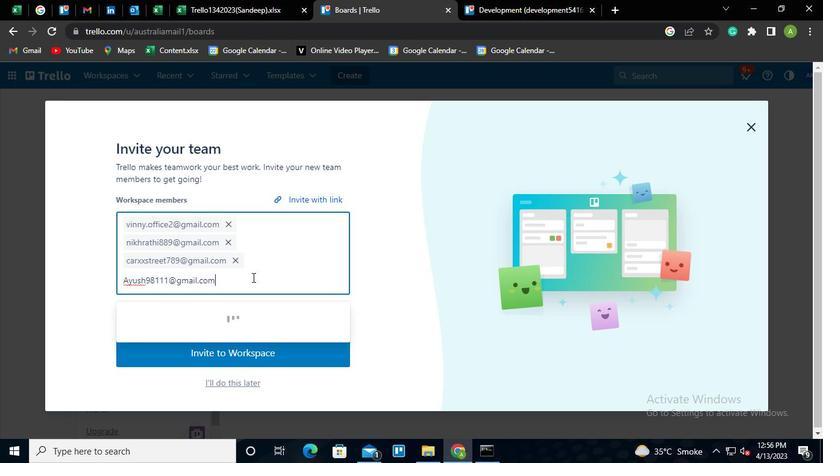 
Action: Mouse moved to (252, 284)
Screenshot: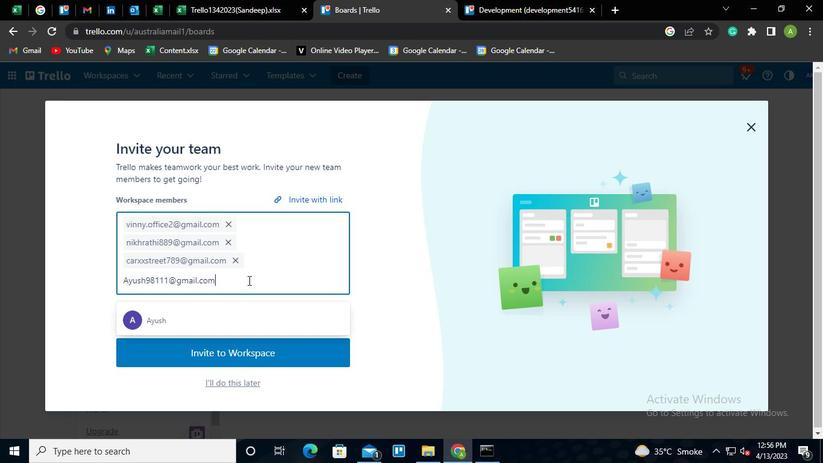 
Action: Keyboard Key.enter
Screenshot: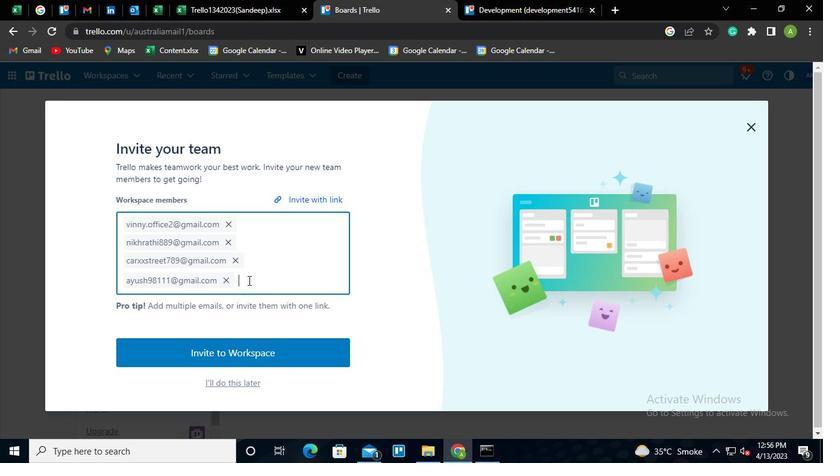 
Action: Mouse moved to (237, 351)
Screenshot: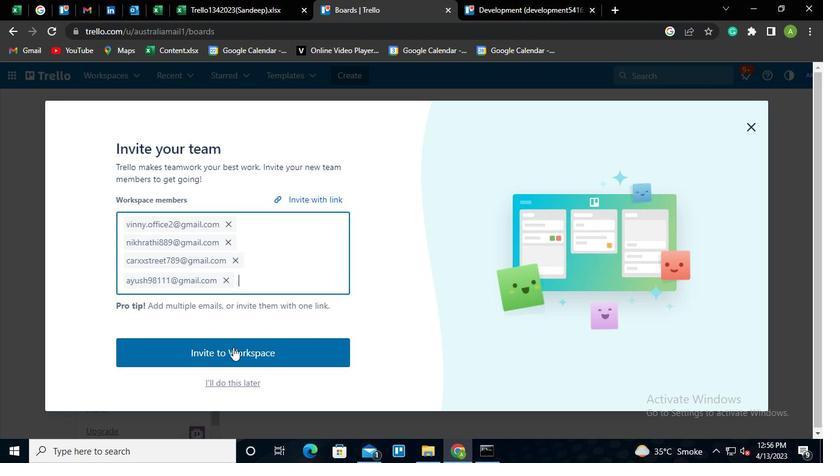 
Action: Mouse pressed left at (237, 351)
Screenshot: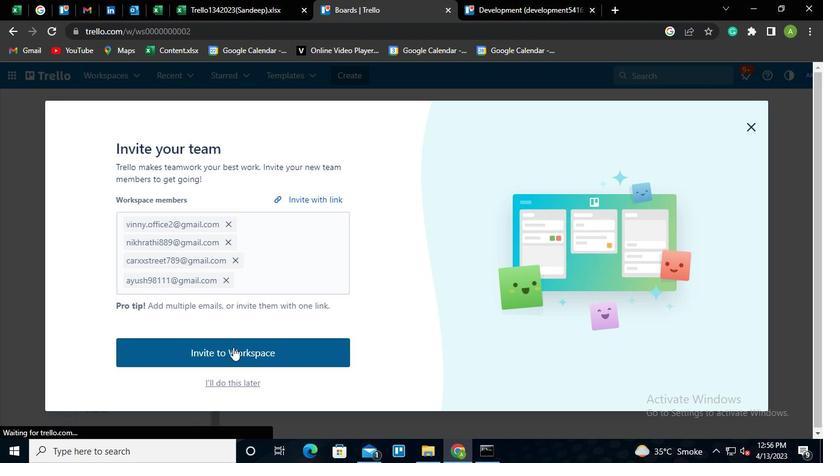 
Action: Mouse moved to (492, 458)
Screenshot: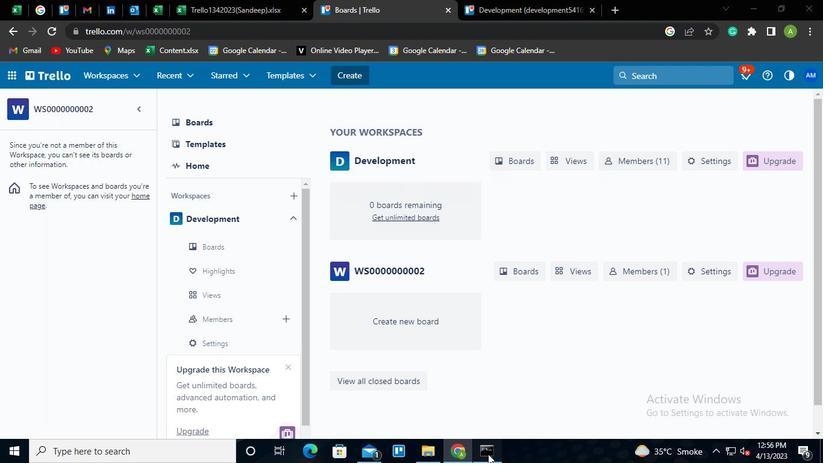 
Action: Mouse pressed left at (492, 458)
Screenshot: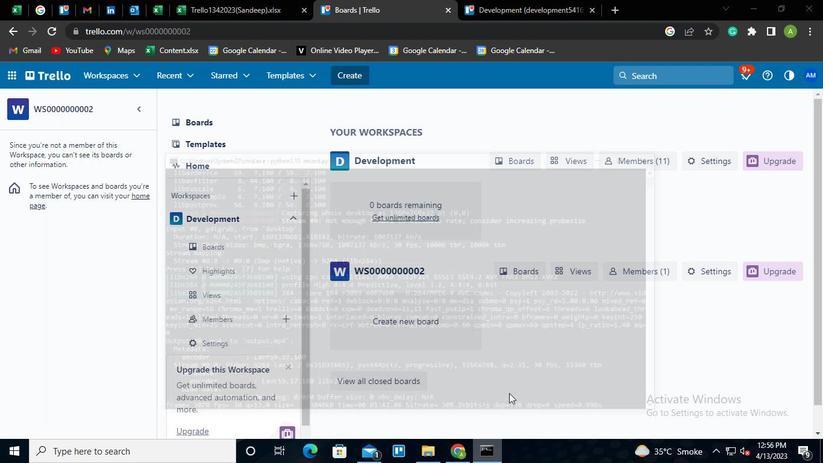 
Action: Mouse moved to (660, 95)
Screenshot: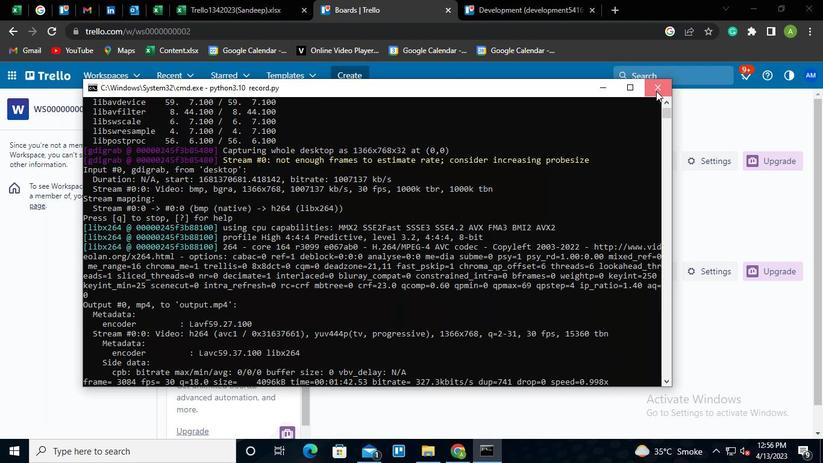 
Action: Mouse pressed left at (660, 95)
Screenshot: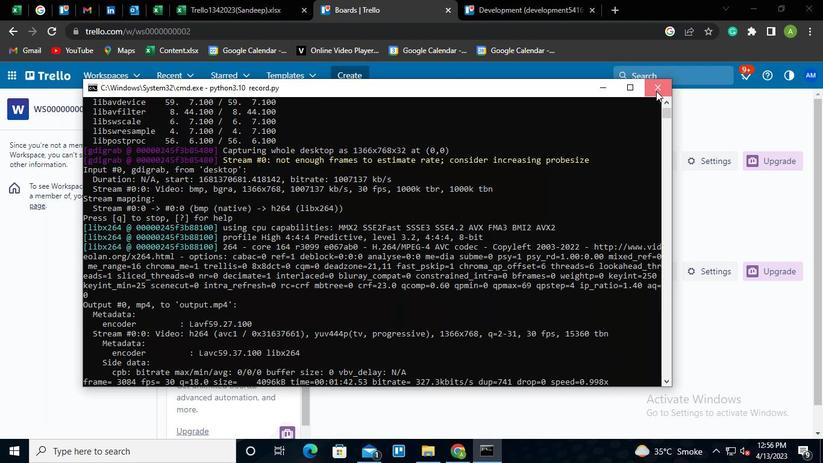 
